 Task: Find connections with filter location Achern with filter topic #Mentoringwith filter profile language Potuguese with filter current company Akasa Air with filter school Graphic Era Deemed to be University with filter industry Vocational Rehabilitation Services with filter service category Wealth Management with filter keywords title Skin Care Specialist
Action: Mouse moved to (654, 83)
Screenshot: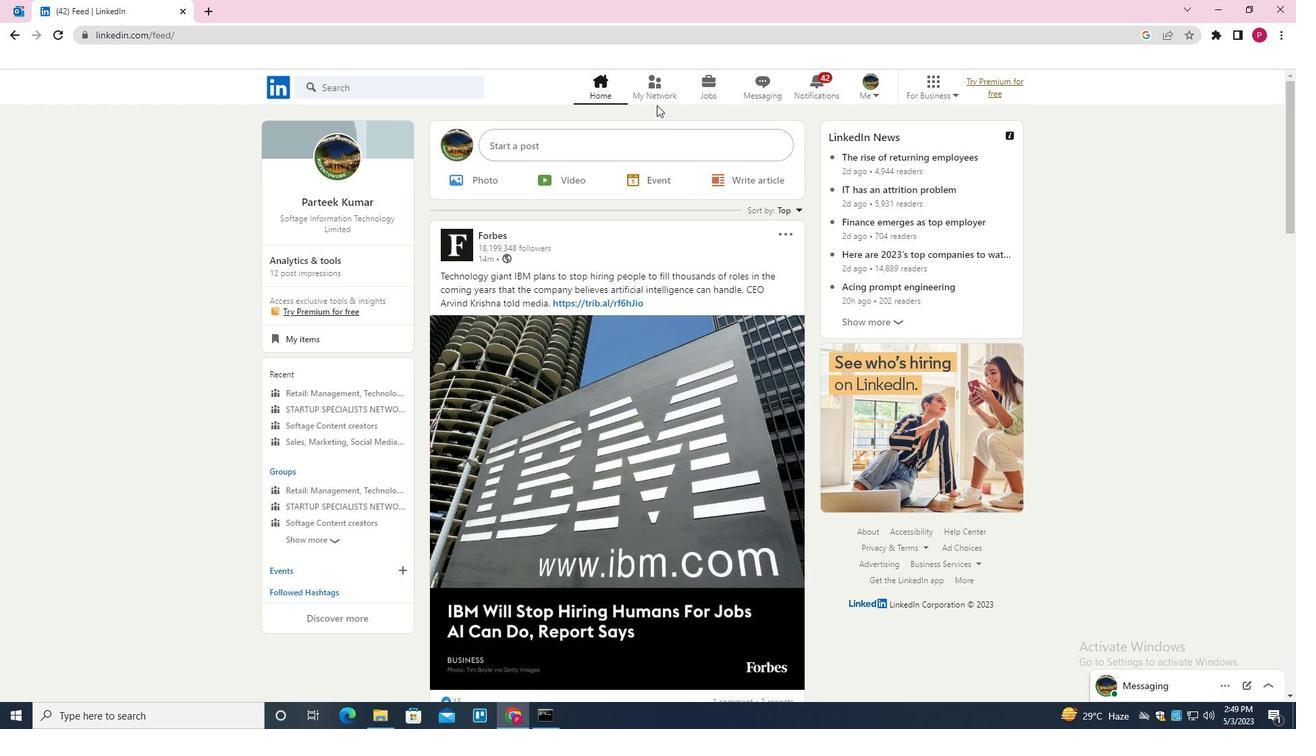 
Action: Mouse pressed left at (654, 83)
Screenshot: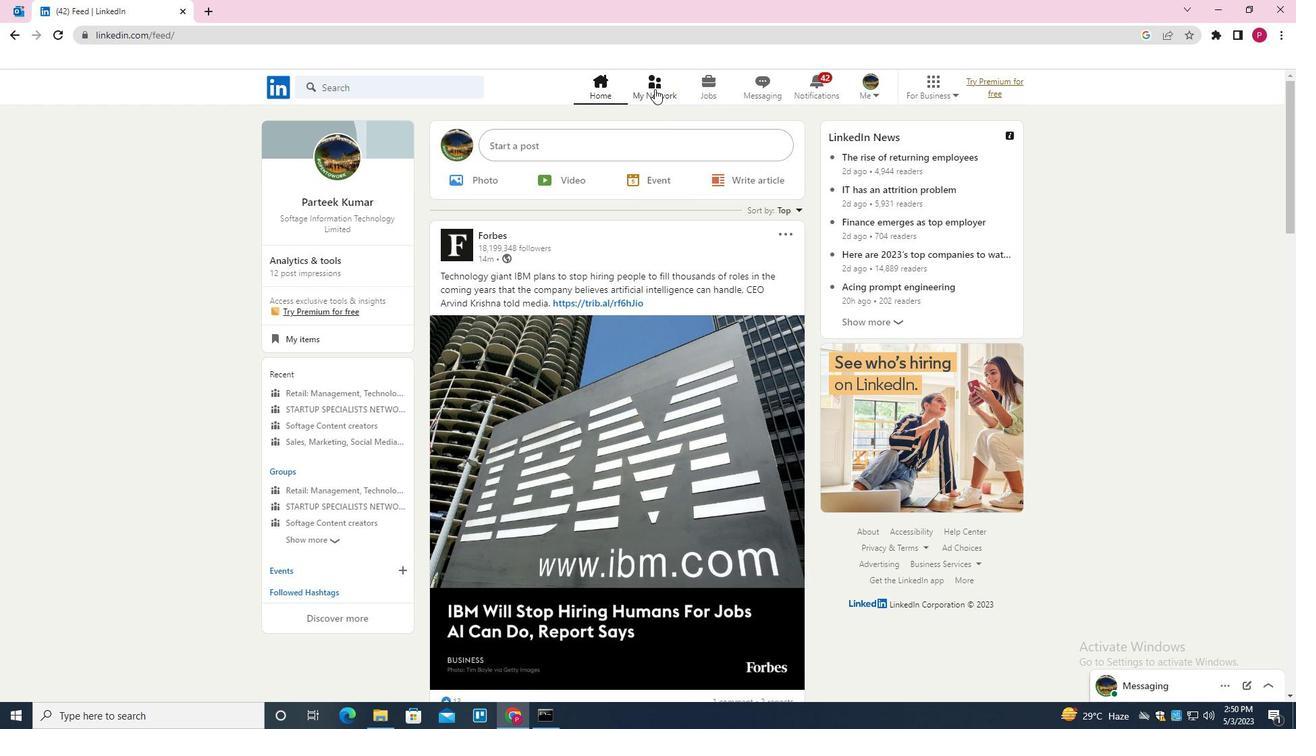 
Action: Mouse moved to (407, 162)
Screenshot: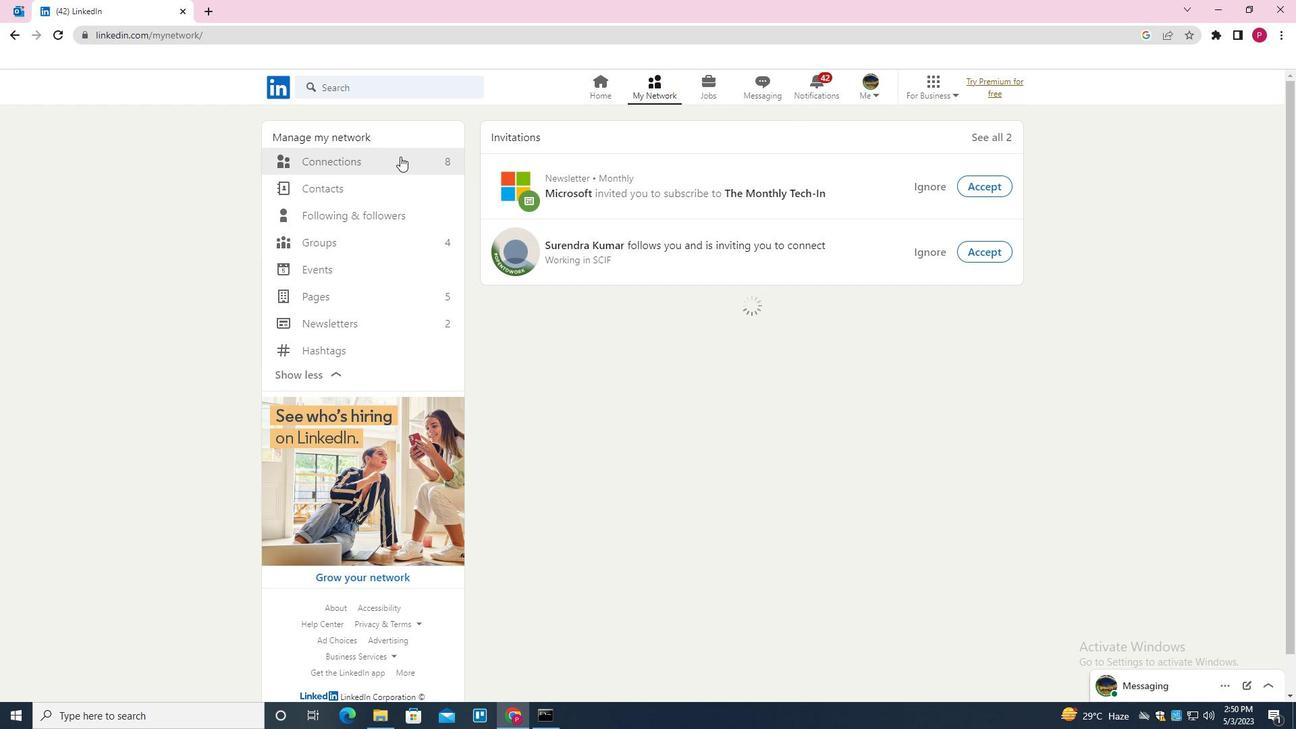 
Action: Mouse pressed left at (407, 162)
Screenshot: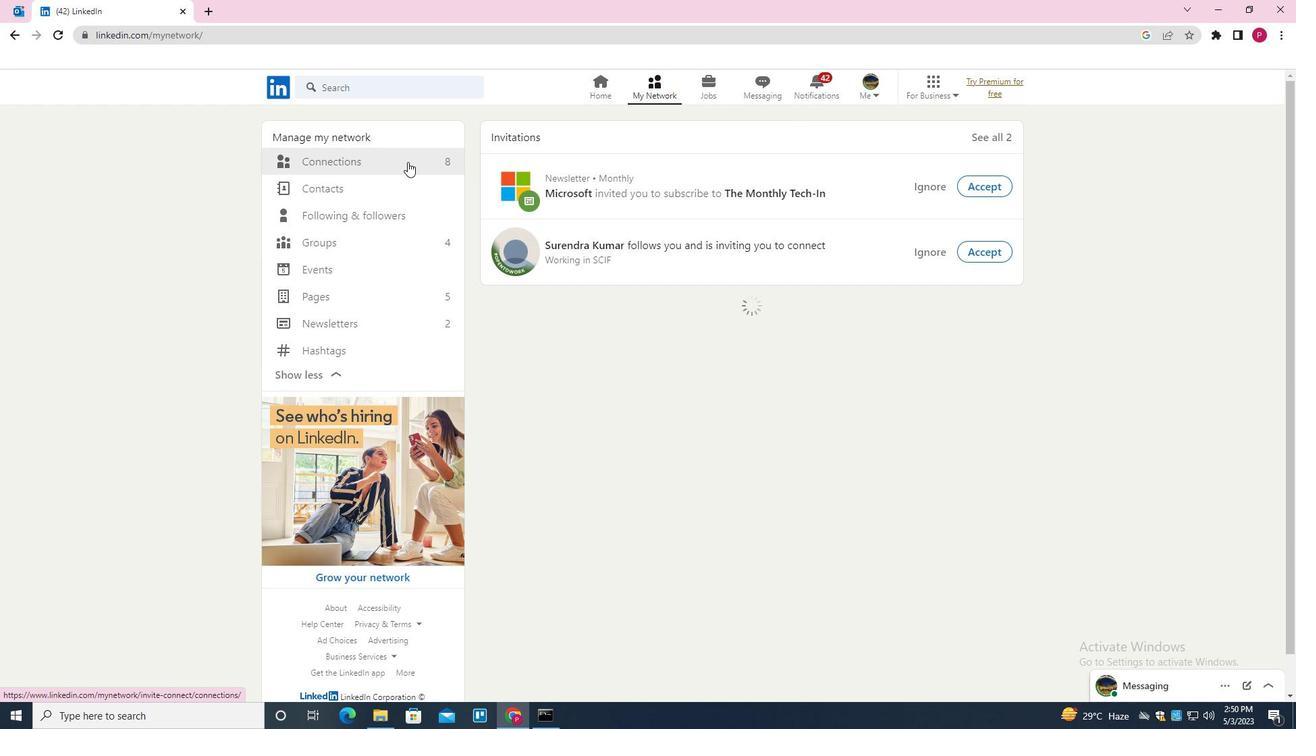 
Action: Mouse moved to (746, 162)
Screenshot: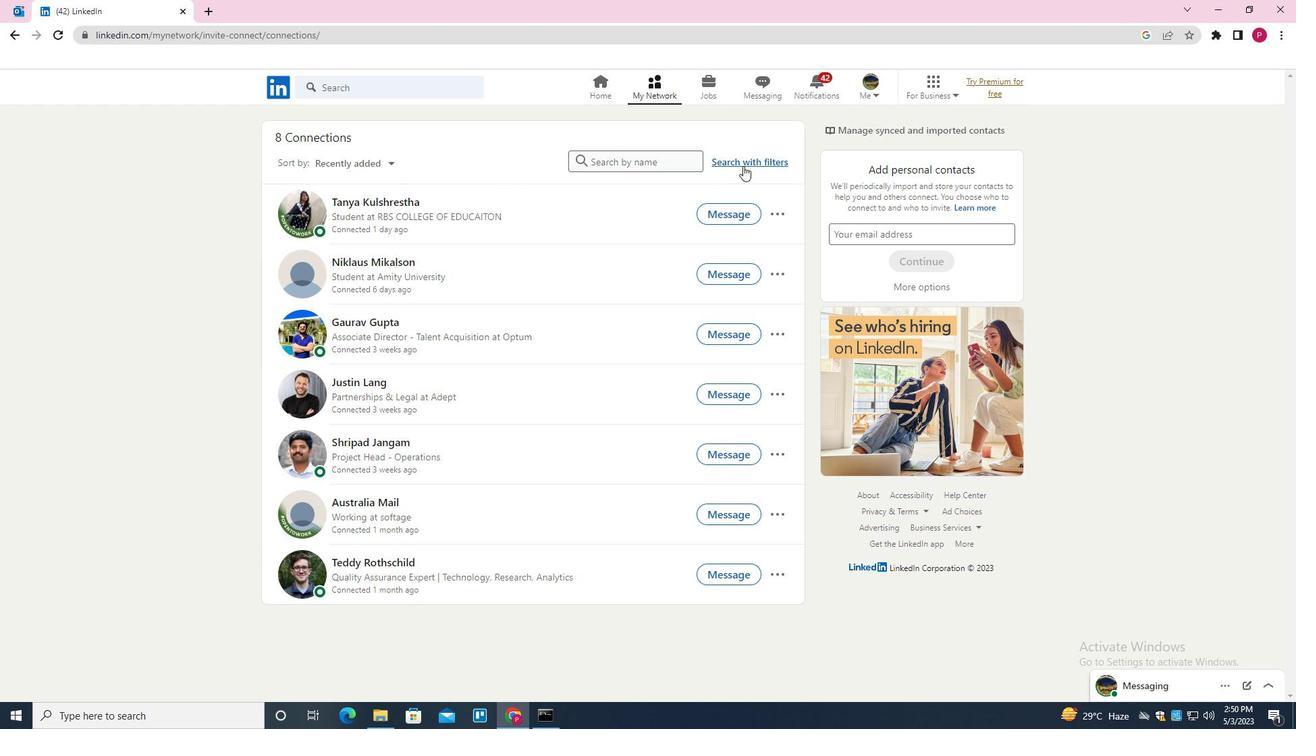 
Action: Mouse pressed left at (746, 162)
Screenshot: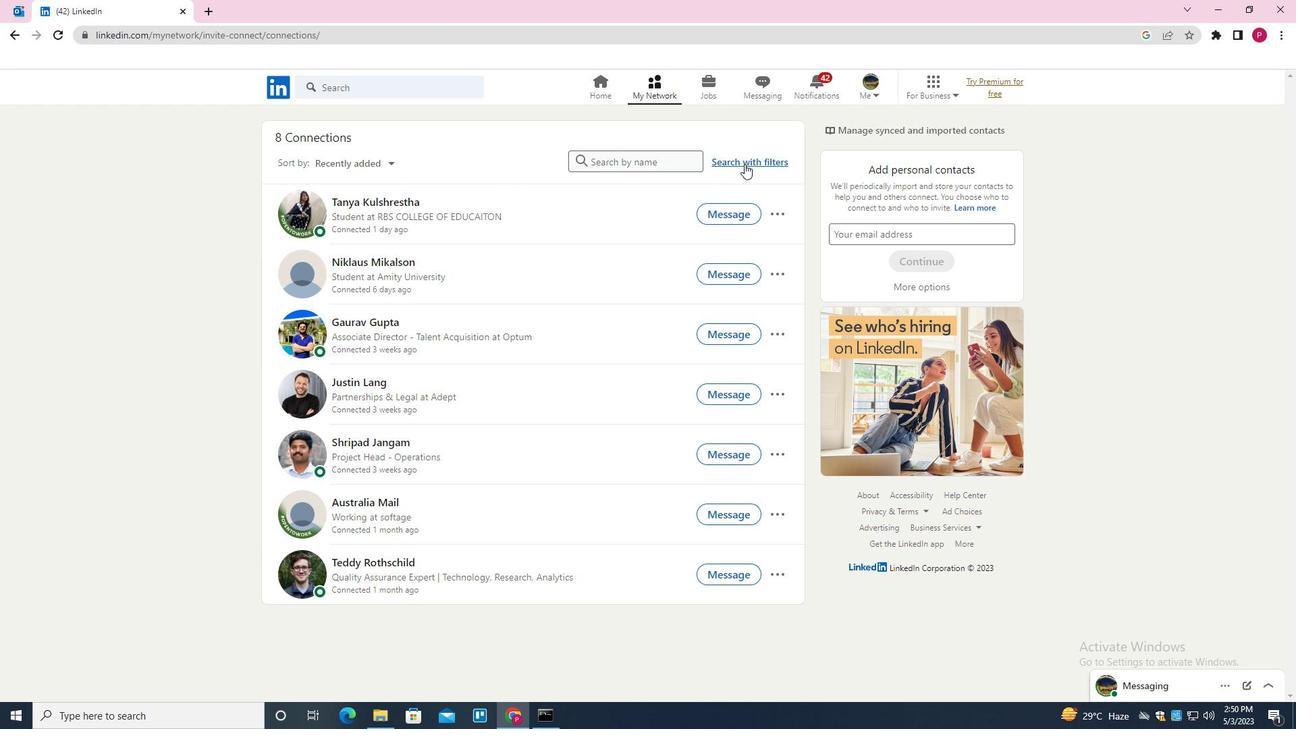 
Action: Mouse moved to (690, 126)
Screenshot: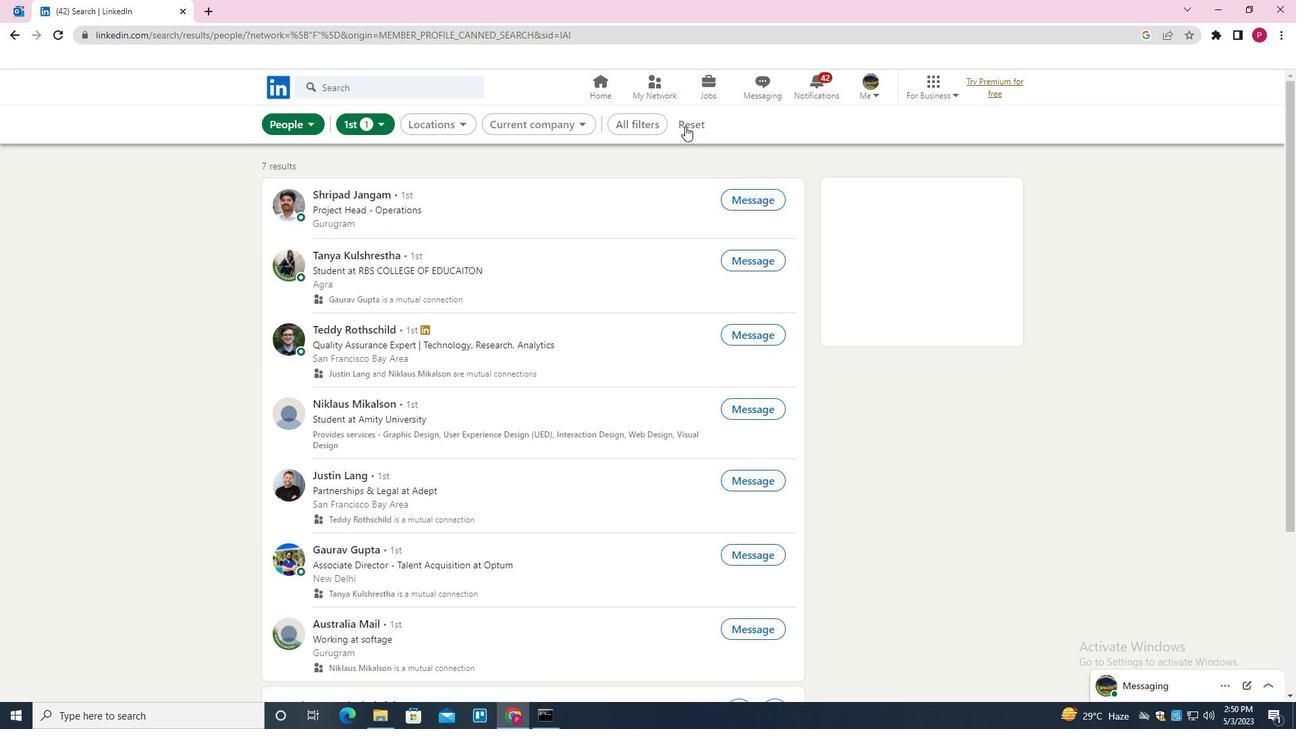 
Action: Mouse pressed left at (690, 126)
Screenshot: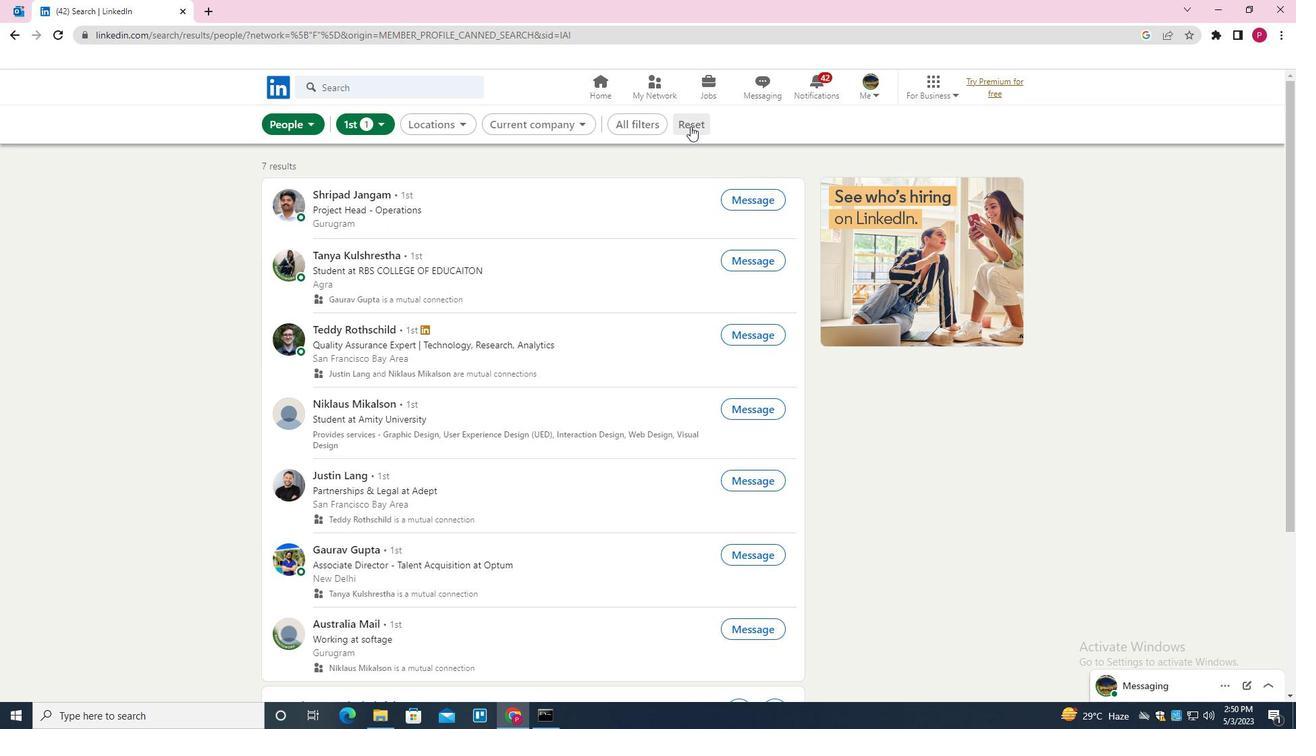 
Action: Mouse moved to (667, 126)
Screenshot: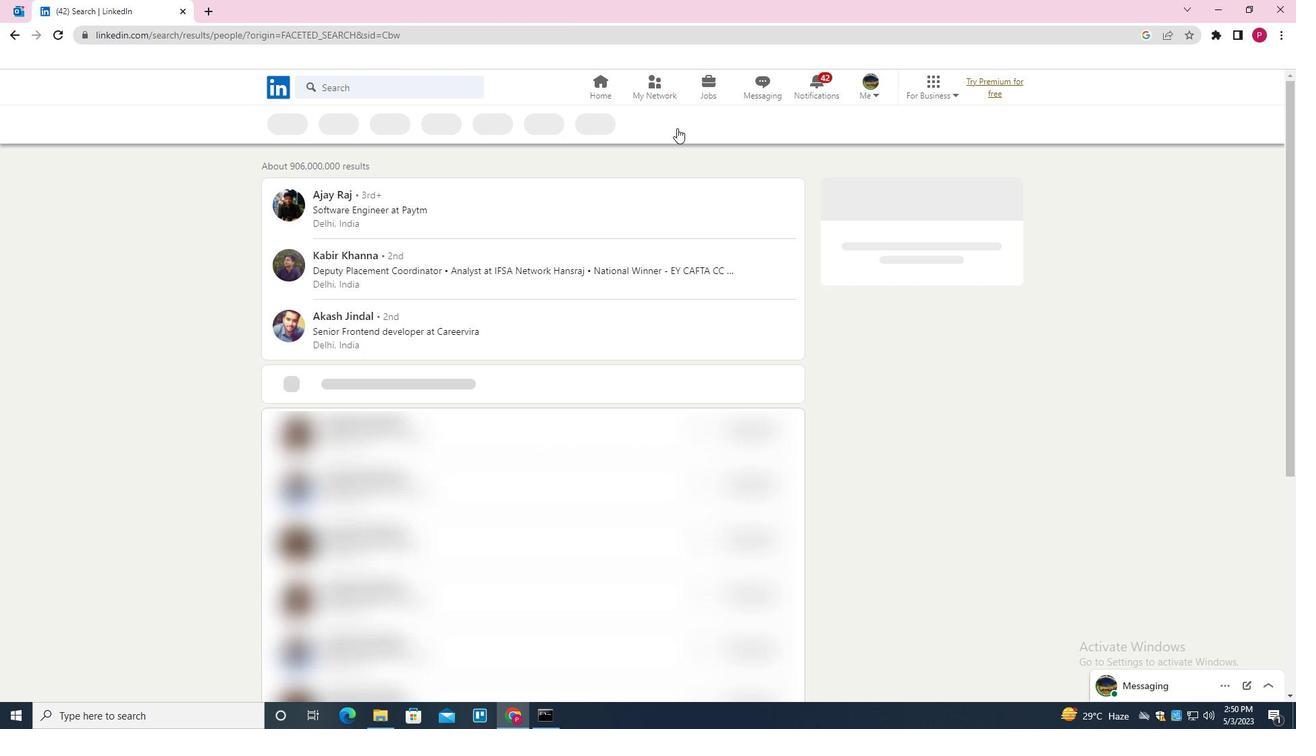 
Action: Mouse pressed left at (667, 126)
Screenshot: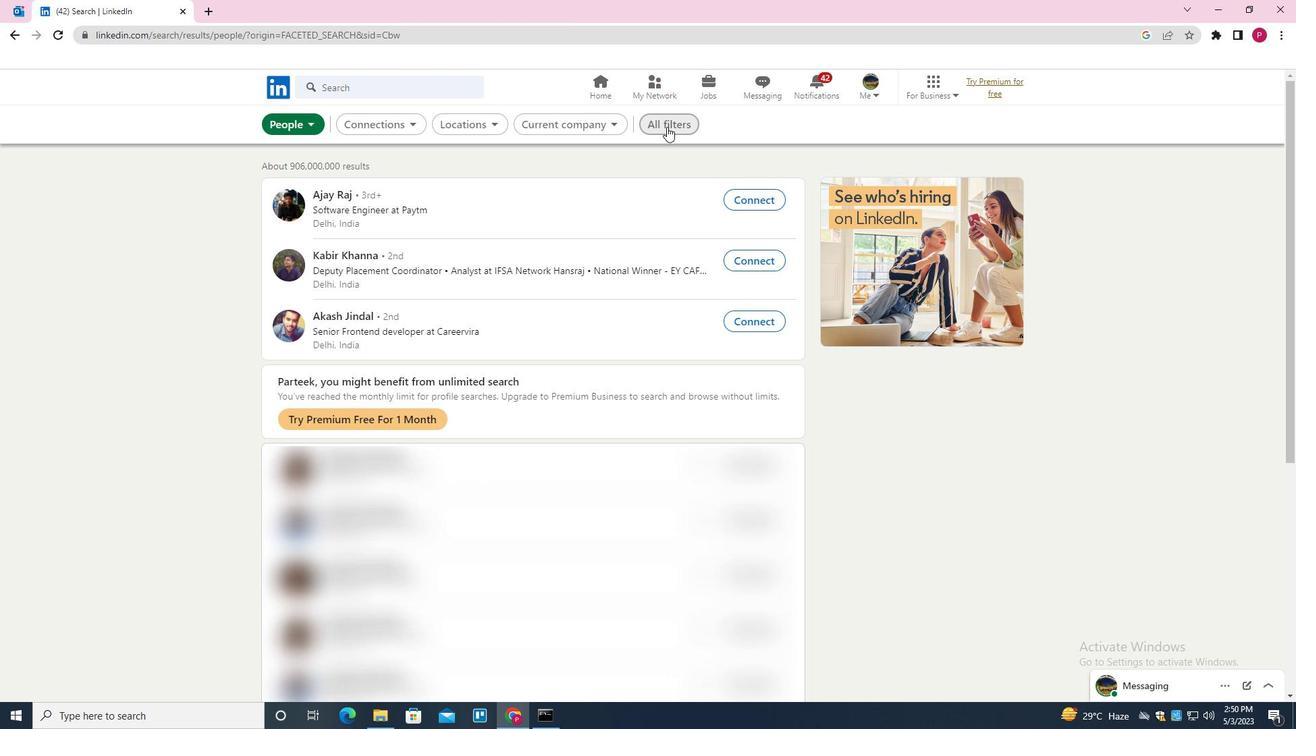 
Action: Mouse moved to (967, 325)
Screenshot: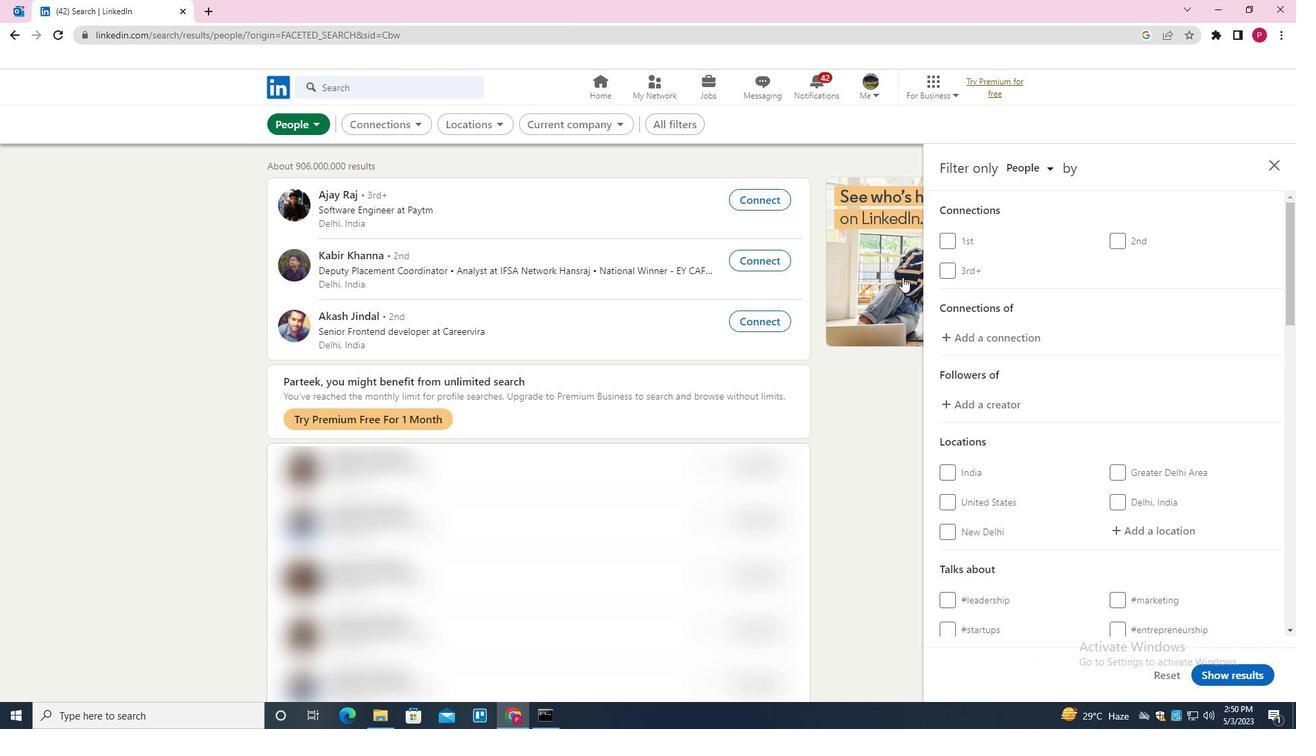 
Action: Mouse scrolled (967, 324) with delta (0, 0)
Screenshot: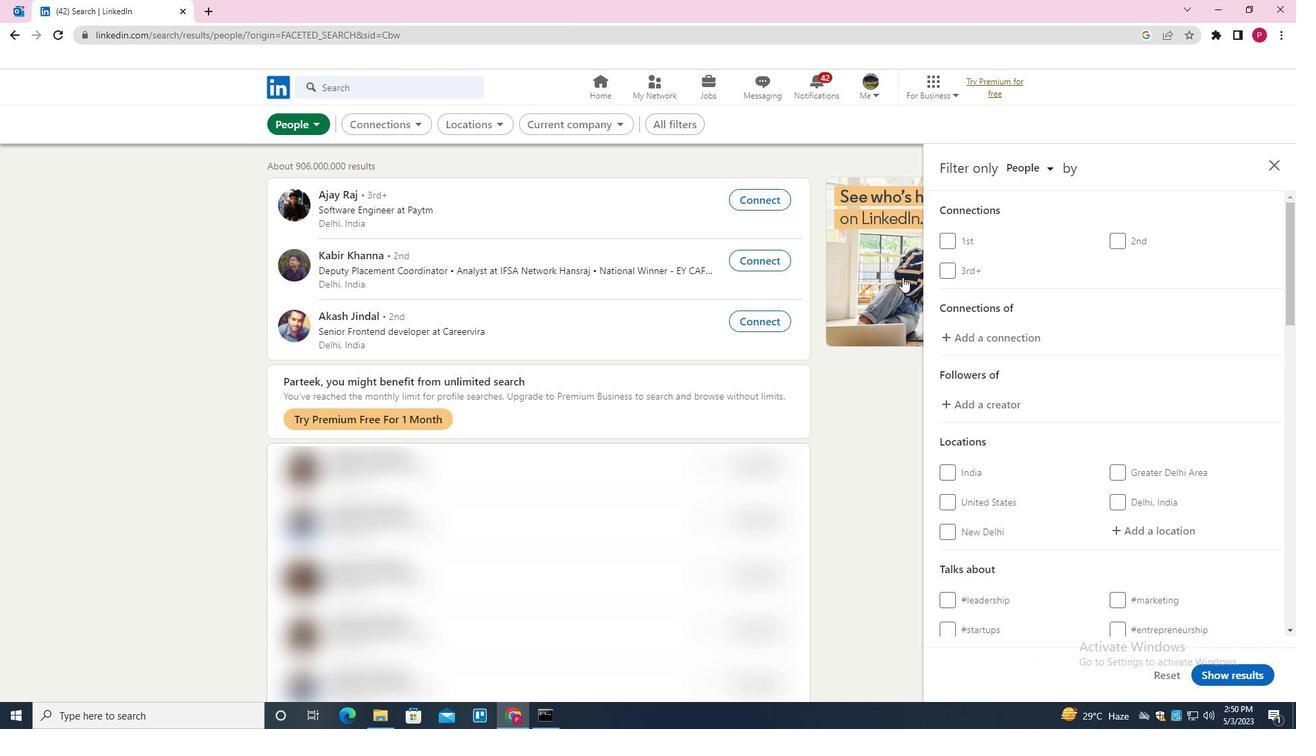 
Action: Mouse moved to (972, 334)
Screenshot: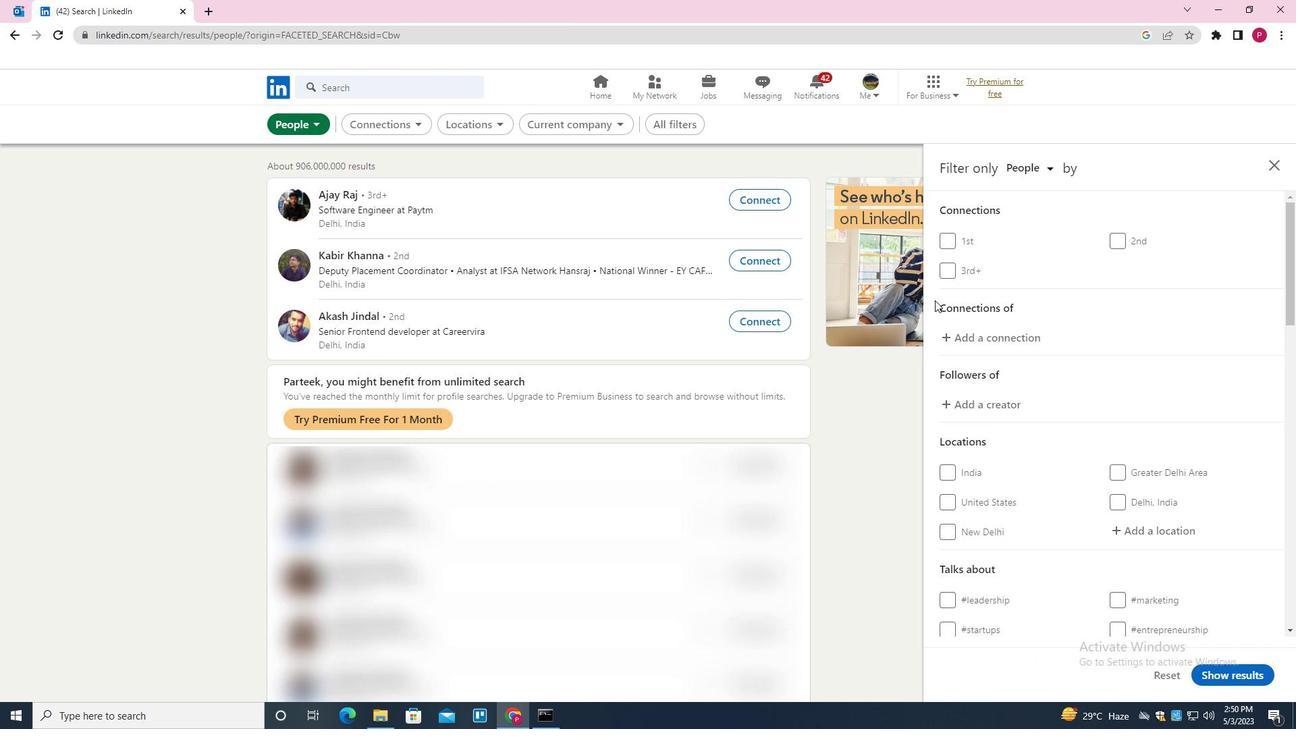 
Action: Mouse scrolled (972, 333) with delta (0, 0)
Screenshot: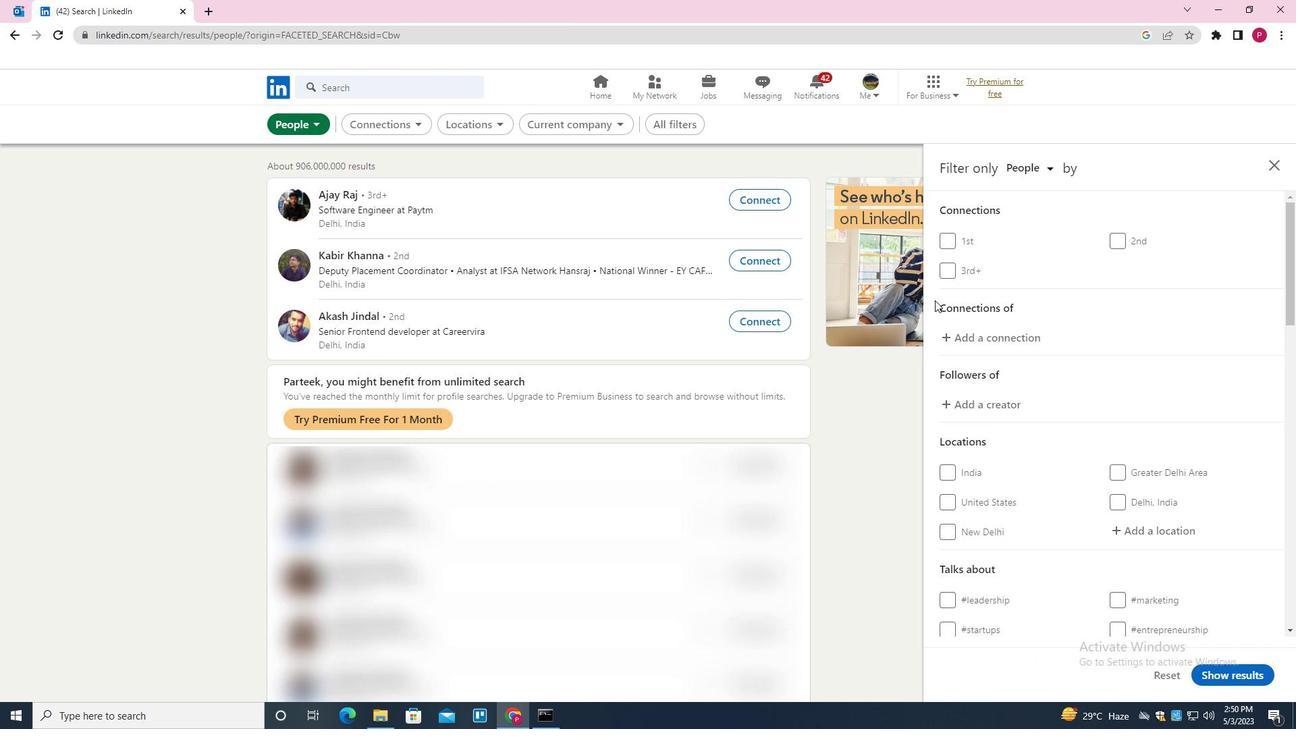 
Action: Mouse moved to (1146, 388)
Screenshot: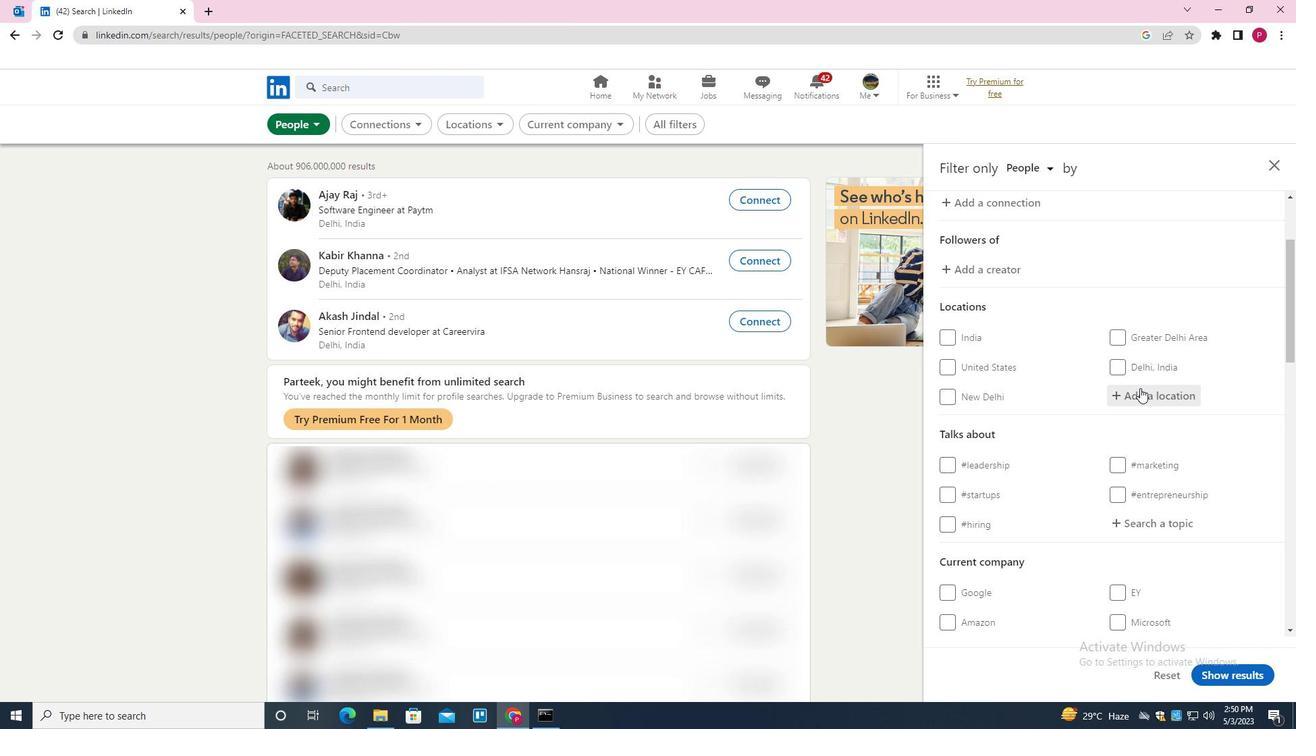 
Action: Mouse pressed left at (1146, 388)
Screenshot: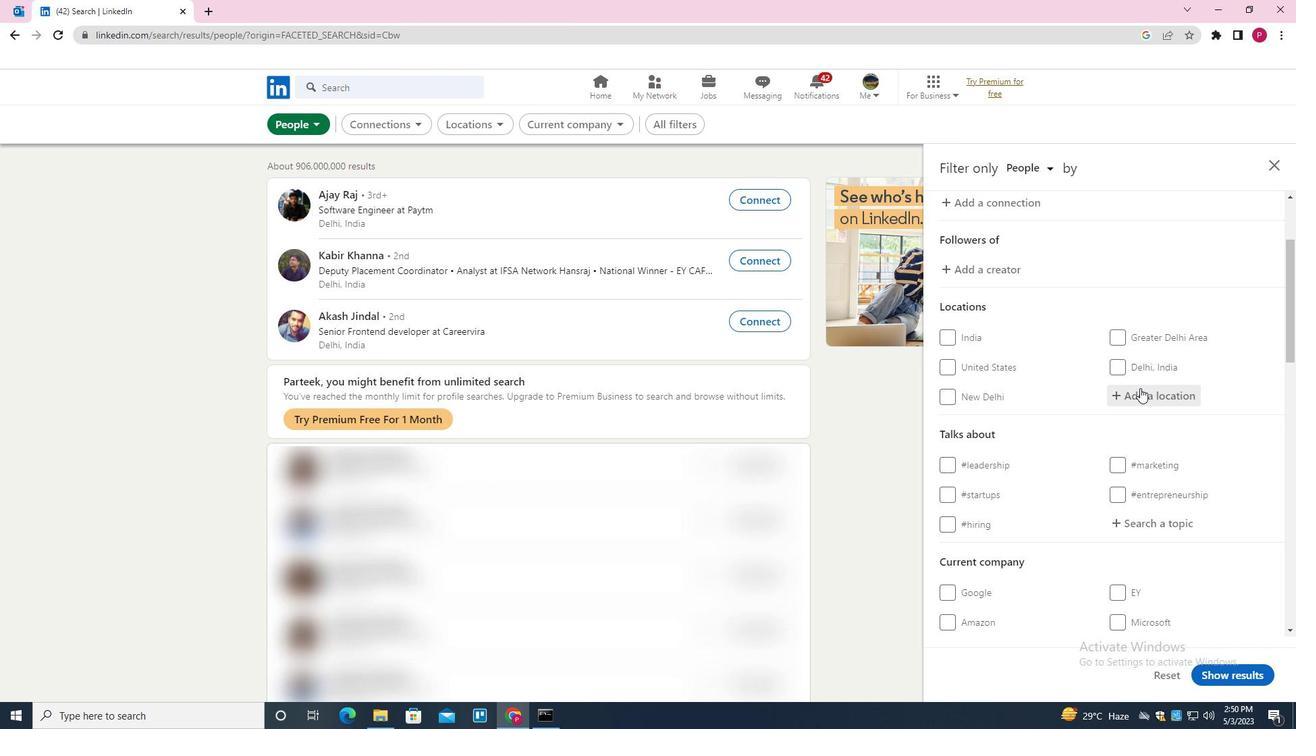 
Action: Mouse moved to (1147, 388)
Screenshot: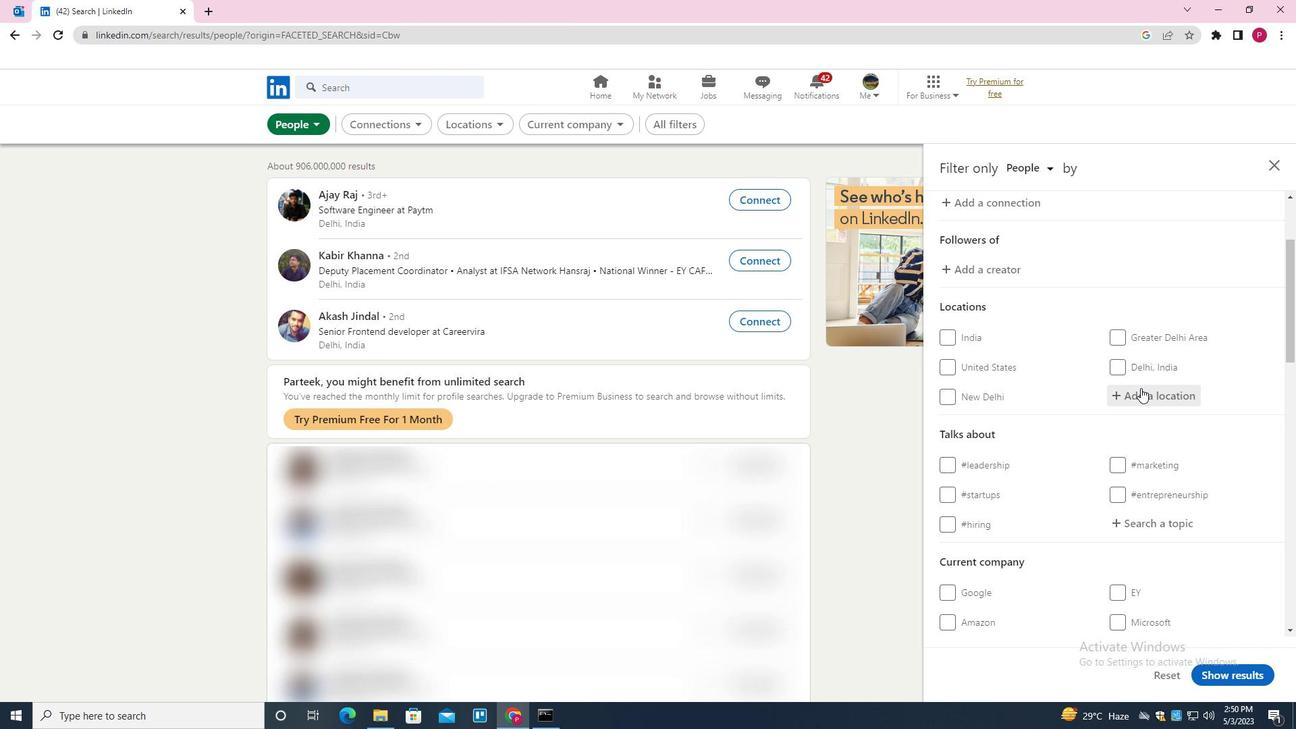 
Action: Key pressed <Key.shift>ACHERN<Key.down><Key.enter>
Screenshot: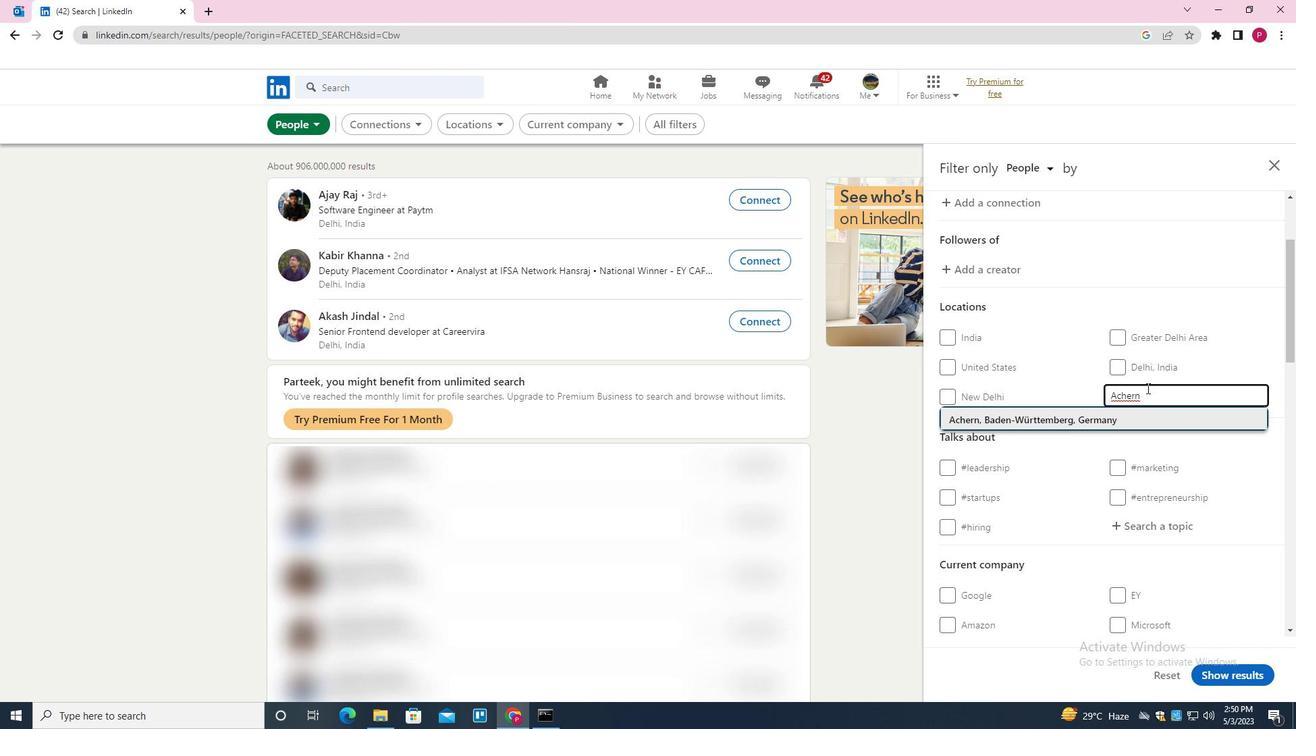 
Action: Mouse moved to (1136, 397)
Screenshot: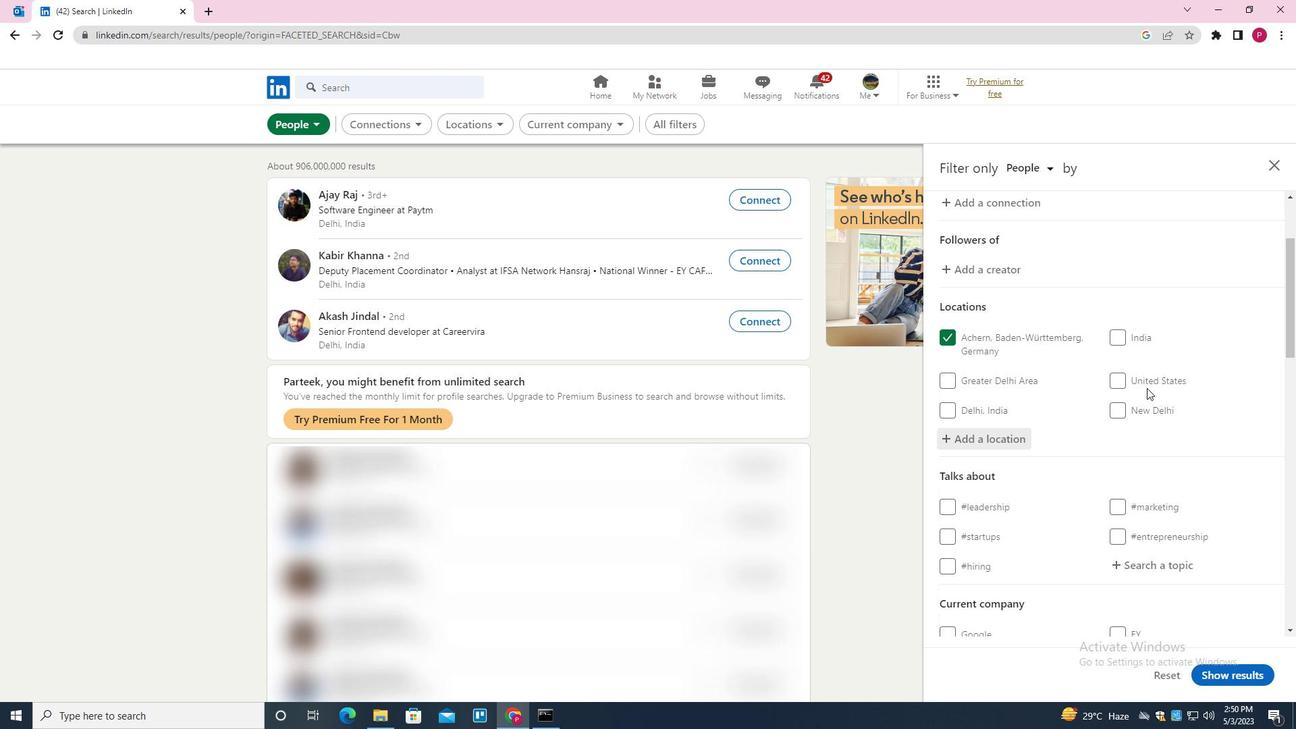 
Action: Mouse scrolled (1136, 396) with delta (0, 0)
Screenshot: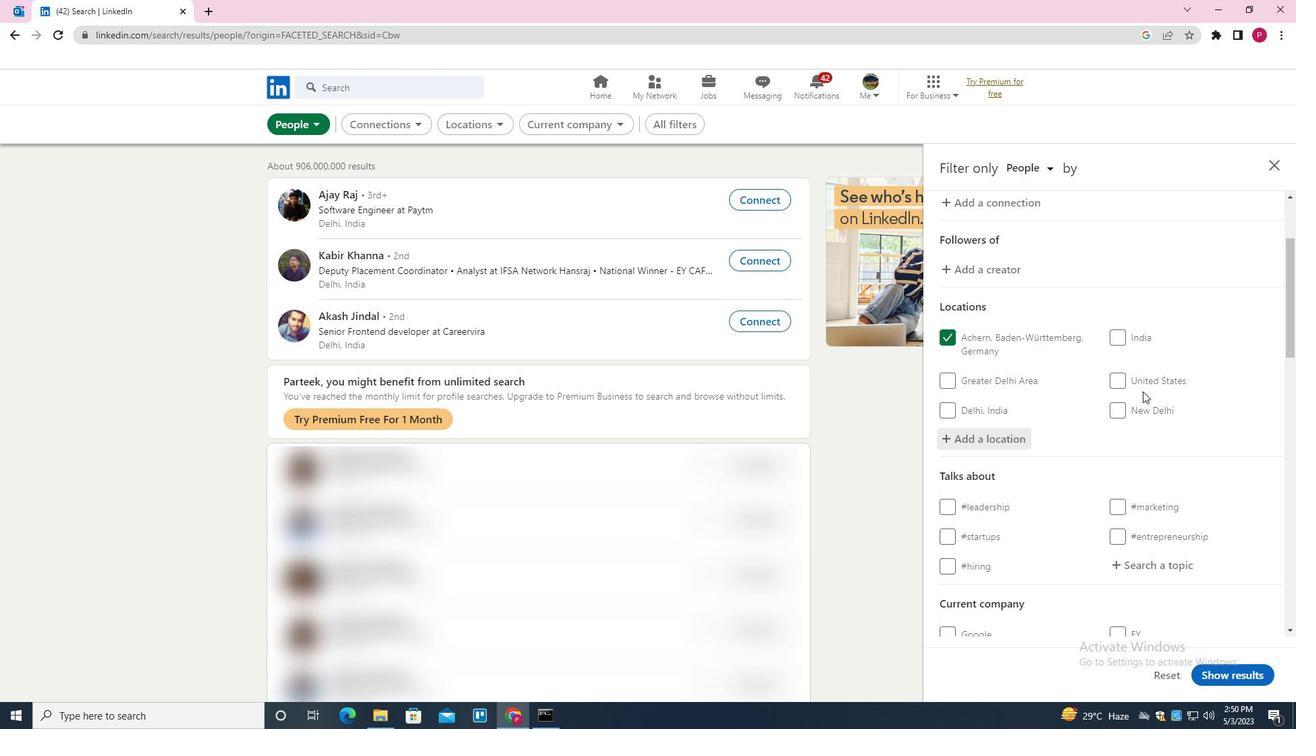 
Action: Mouse scrolled (1136, 396) with delta (0, 0)
Screenshot: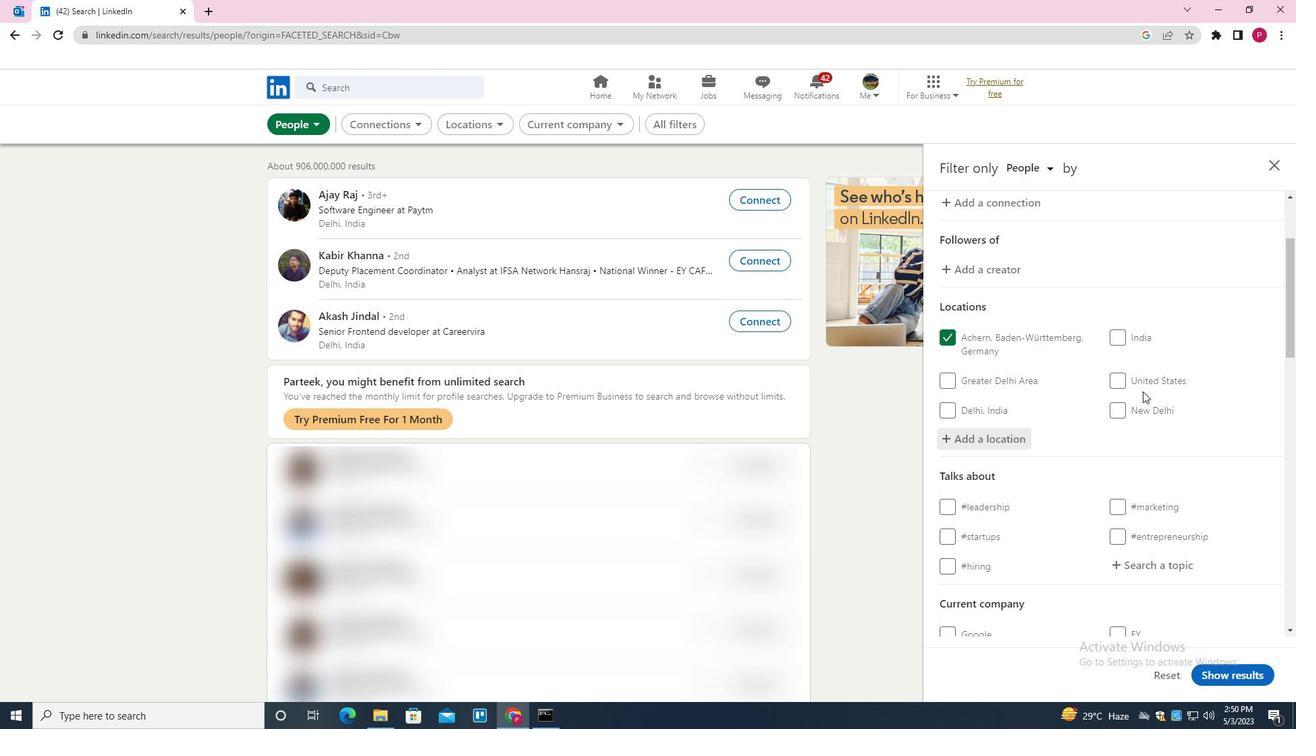 
Action: Mouse scrolled (1136, 396) with delta (0, 0)
Screenshot: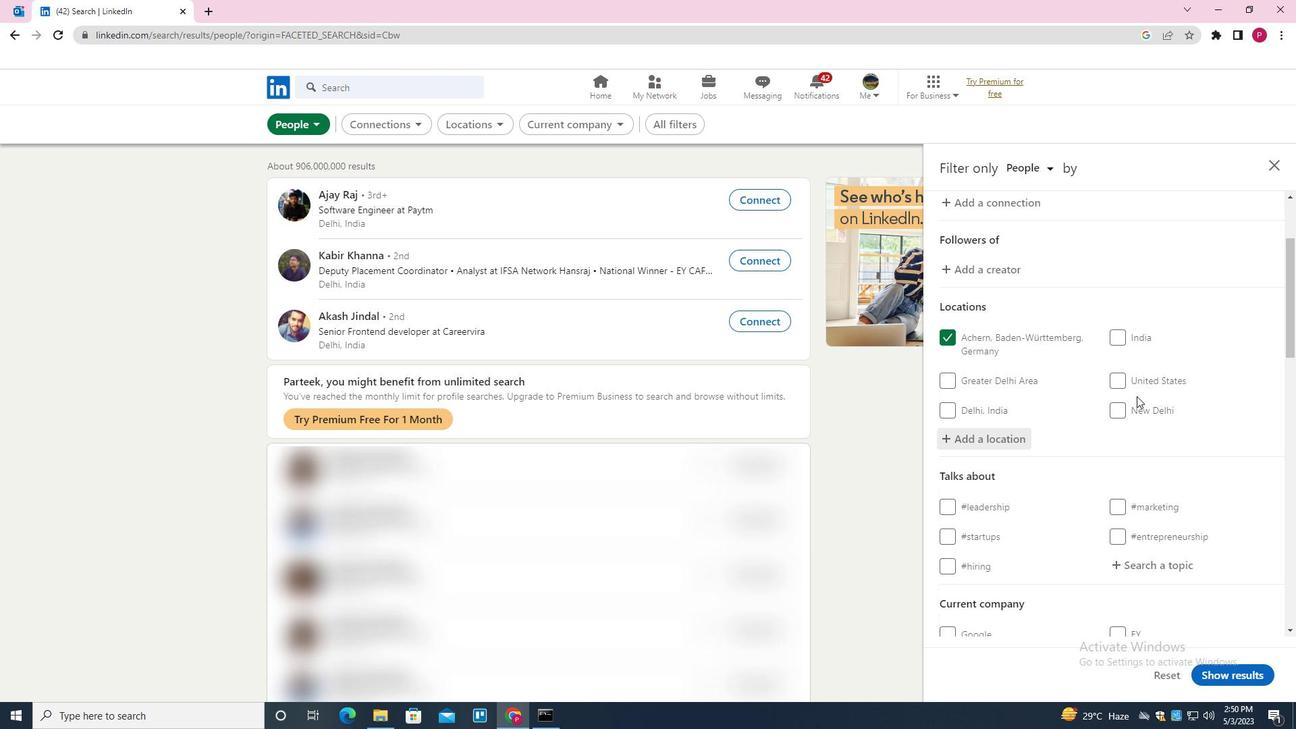 
Action: Mouse moved to (1166, 361)
Screenshot: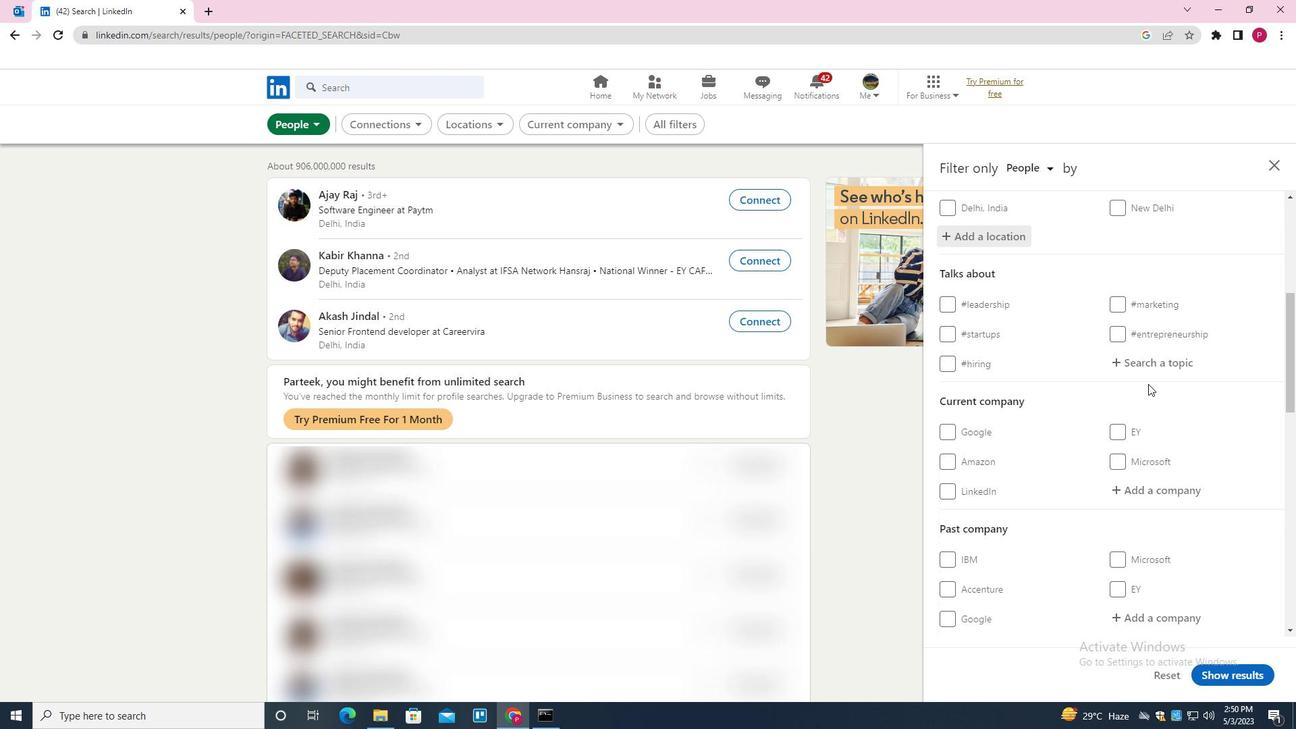 
Action: Mouse pressed left at (1166, 361)
Screenshot: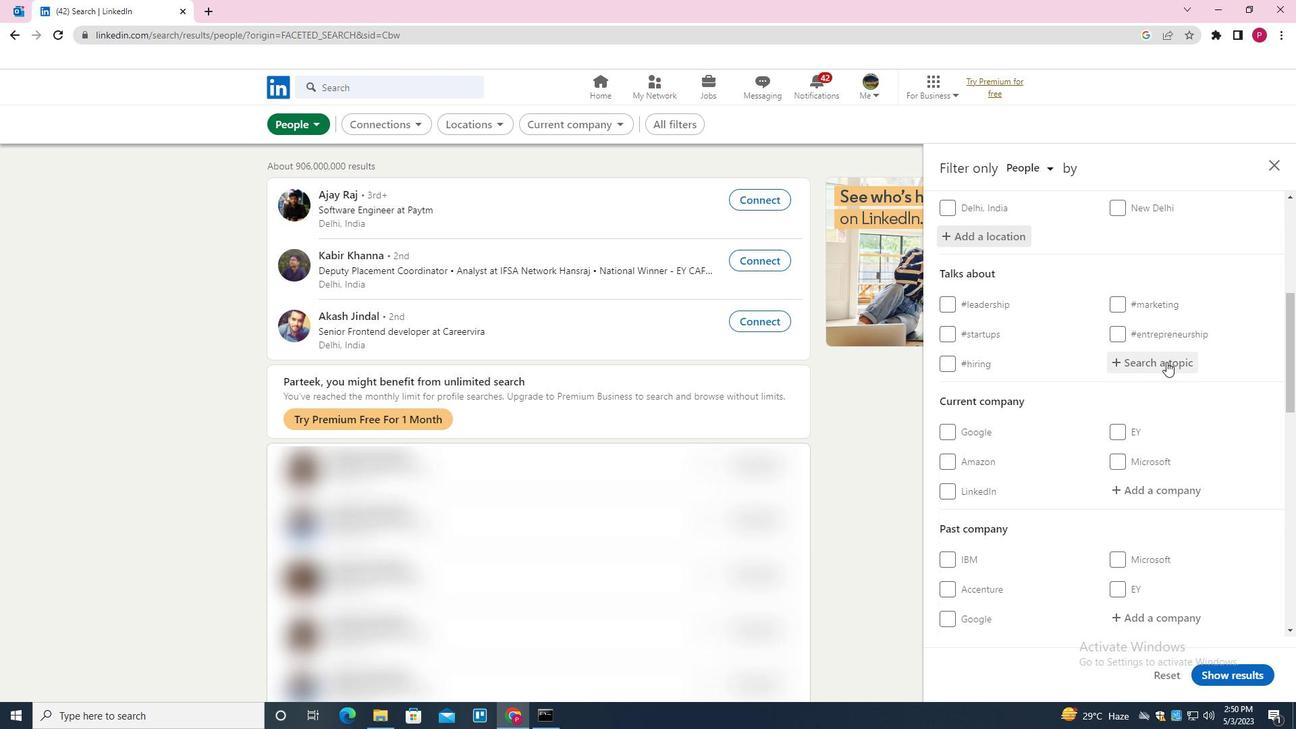 
Action: Key pressed MENTORING<Key.down><Key.enter>
Screenshot: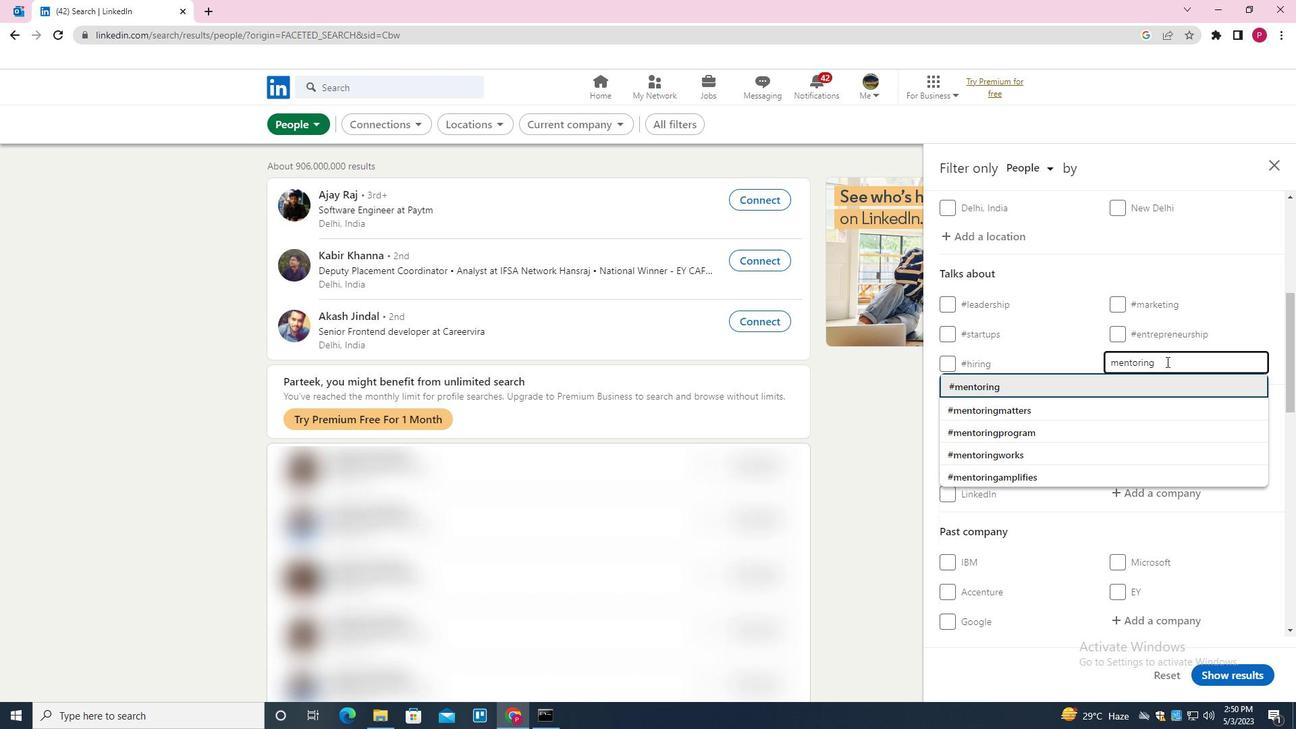 
Action: Mouse moved to (1071, 390)
Screenshot: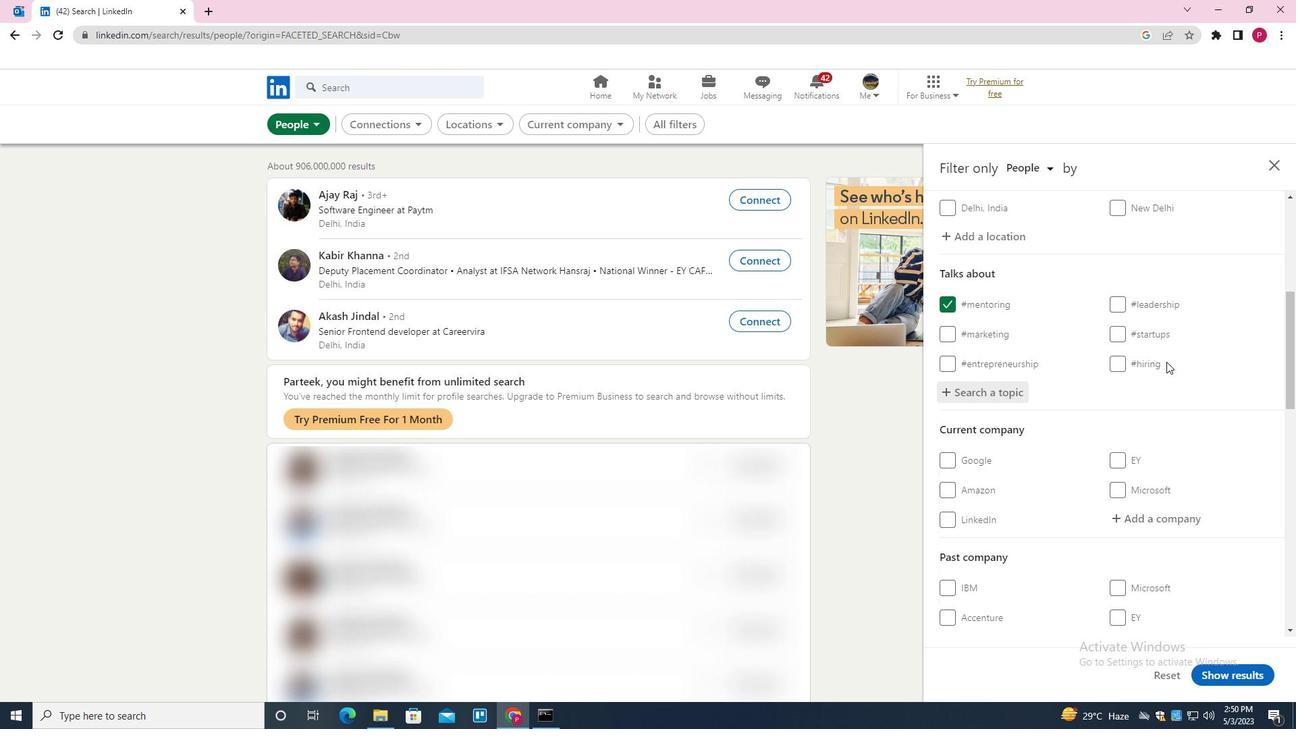 
Action: Mouse scrolled (1071, 390) with delta (0, 0)
Screenshot: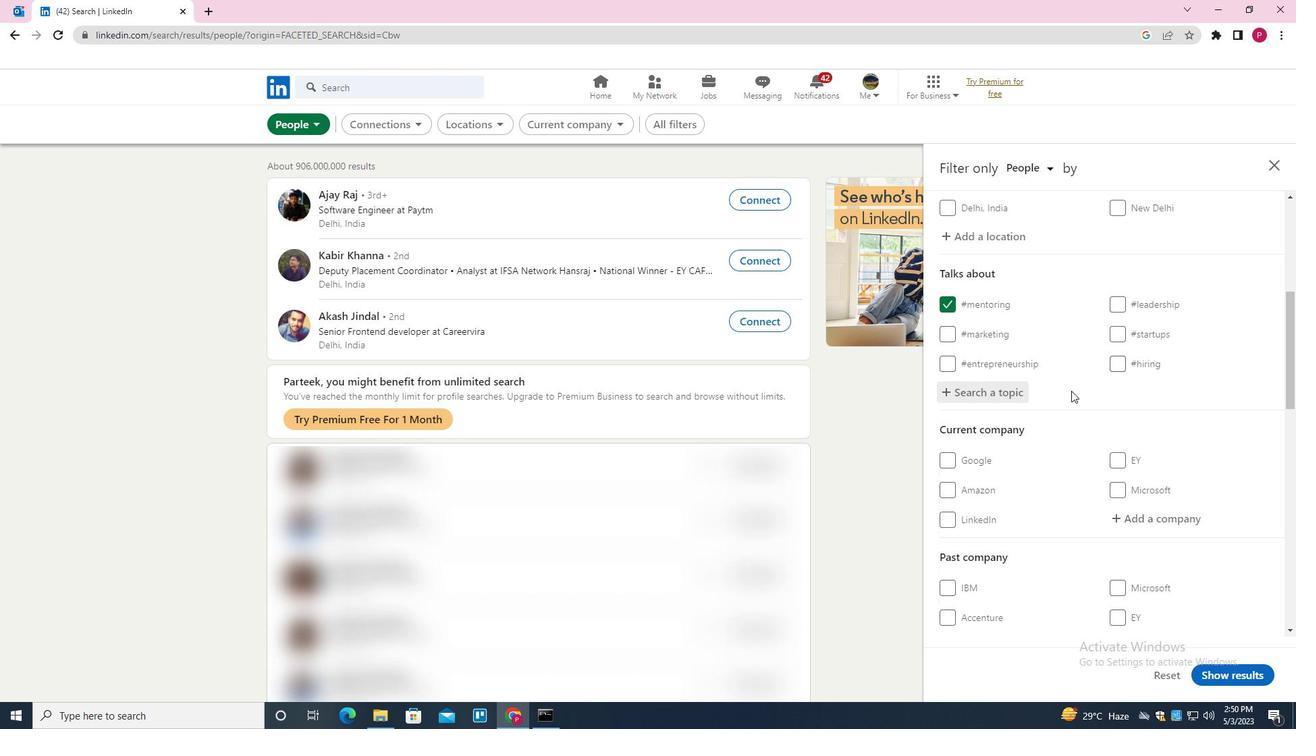 
Action: Mouse scrolled (1071, 390) with delta (0, 0)
Screenshot: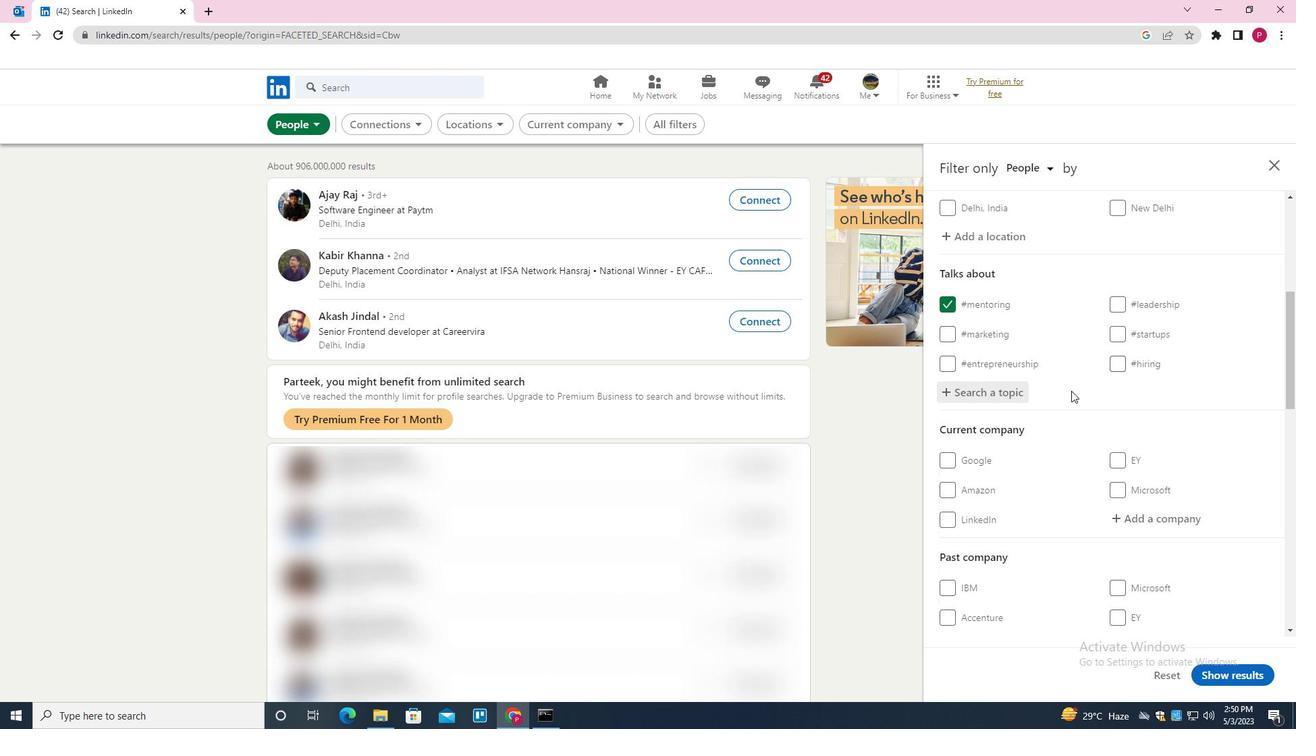 
Action: Mouse scrolled (1071, 390) with delta (0, 0)
Screenshot: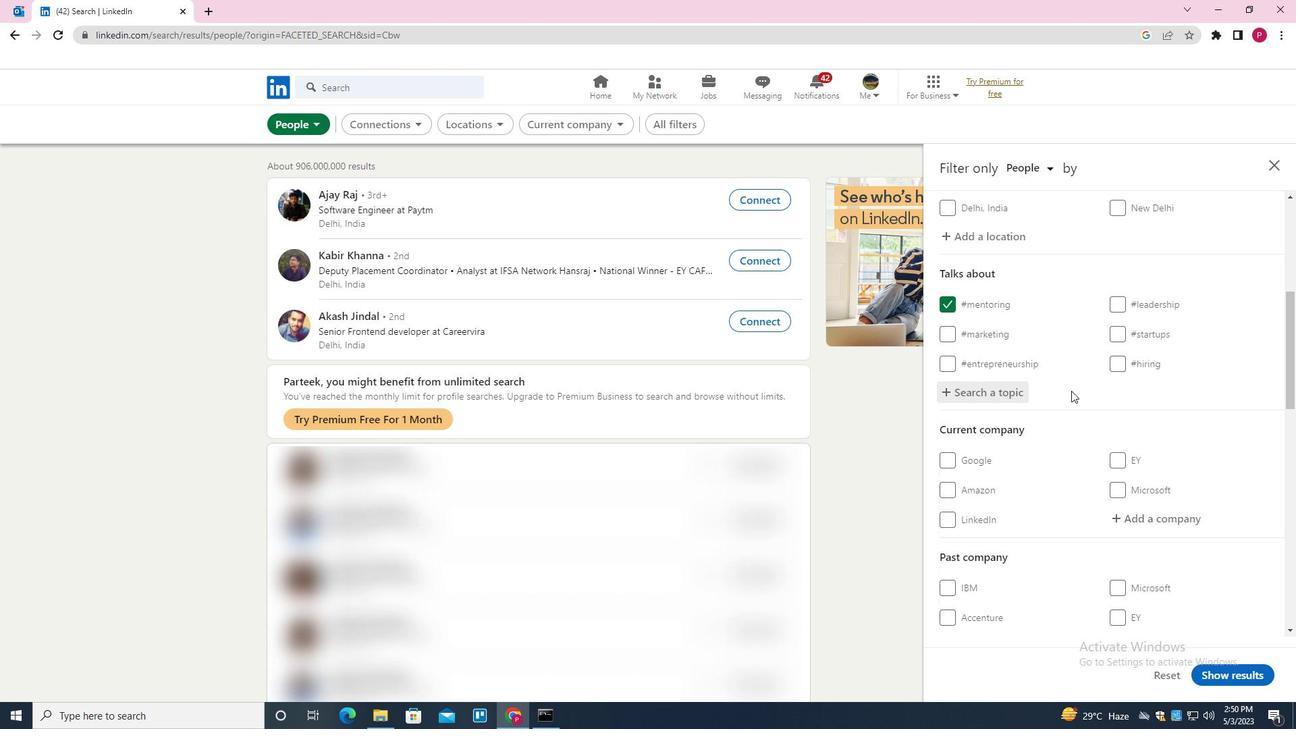 
Action: Mouse scrolled (1071, 390) with delta (0, 0)
Screenshot: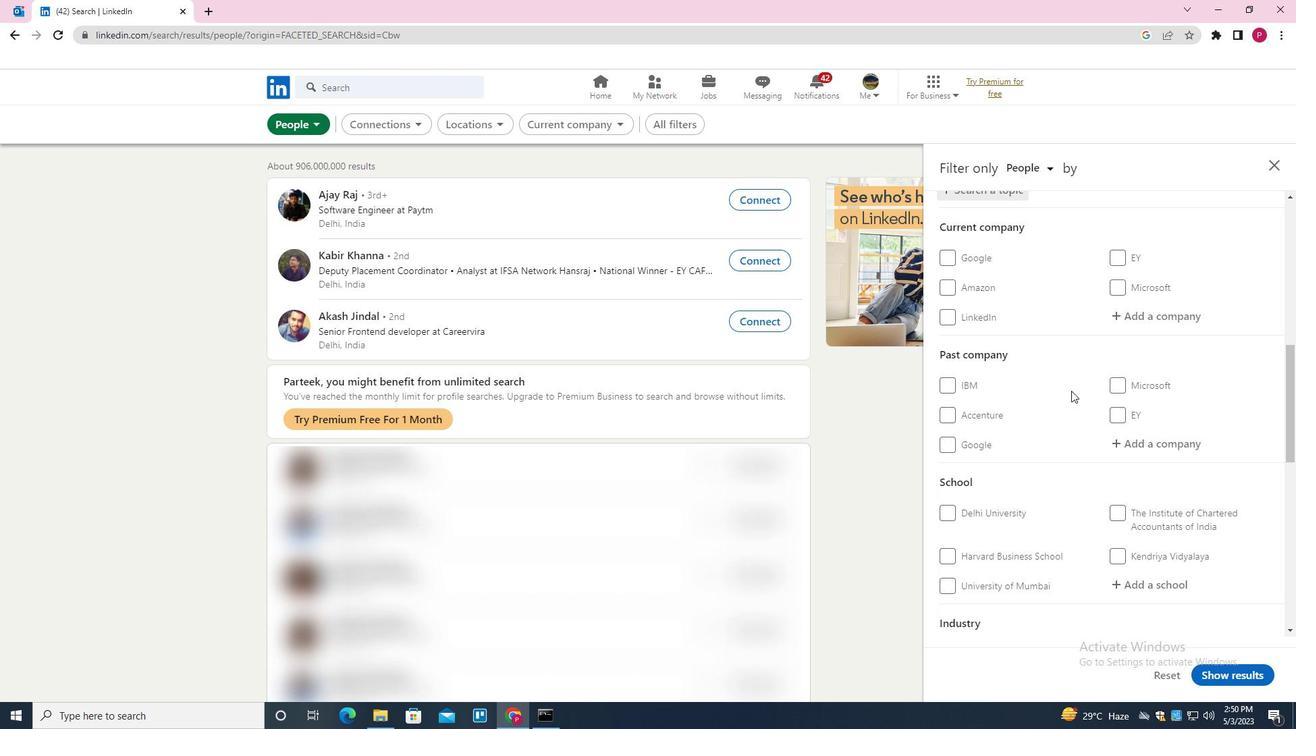
Action: Mouse moved to (1070, 391)
Screenshot: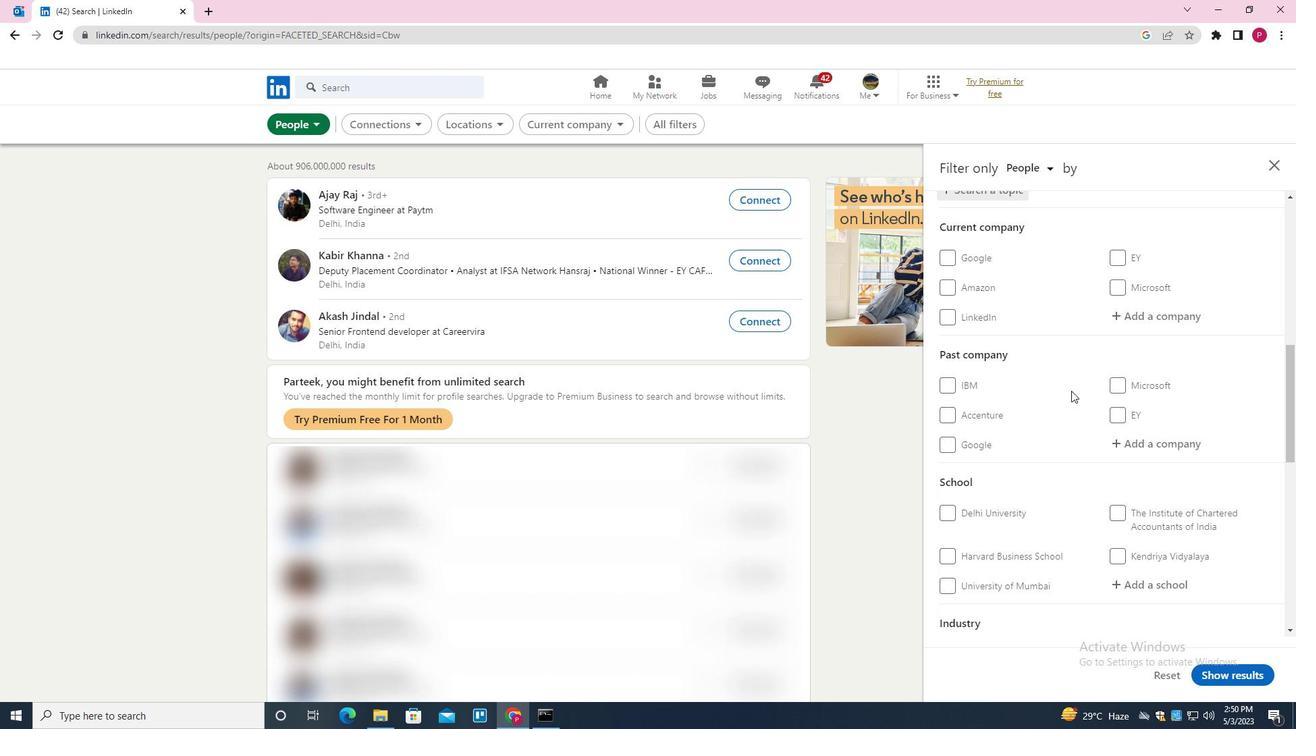 
Action: Mouse scrolled (1070, 390) with delta (0, 0)
Screenshot: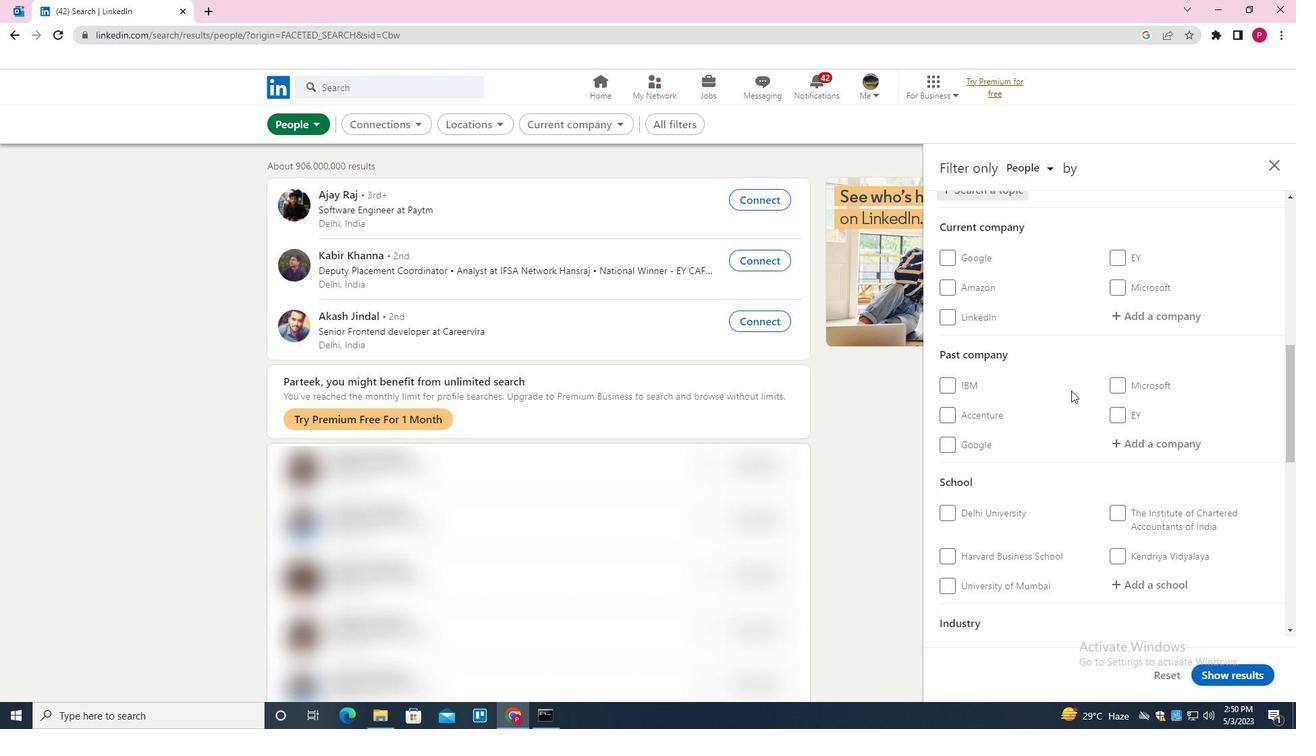 
Action: Mouse scrolled (1070, 390) with delta (0, 0)
Screenshot: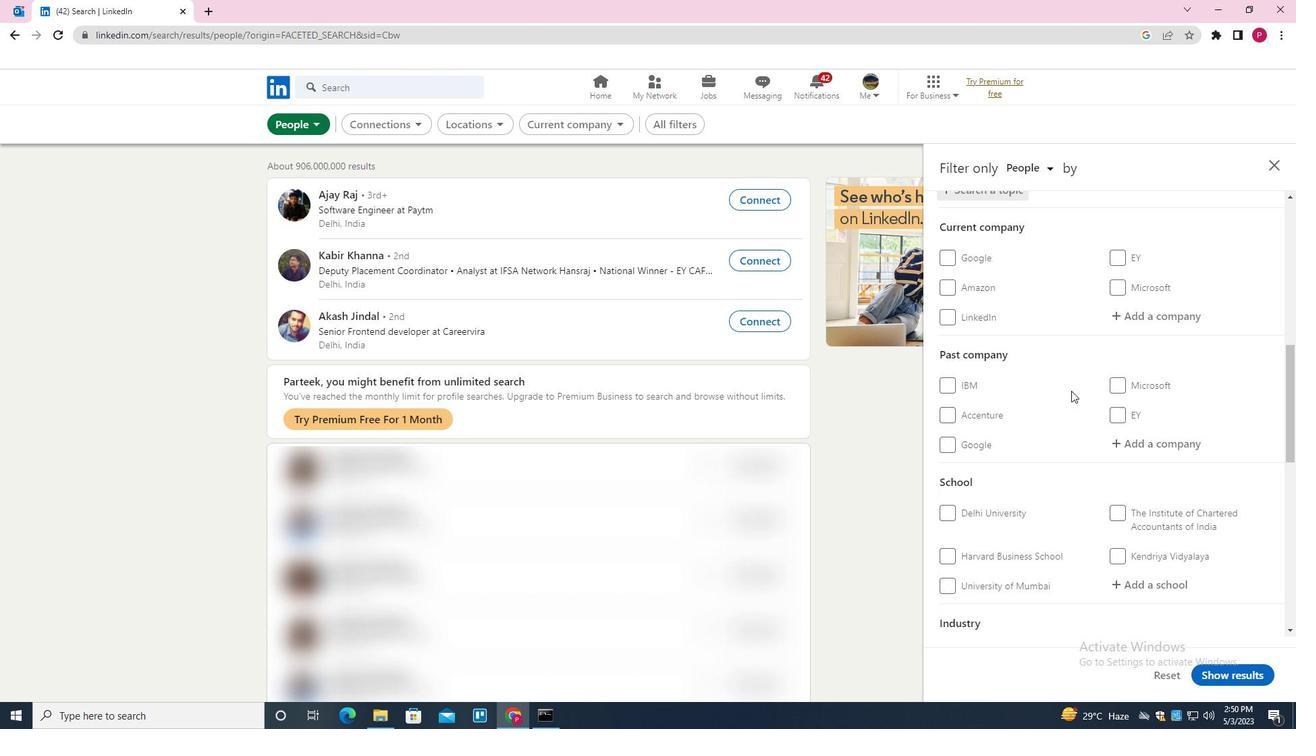
Action: Mouse scrolled (1070, 390) with delta (0, 0)
Screenshot: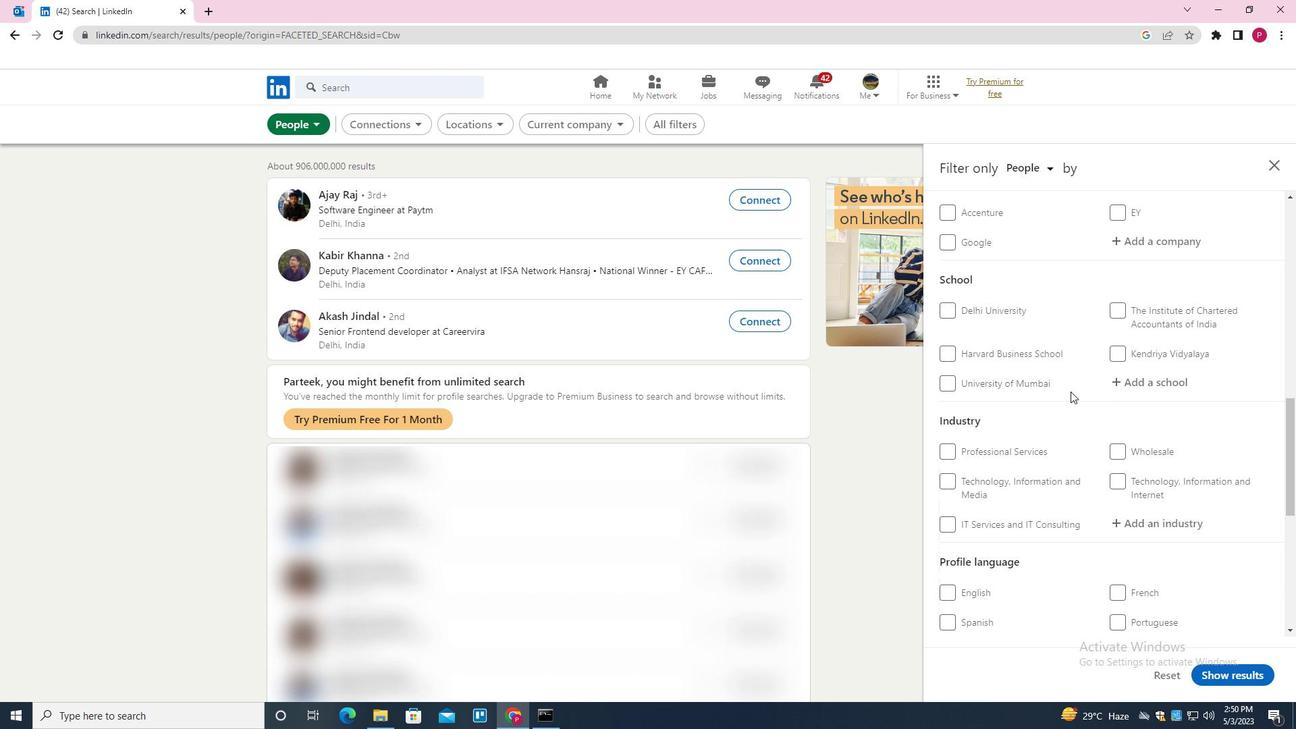 
Action: Mouse scrolled (1070, 390) with delta (0, 0)
Screenshot: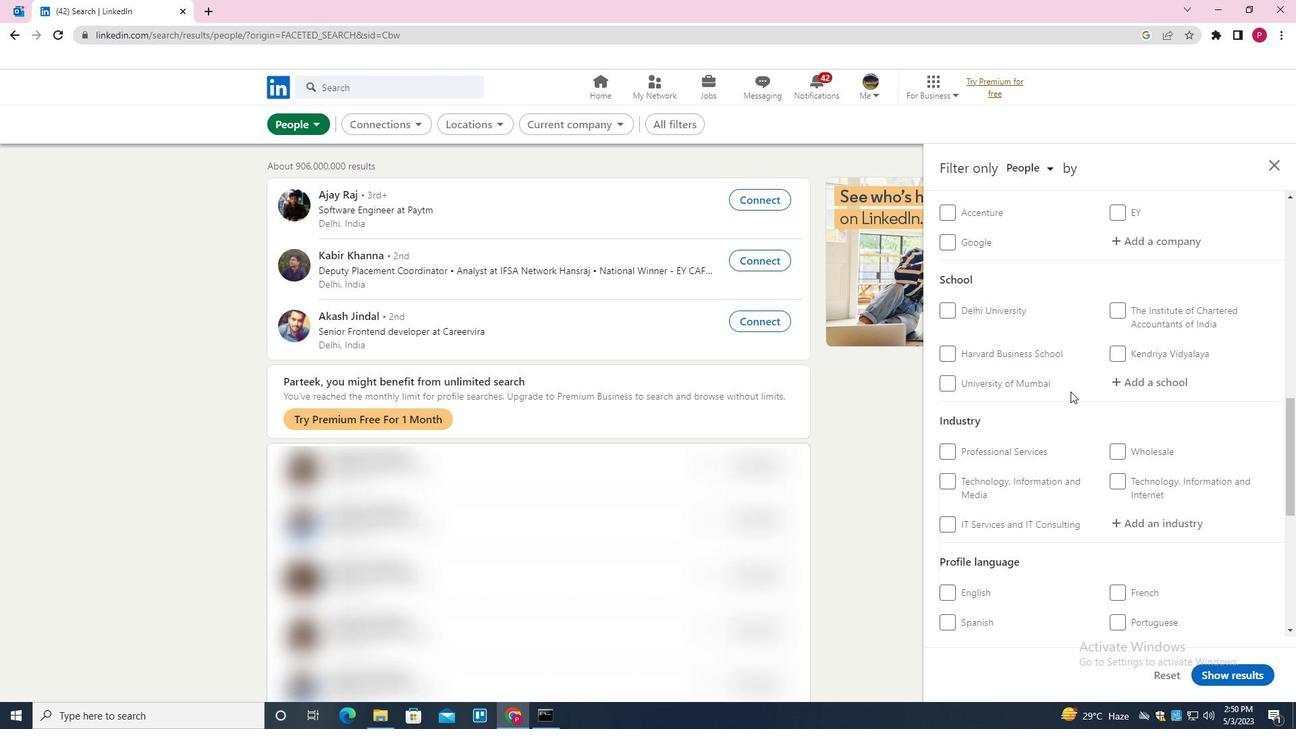
Action: Mouse scrolled (1070, 390) with delta (0, 0)
Screenshot: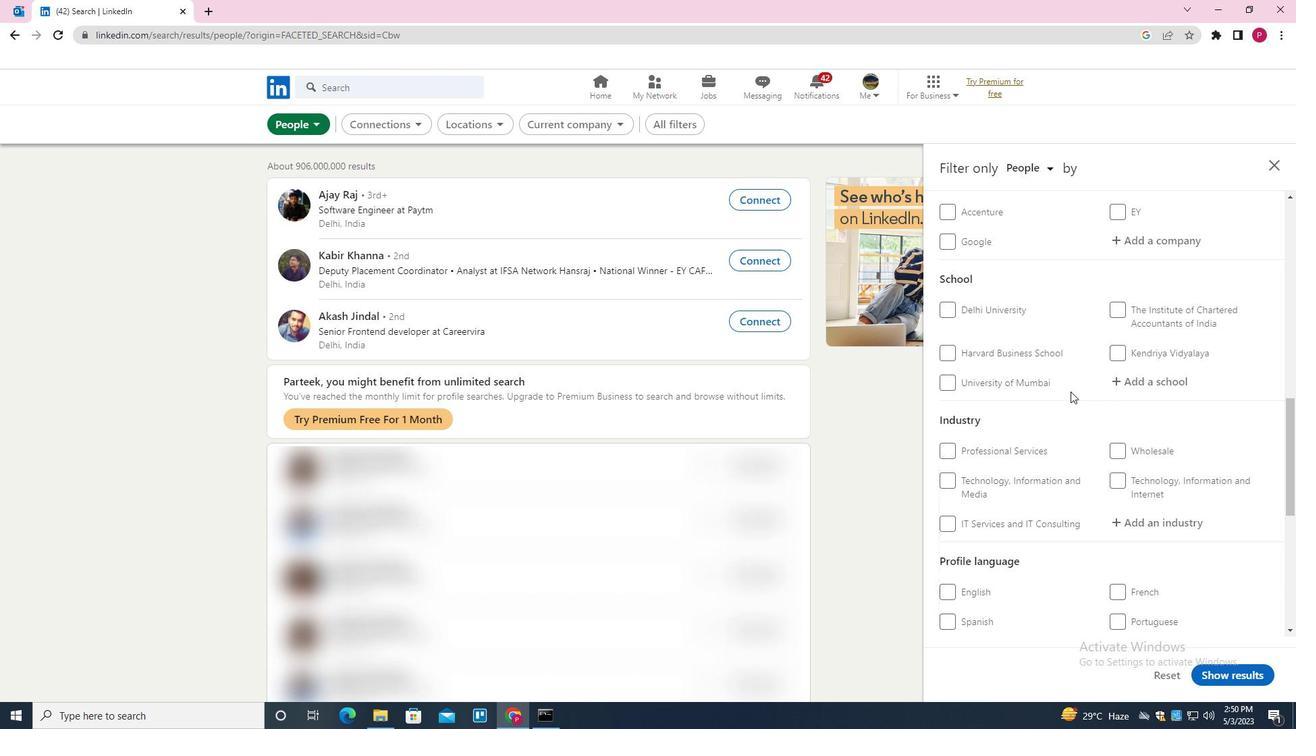 
Action: Mouse scrolled (1070, 390) with delta (0, 0)
Screenshot: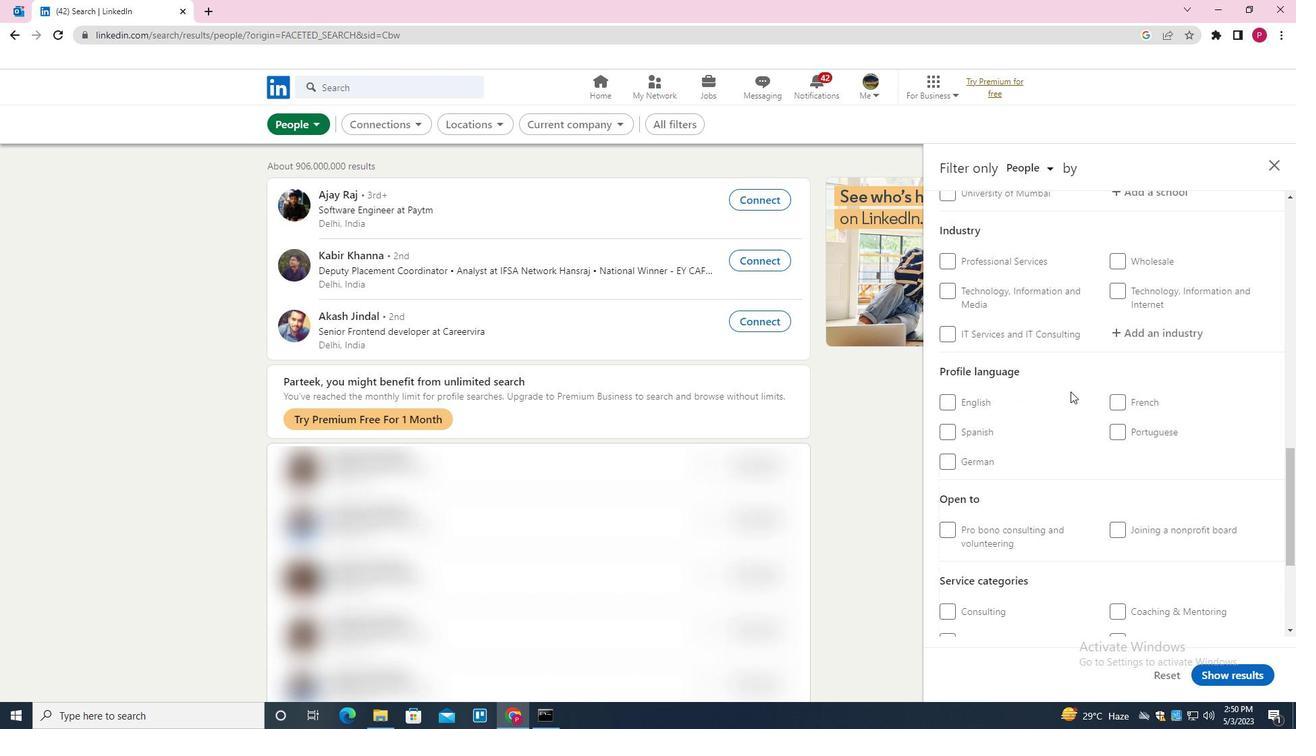 
Action: Mouse moved to (1119, 351)
Screenshot: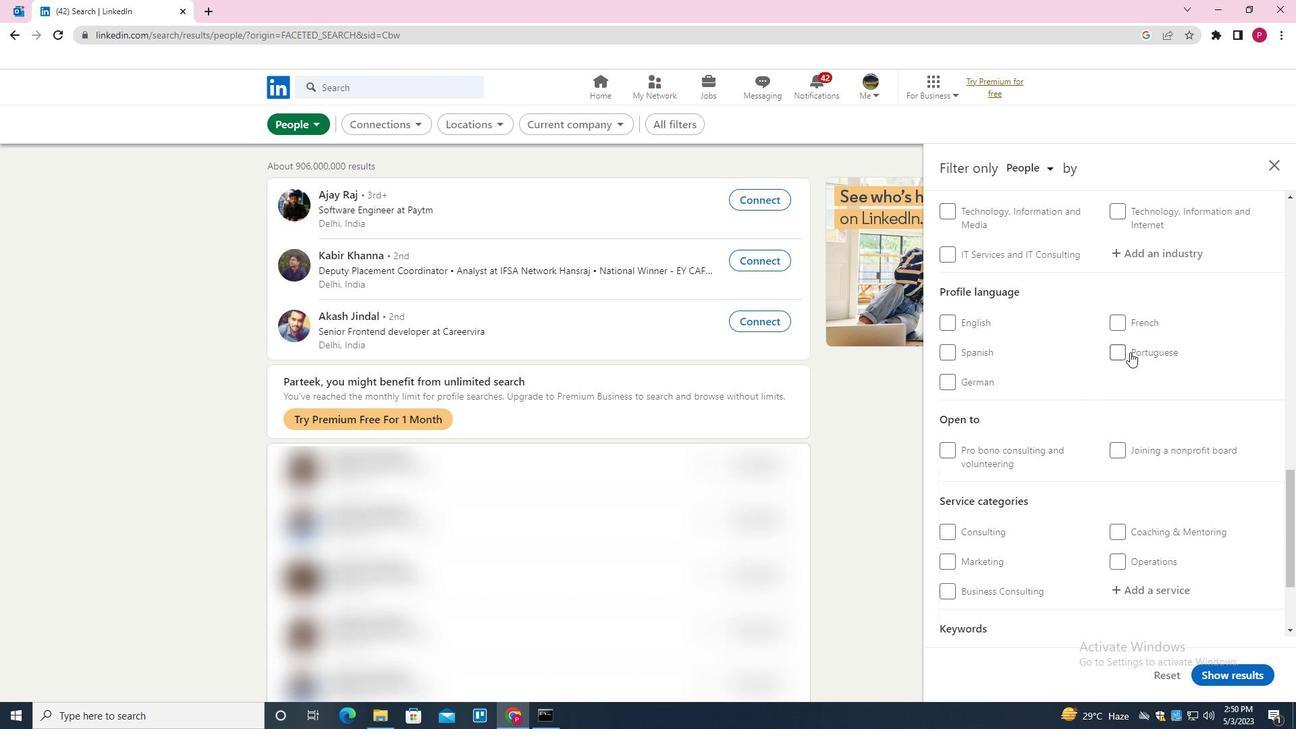 
Action: Mouse pressed left at (1119, 351)
Screenshot: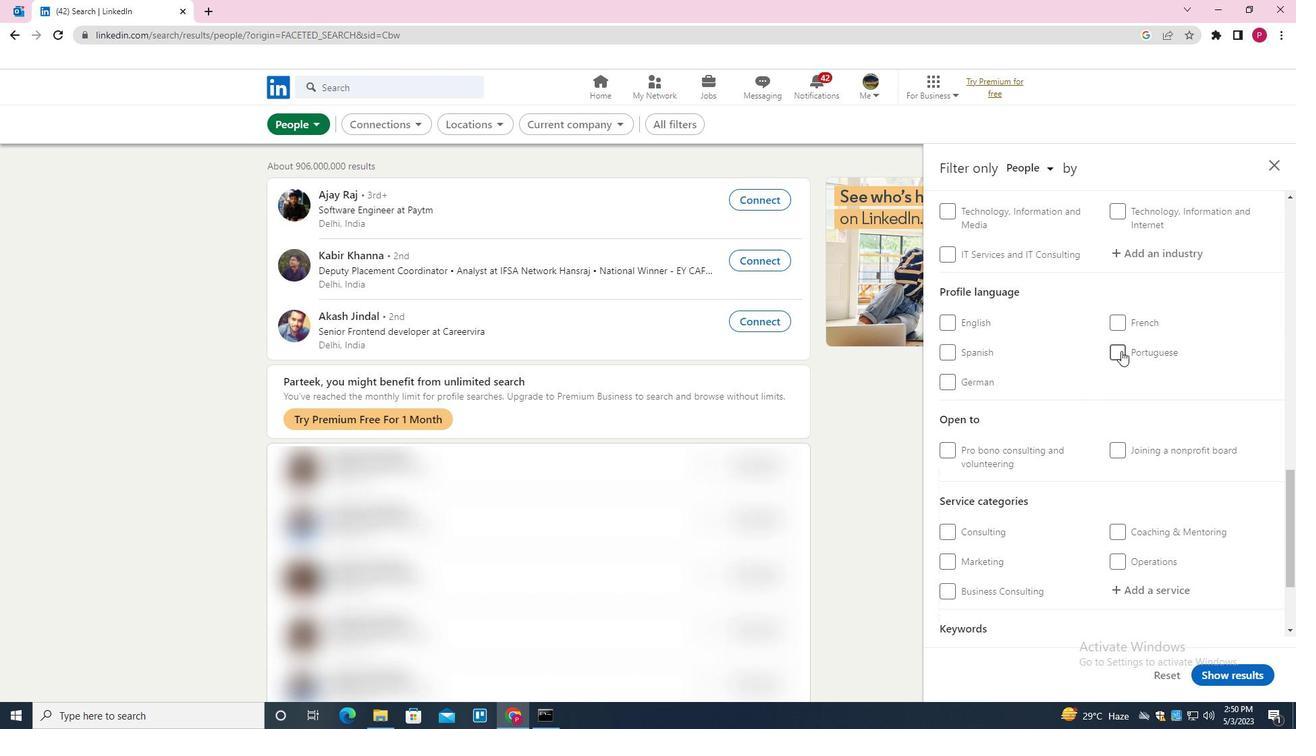 
Action: Mouse moved to (1041, 394)
Screenshot: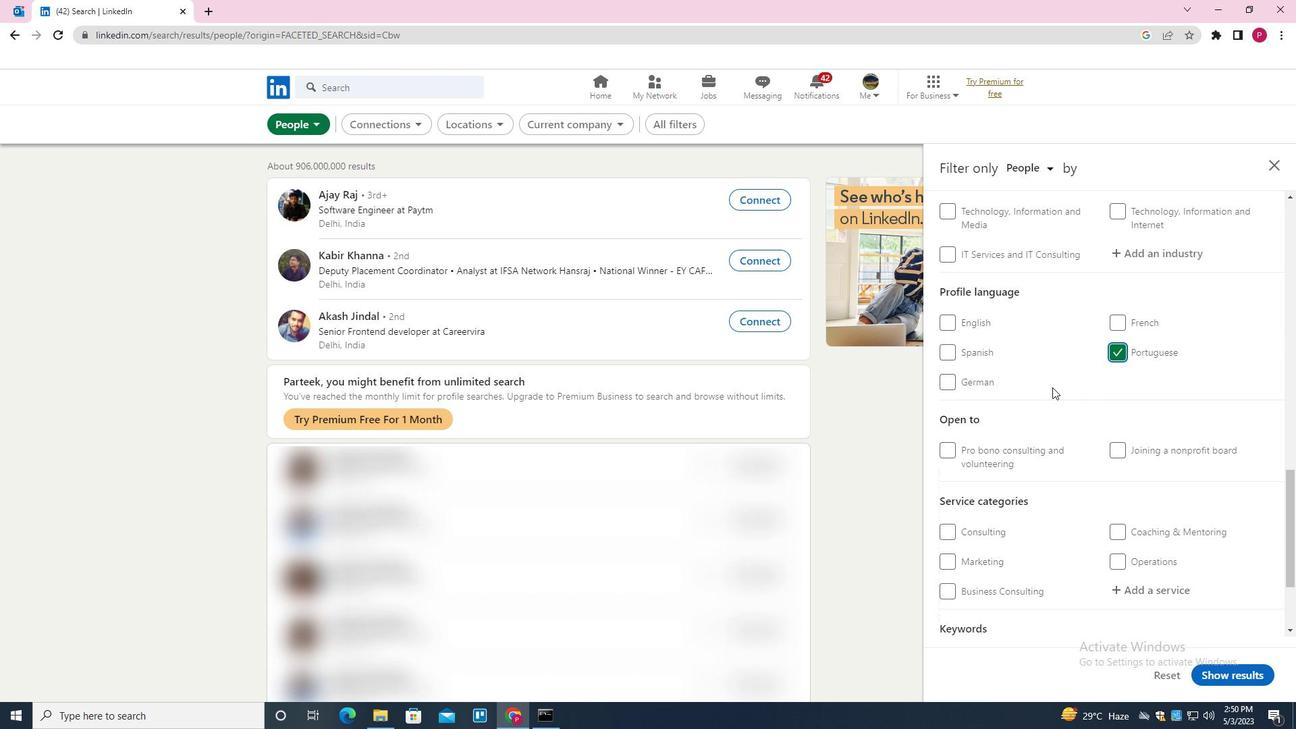 
Action: Mouse scrolled (1041, 394) with delta (0, 0)
Screenshot: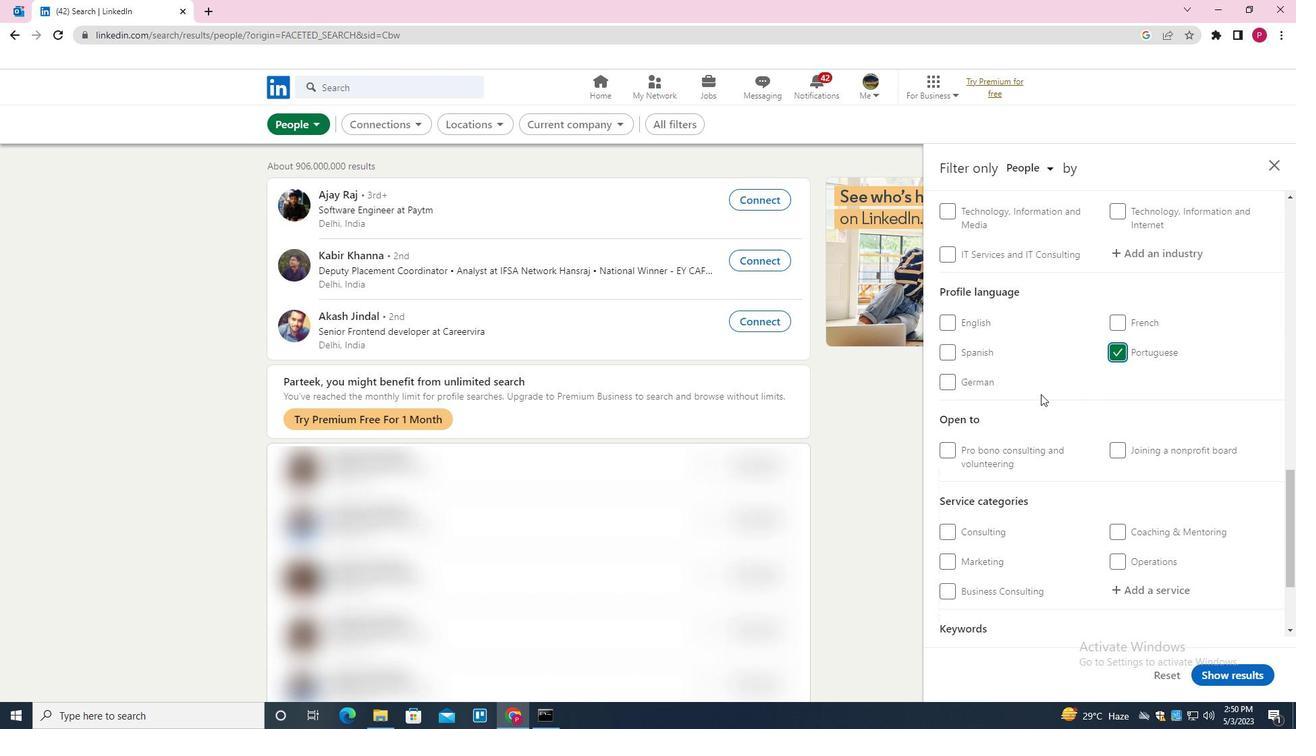 
Action: Mouse scrolled (1041, 394) with delta (0, 0)
Screenshot: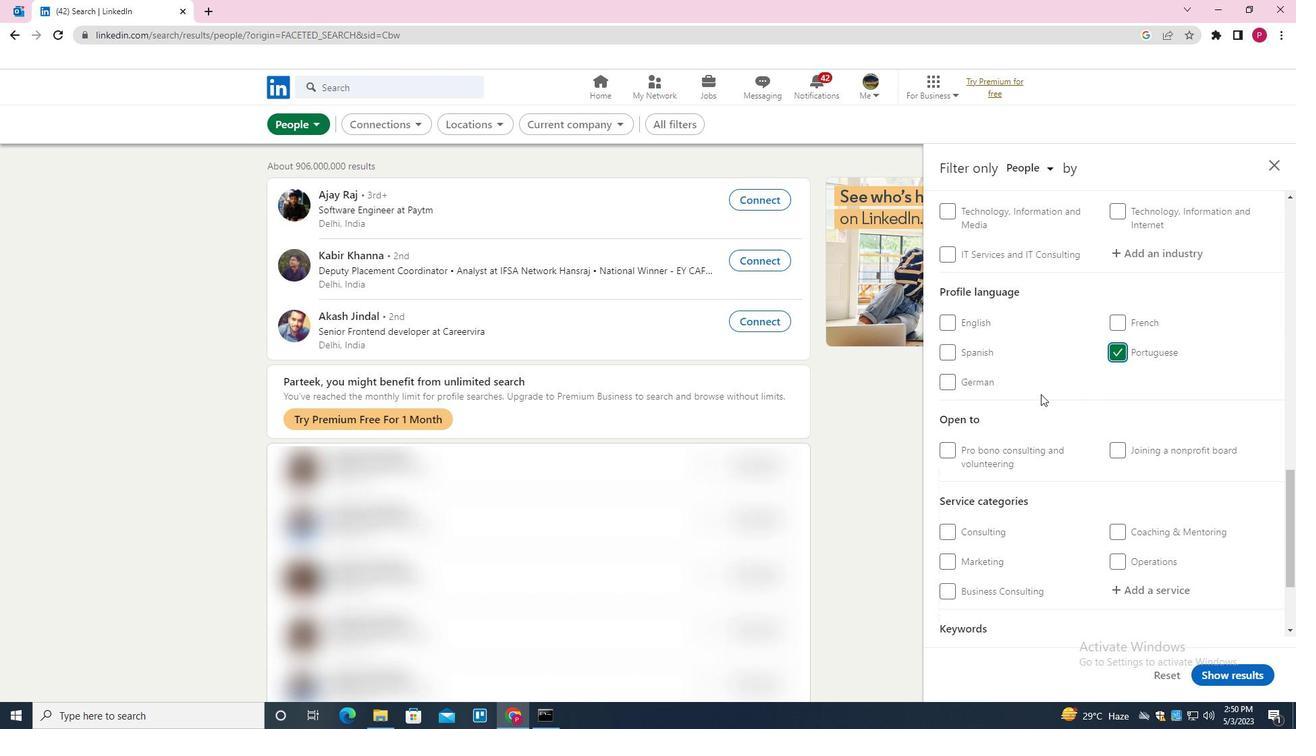 
Action: Mouse scrolled (1041, 394) with delta (0, 0)
Screenshot: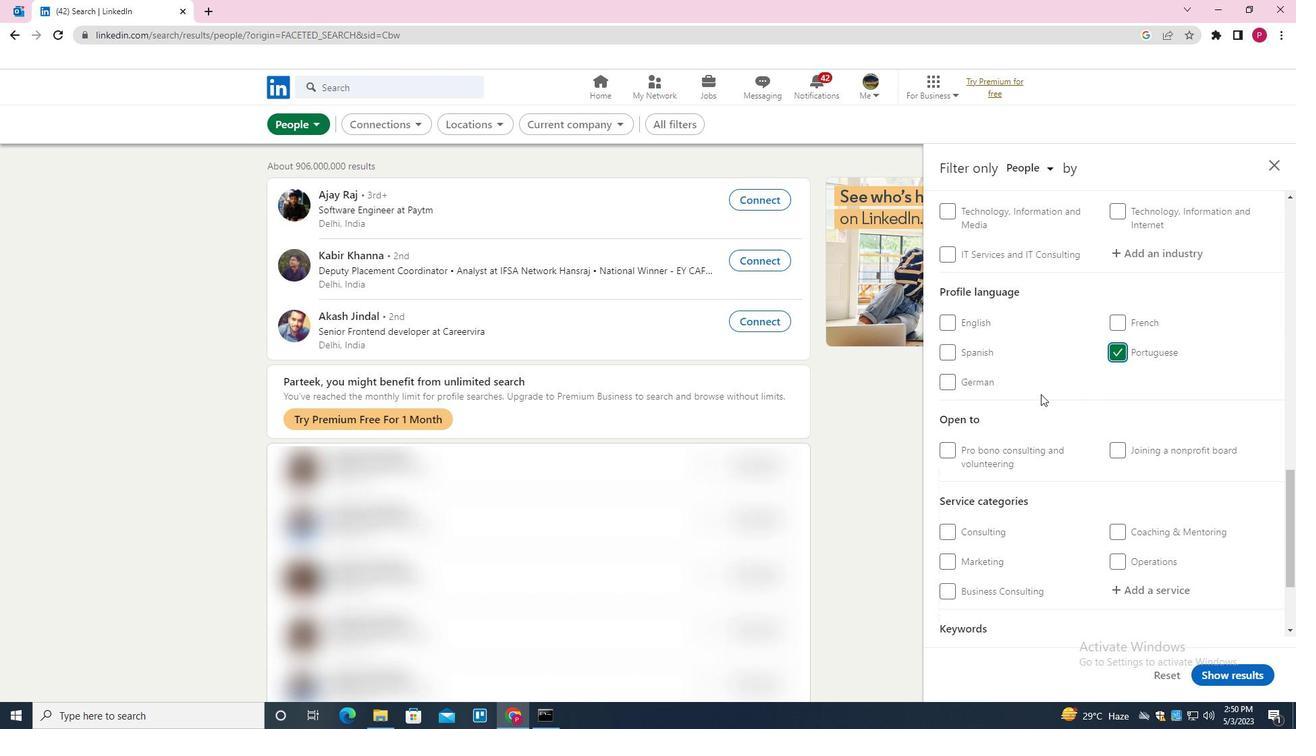
Action: Mouse scrolled (1041, 394) with delta (0, 0)
Screenshot: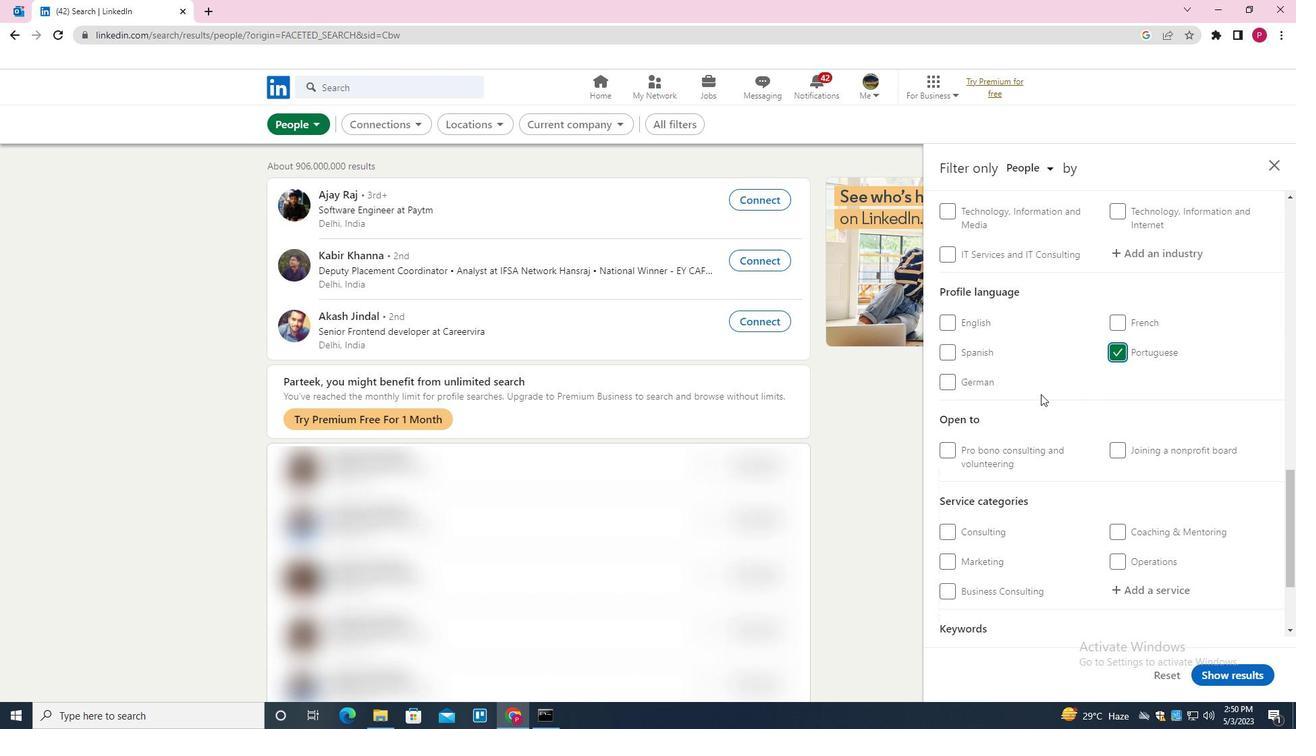 
Action: Mouse moved to (1023, 397)
Screenshot: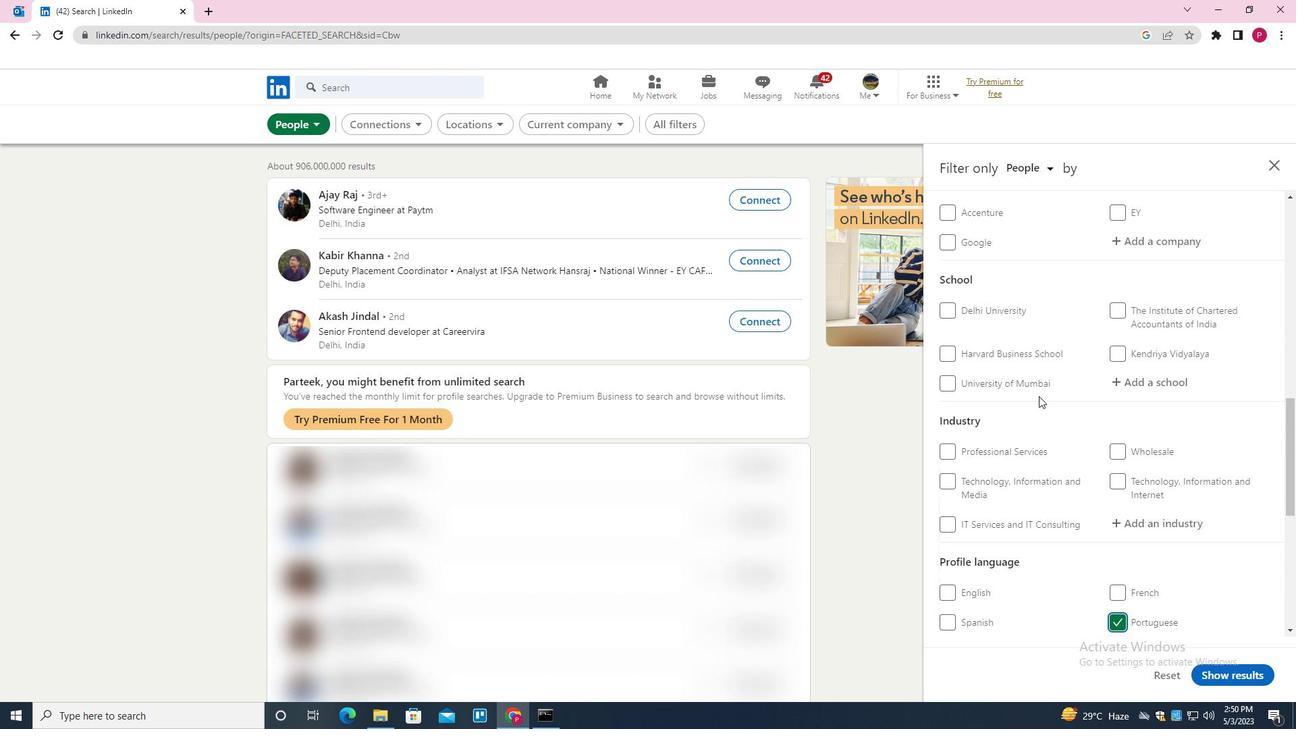 
Action: Mouse scrolled (1023, 398) with delta (0, 0)
Screenshot: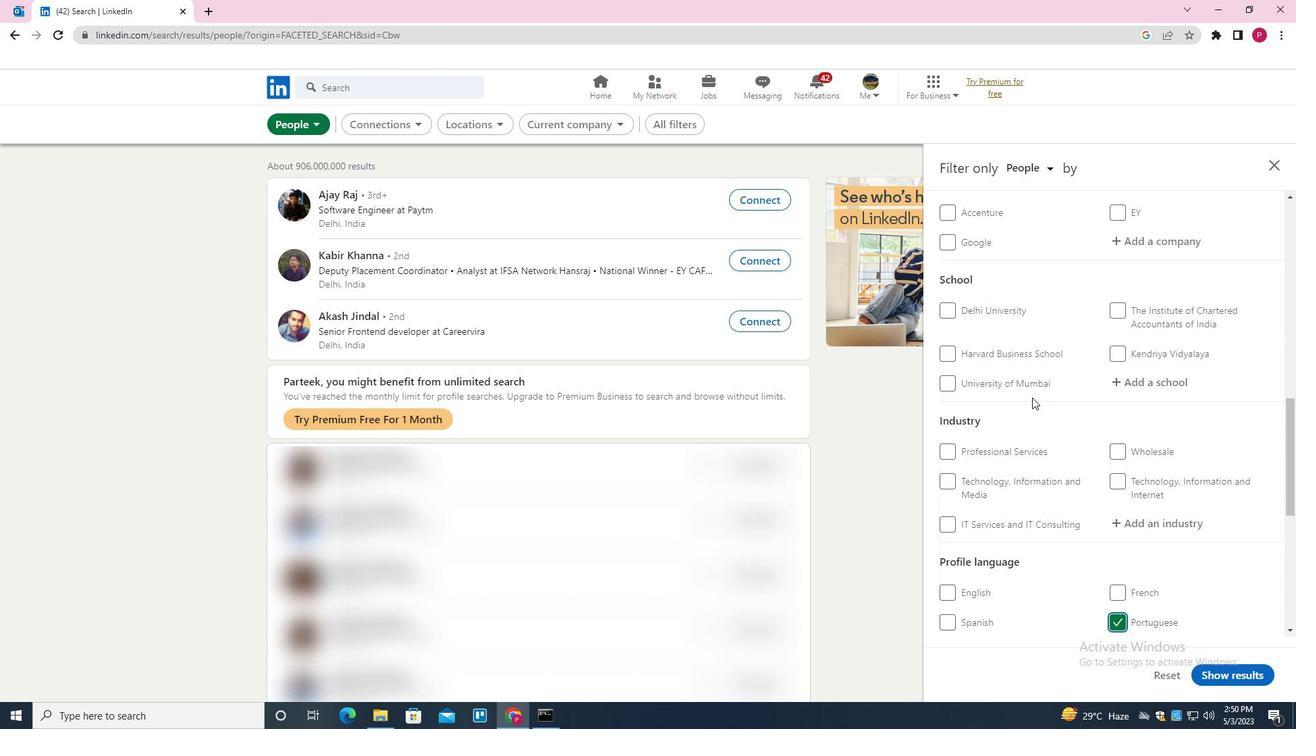 
Action: Mouse scrolled (1023, 398) with delta (0, 0)
Screenshot: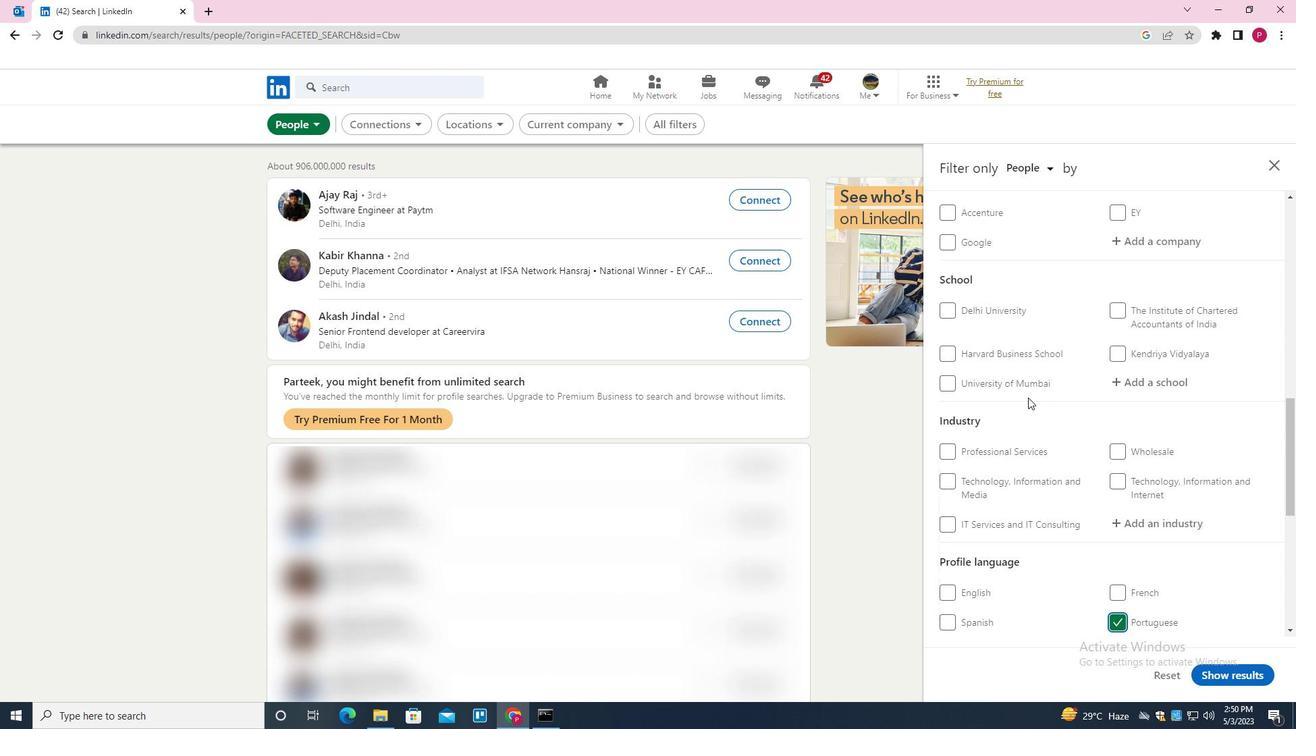 
Action: Mouse scrolled (1023, 398) with delta (0, 0)
Screenshot: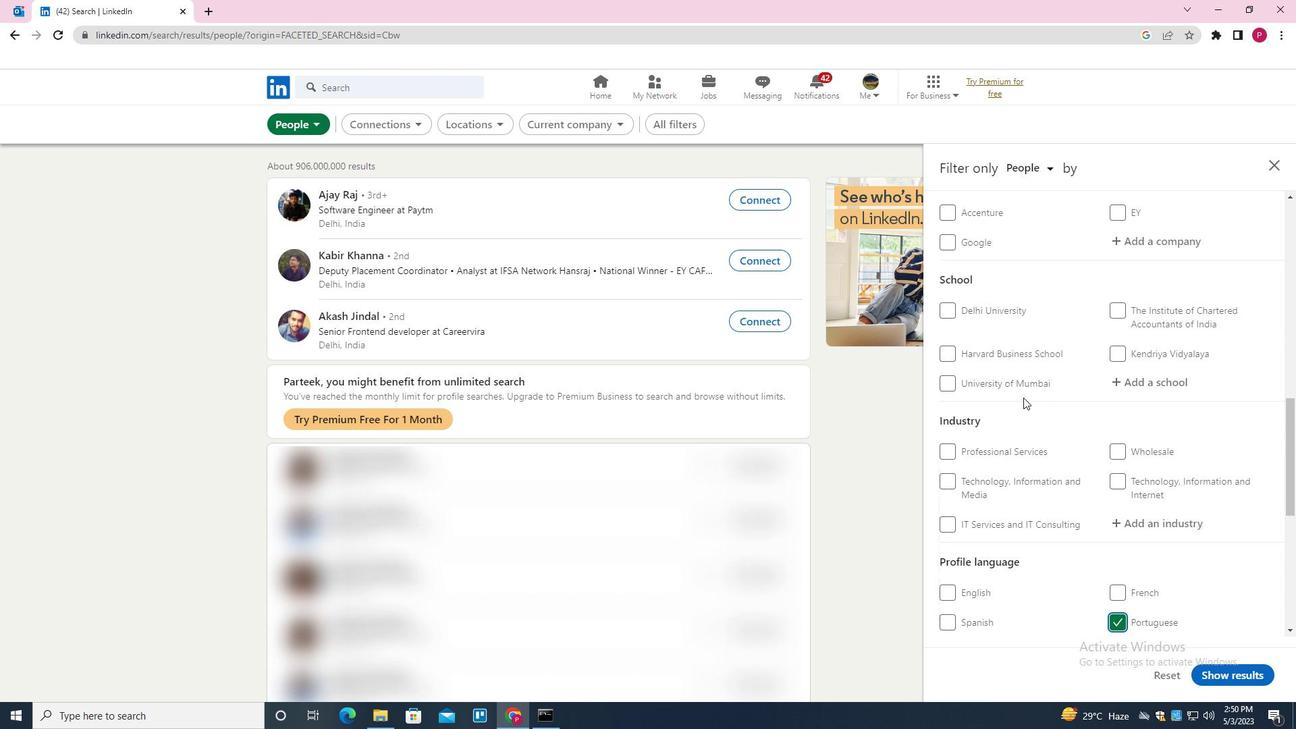 
Action: Mouse scrolled (1023, 398) with delta (0, 0)
Screenshot: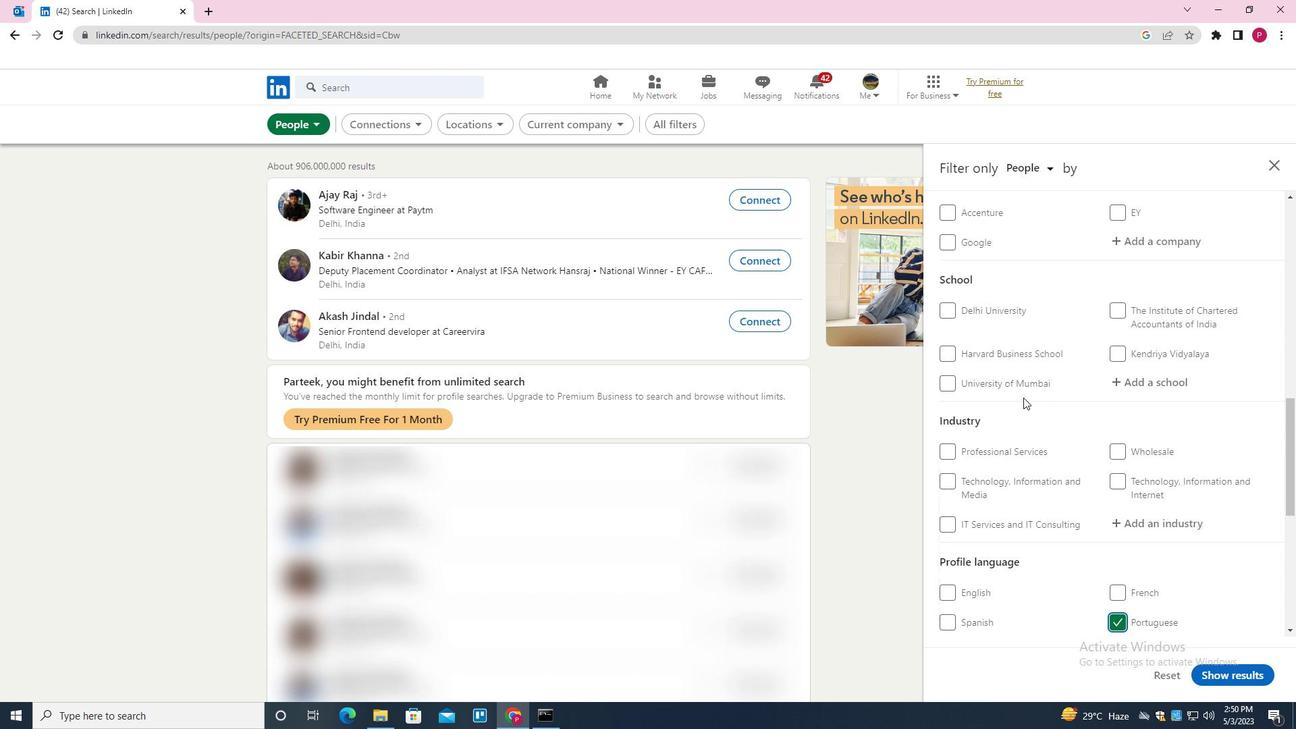 
Action: Mouse moved to (1143, 380)
Screenshot: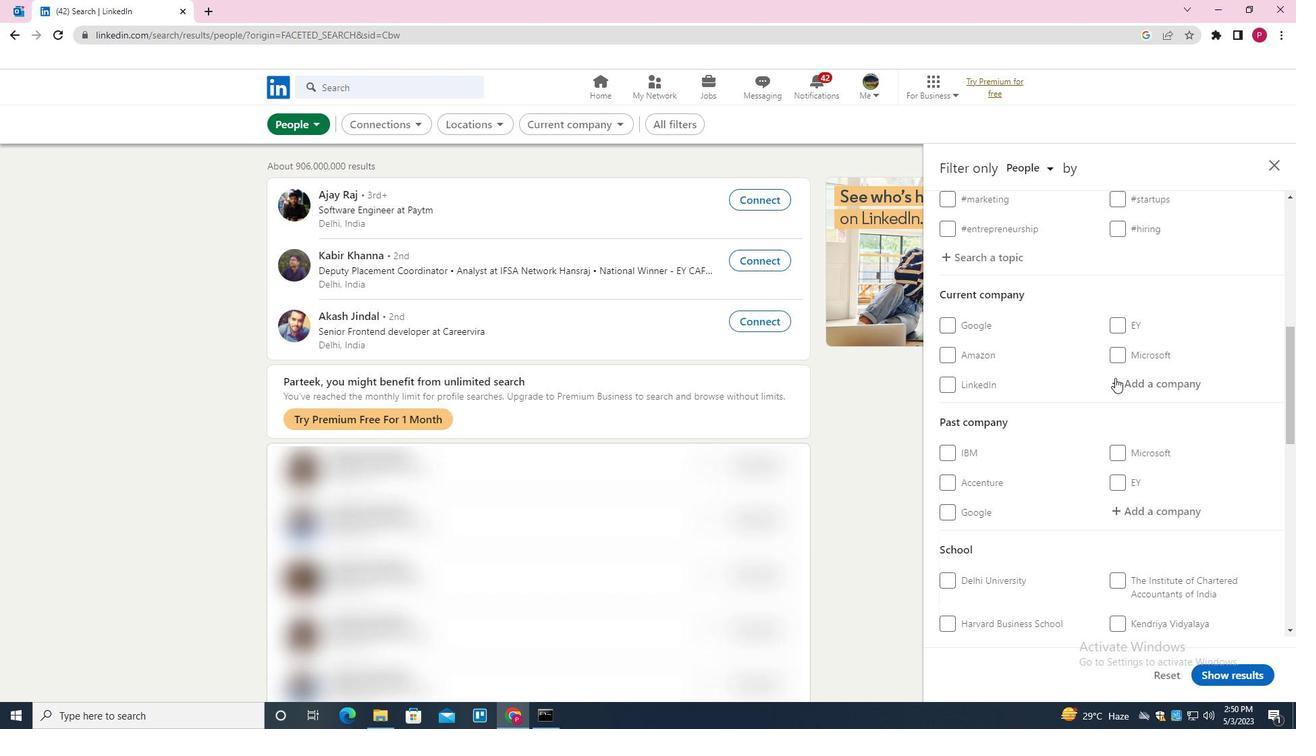 
Action: Mouse pressed left at (1143, 380)
Screenshot: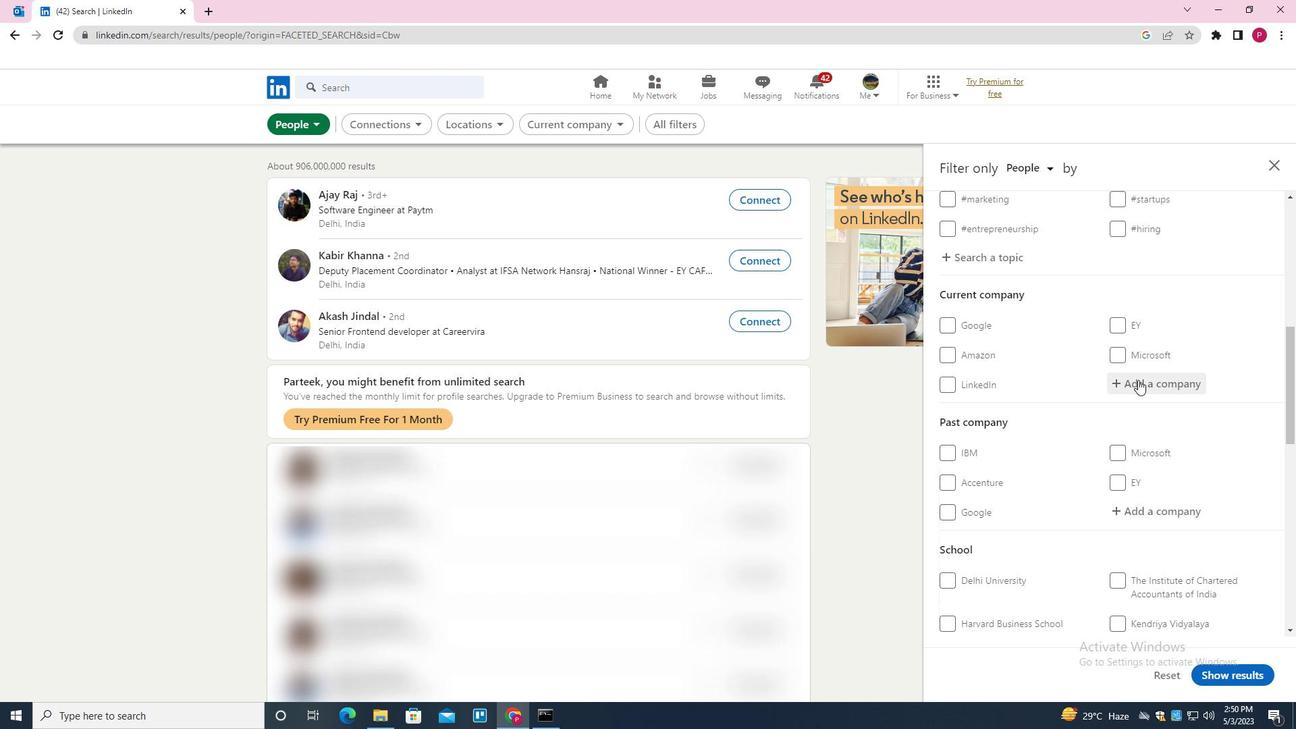 
Action: Mouse moved to (1143, 382)
Screenshot: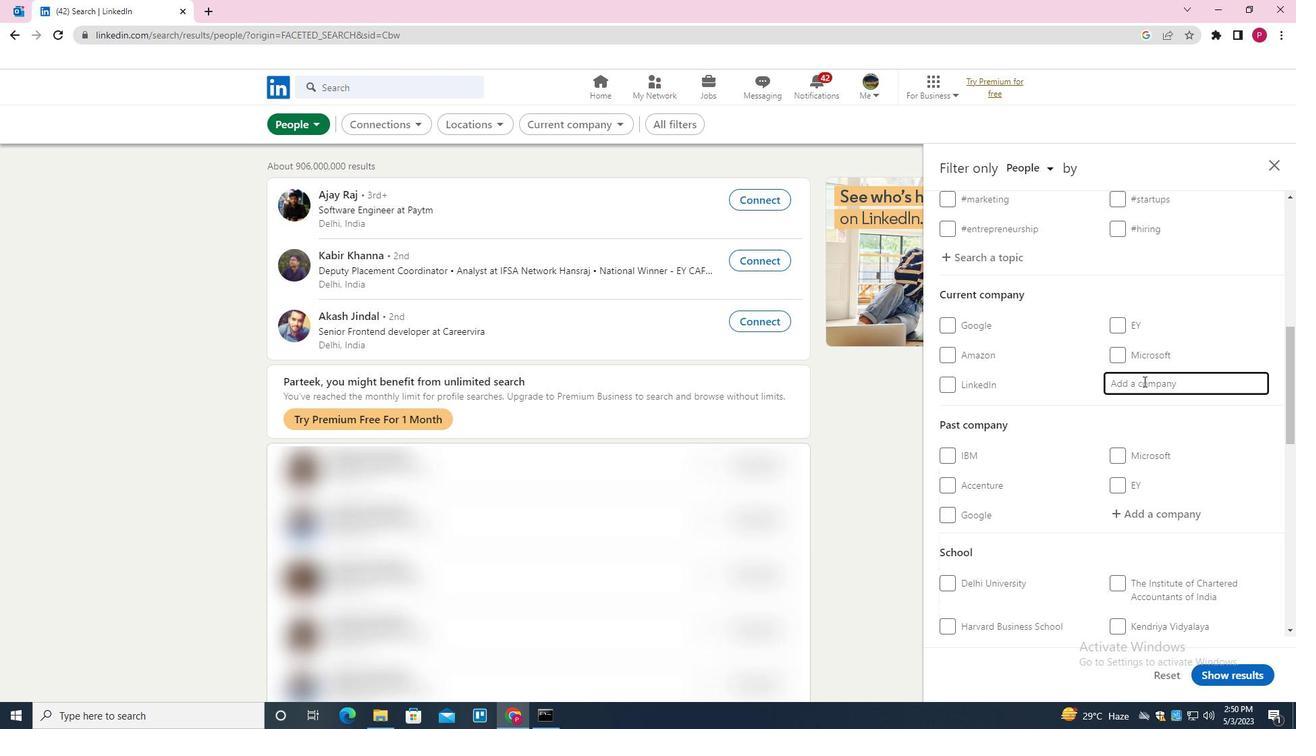 
Action: Key pressed <Key.shift>ASAKA<Key.space><Key.shift>AIR<Key.backspace><Key.backspace><Key.backspace><Key.backspace><Key.backspace><Key.backspace><Key.backspace><Key.backspace><Key.shift>KASA<Key.space><Key.shift>A<Key.down><Key.enter>
Screenshot: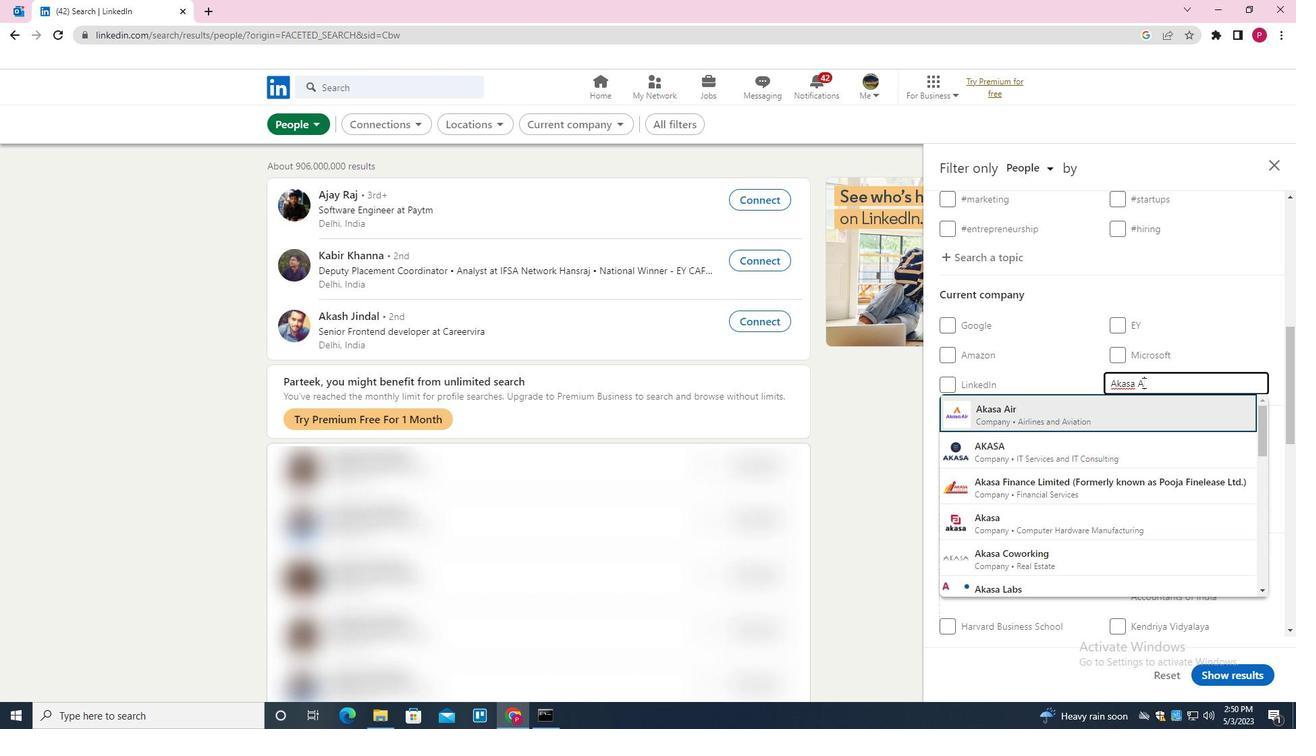 
Action: Mouse moved to (1063, 441)
Screenshot: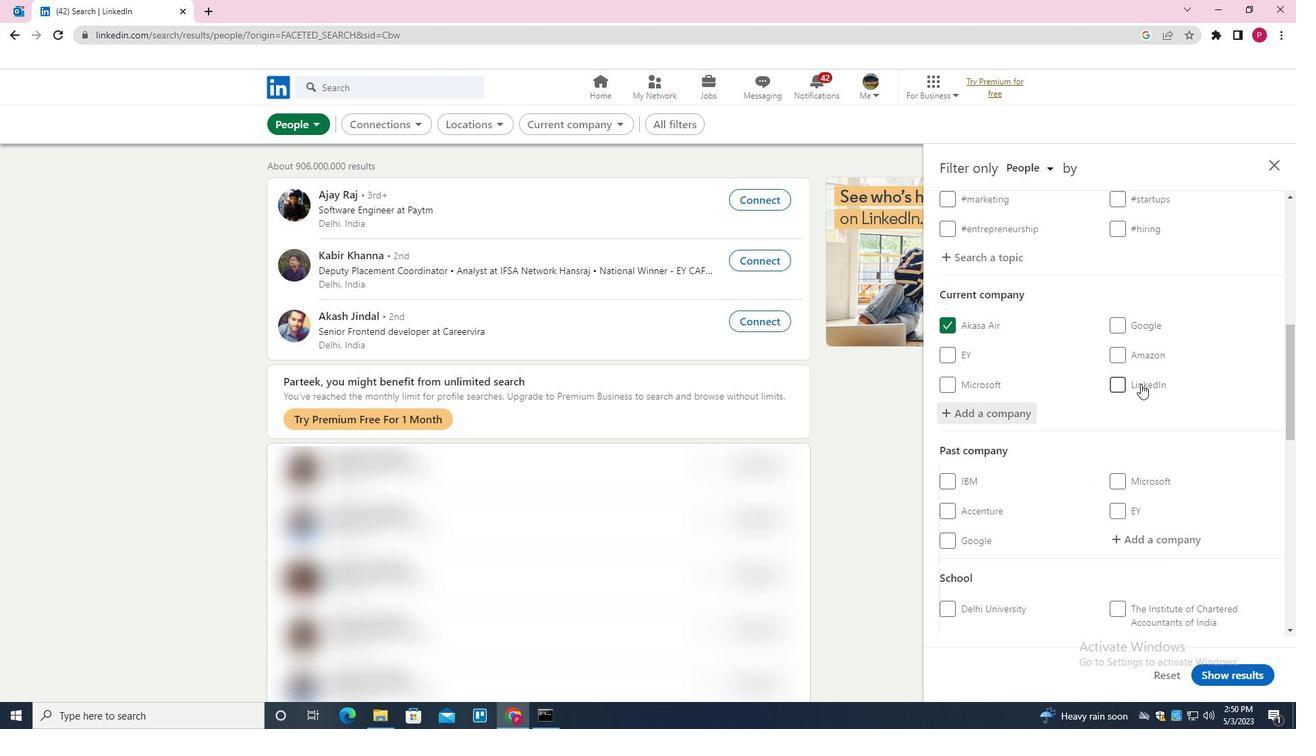 
Action: Mouse scrolled (1063, 440) with delta (0, 0)
Screenshot: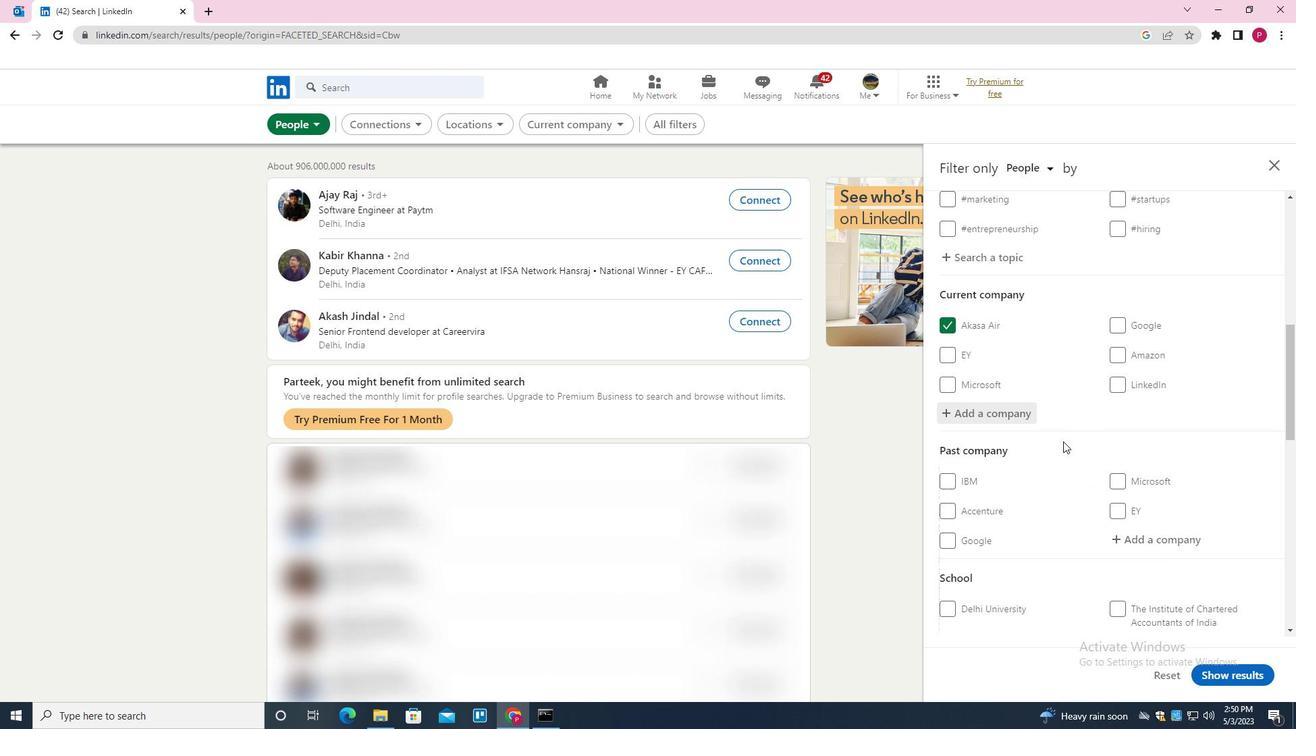 
Action: Mouse scrolled (1063, 440) with delta (0, 0)
Screenshot: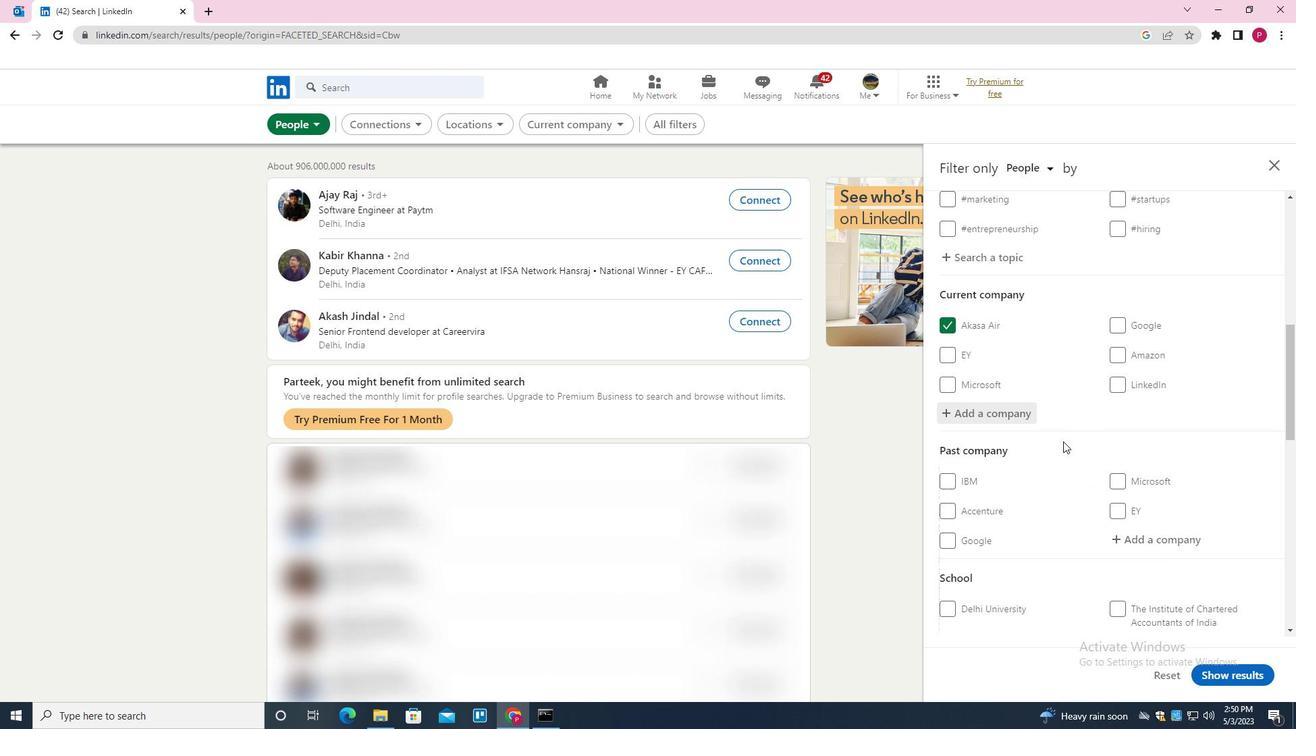 
Action: Mouse scrolled (1063, 440) with delta (0, 0)
Screenshot: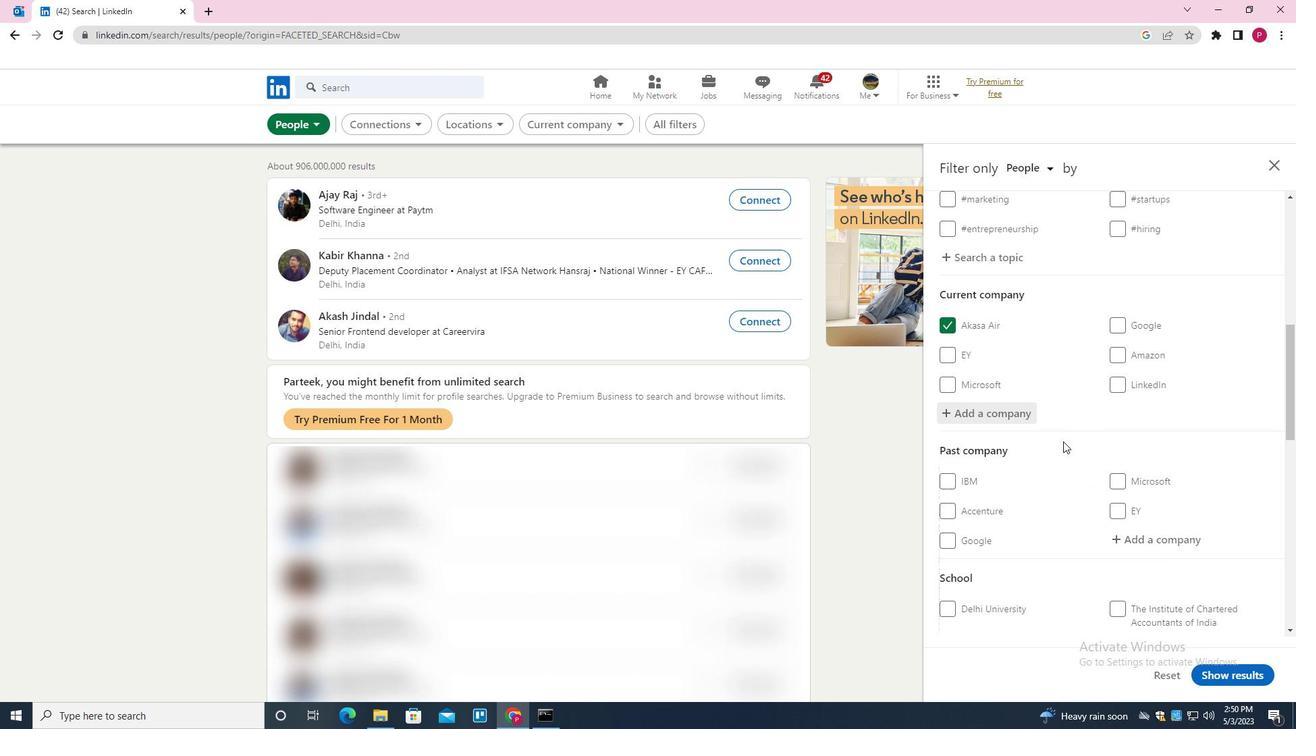 
Action: Mouse moved to (1065, 417)
Screenshot: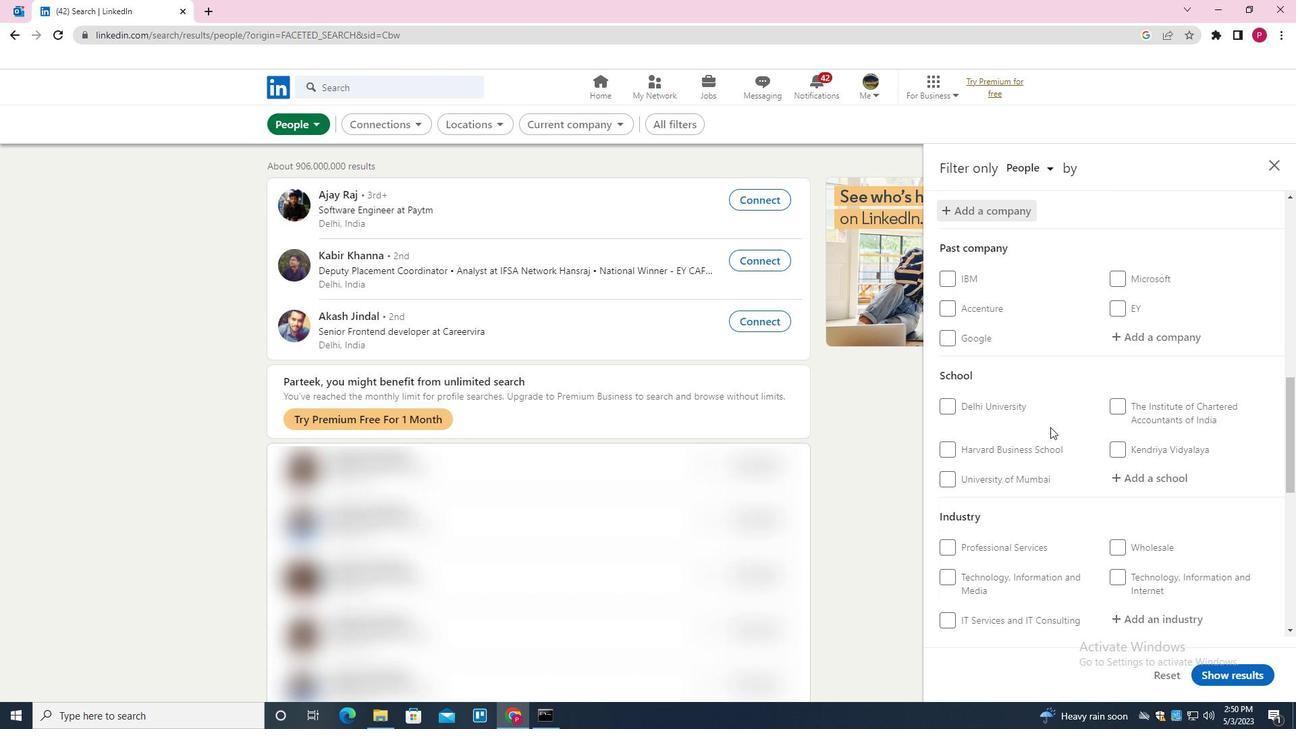 
Action: Mouse scrolled (1065, 417) with delta (0, 0)
Screenshot: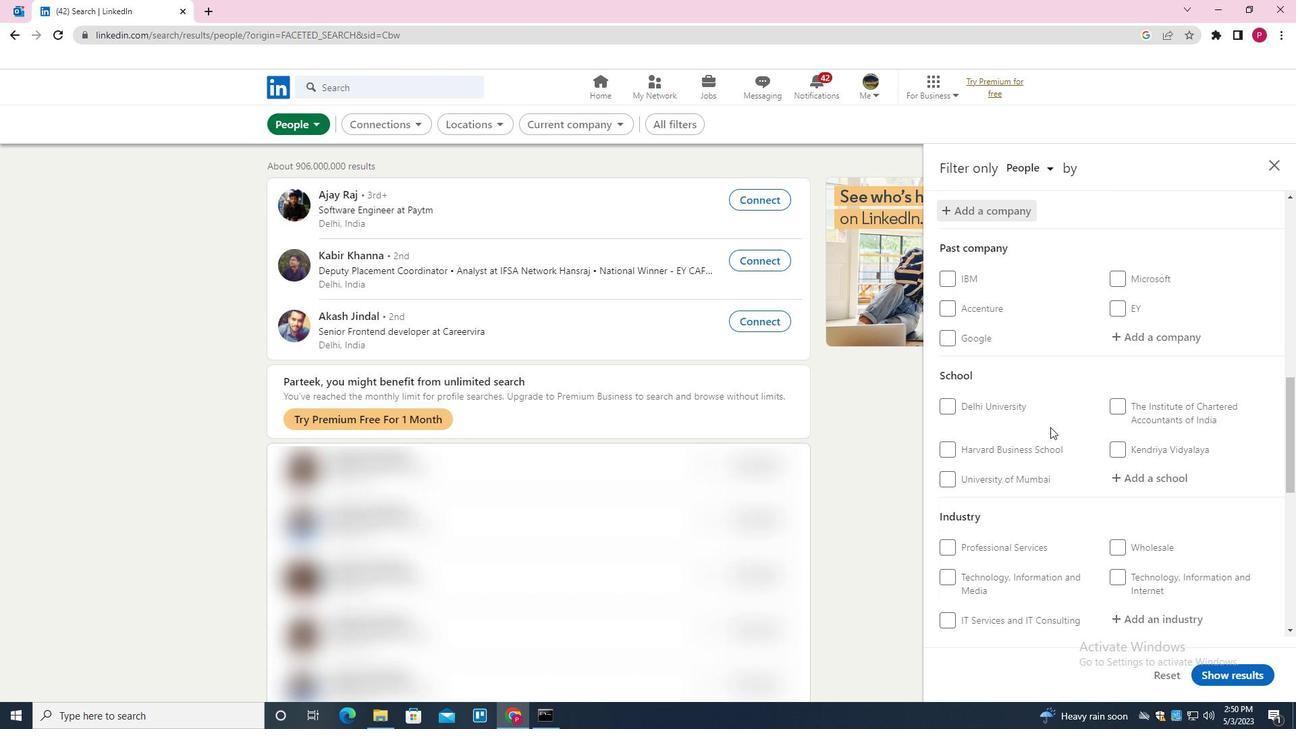 
Action: Mouse moved to (1074, 411)
Screenshot: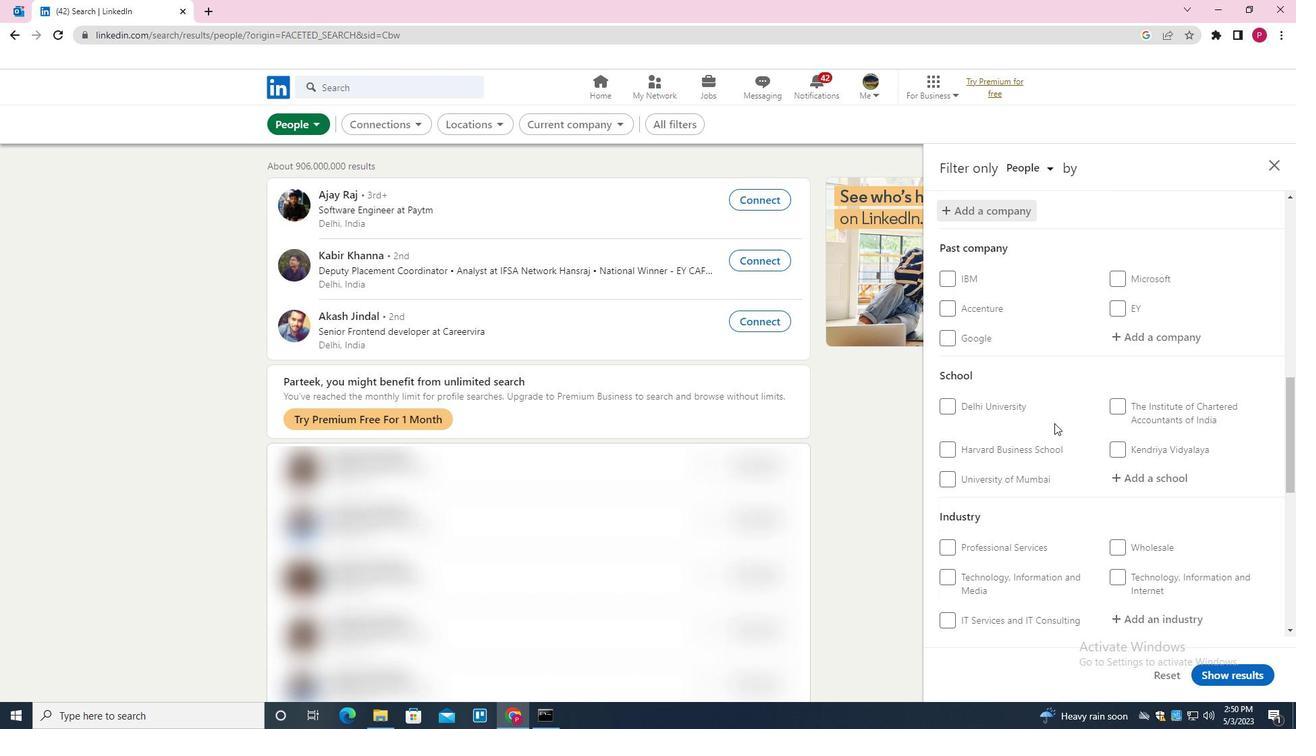 
Action: Mouse scrolled (1074, 410) with delta (0, 0)
Screenshot: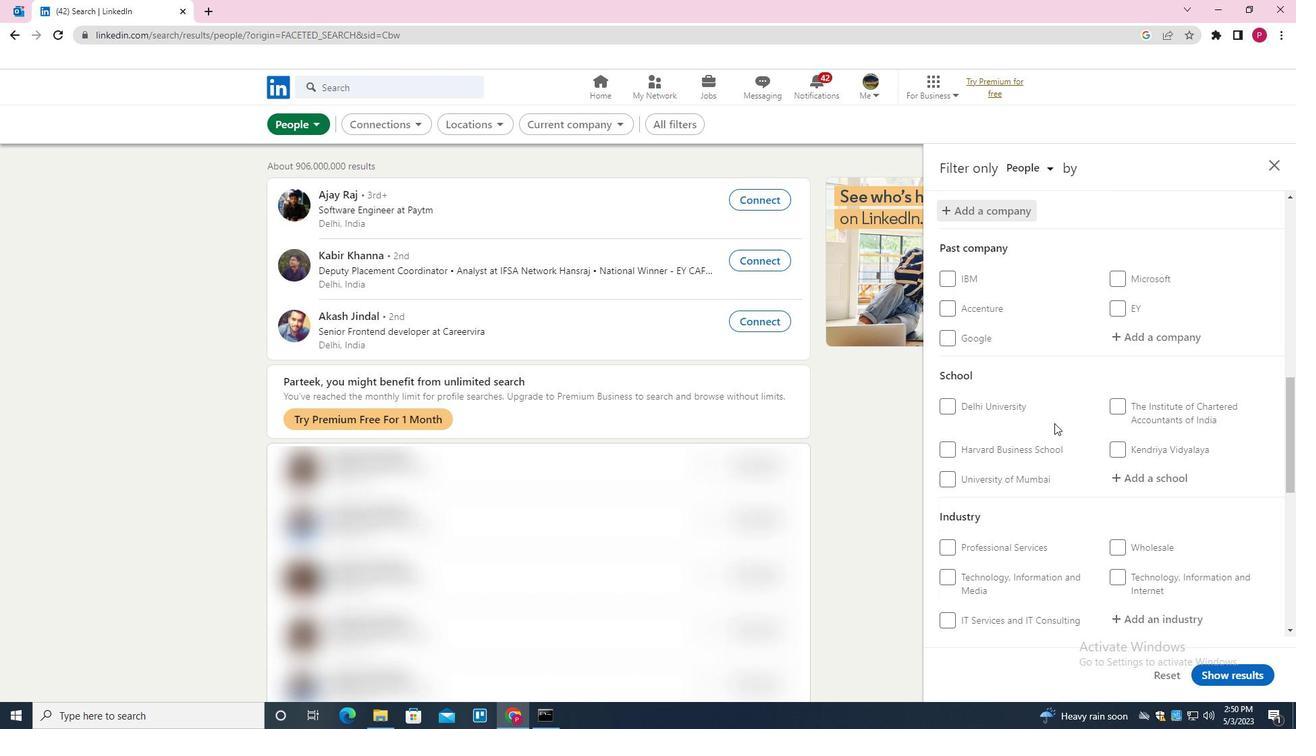 
Action: Mouse moved to (1075, 409)
Screenshot: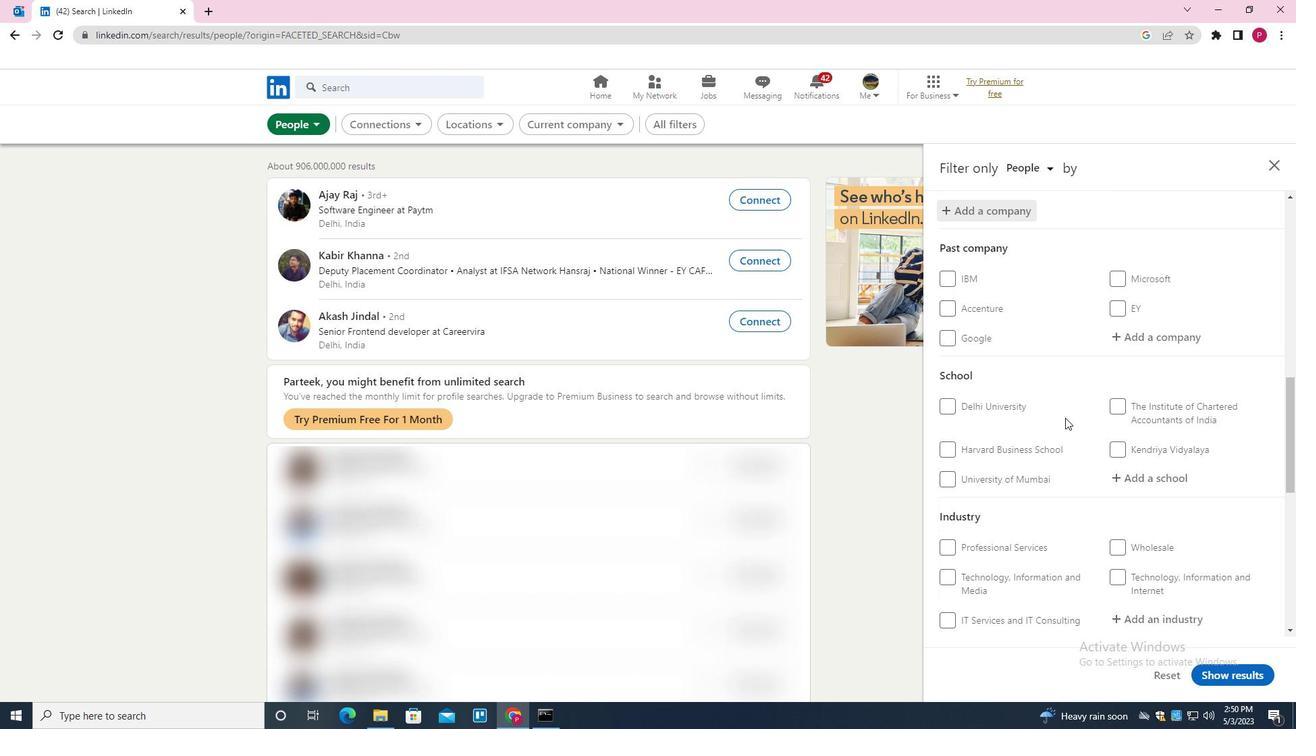 
Action: Mouse scrolled (1075, 409) with delta (0, 0)
Screenshot: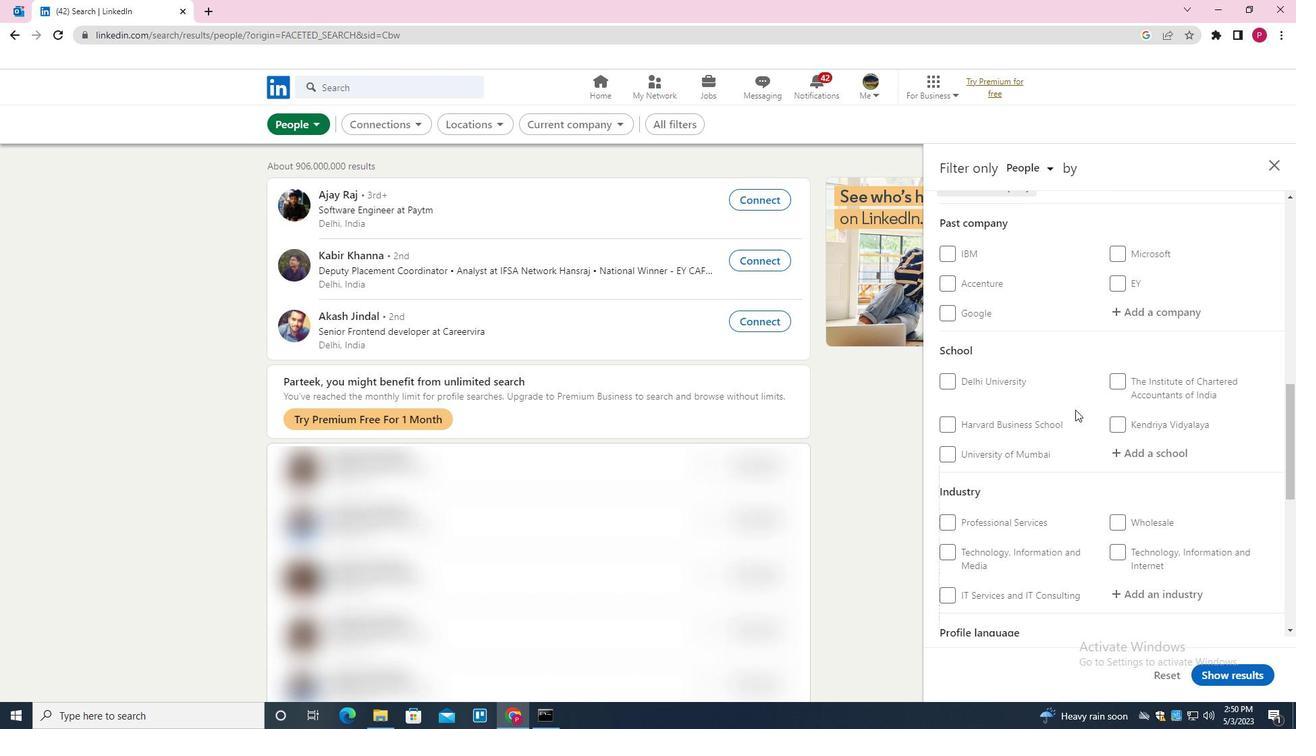 
Action: Mouse moved to (1156, 269)
Screenshot: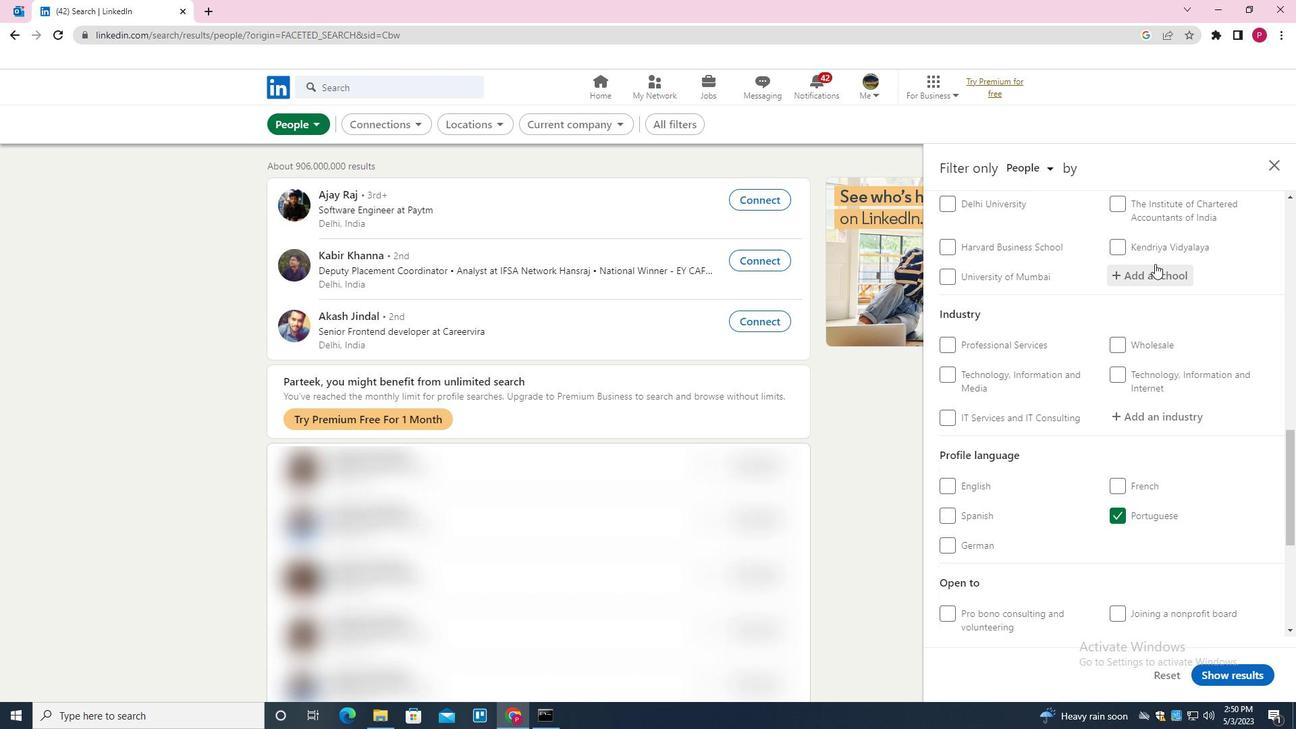 
Action: Mouse pressed left at (1156, 269)
Screenshot: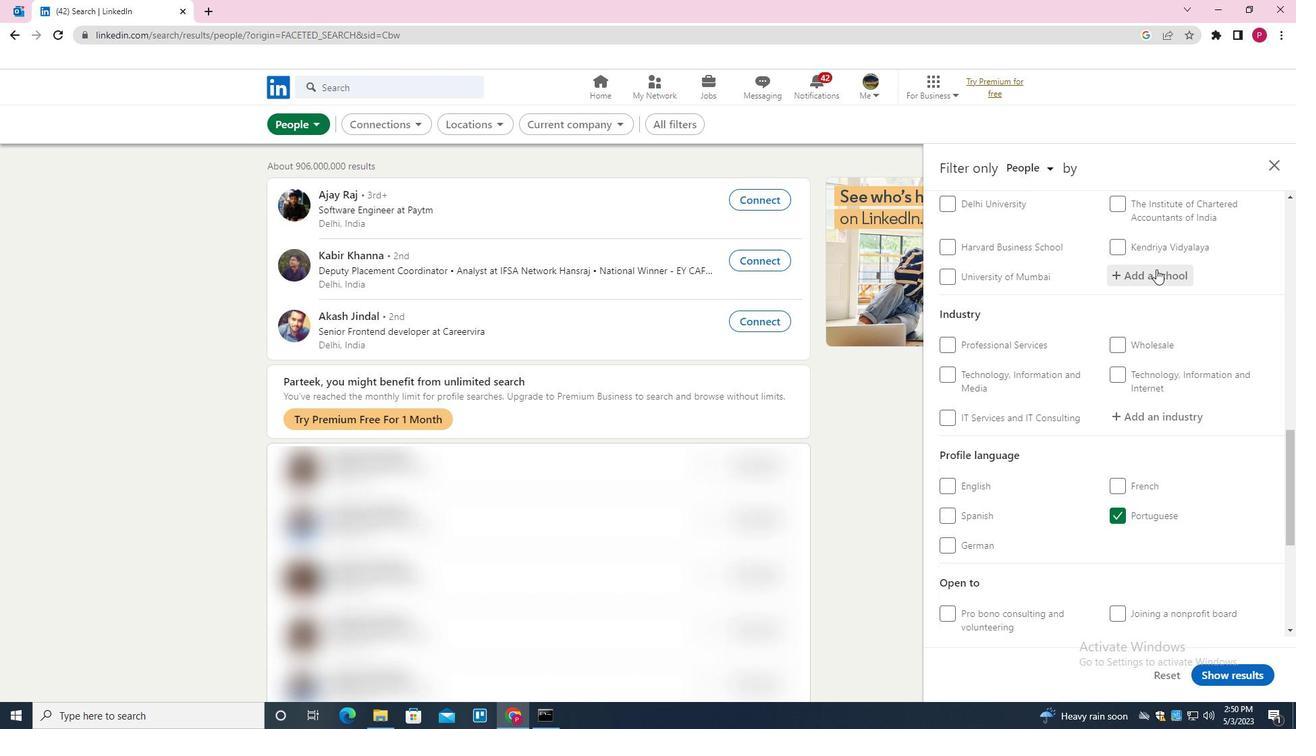 
Action: Key pressed <Key.shift><Key.shift><Key.shift><Key.shift><Key.shift><Key.shift><Key.shift><Key.shift><Key.shift><Key.shift><Key.shift><Key.shift>GRAPHIC<Key.space><Key.shift><Key.shift><Key.shift><Key.shift><Key.shift>ERA<Key.space><Key.shift><Key.shift><Key.shift><Key.shift><Key.shift><Key.shift><Key.shift><Key.shift><Key.shift><Key.shift><Key.shift><Key.shift><Key.shift><Key.shift><Key.shift><Key.shift><Key.shift><Key.shift><Key.shift><Key.shift><Key.shift><Key.shift><Key.shift><Key.shift><Key.shift><Key.shift>DEEMED<Key.space><Key.down><Key.enter>
Screenshot: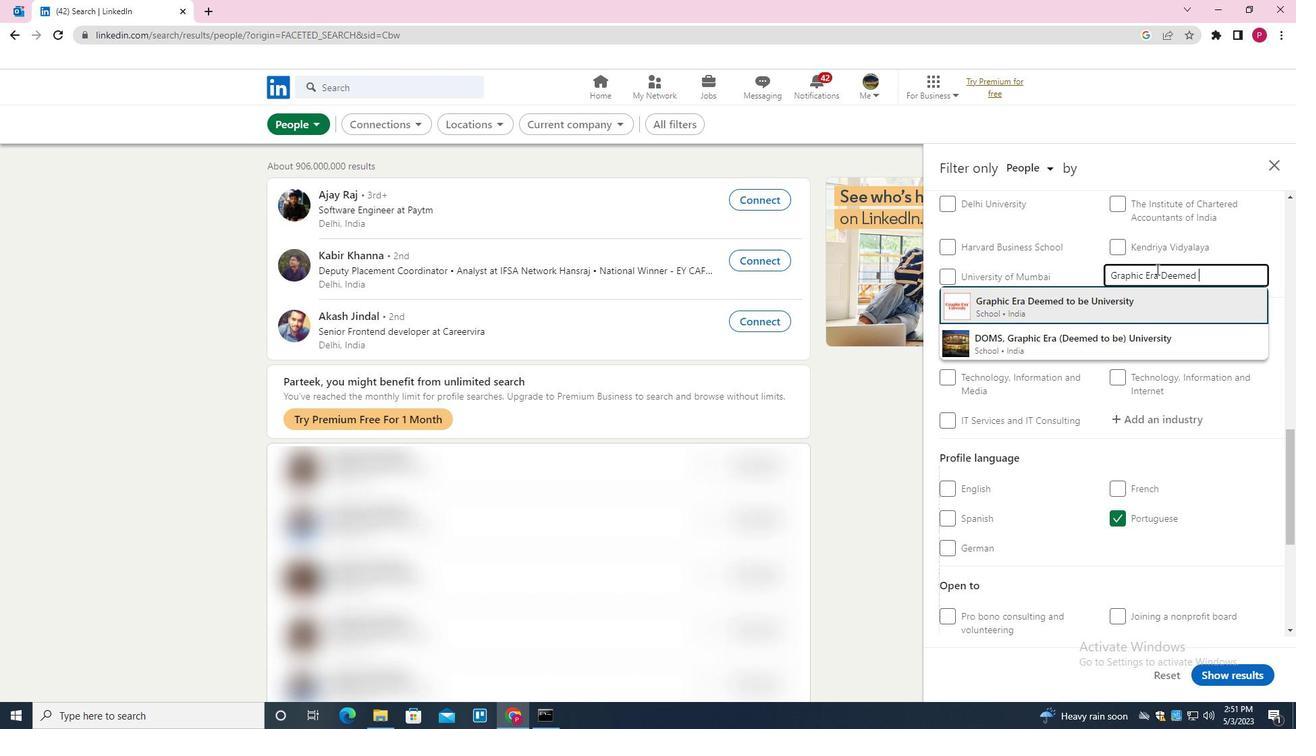 
Action: Mouse moved to (1142, 398)
Screenshot: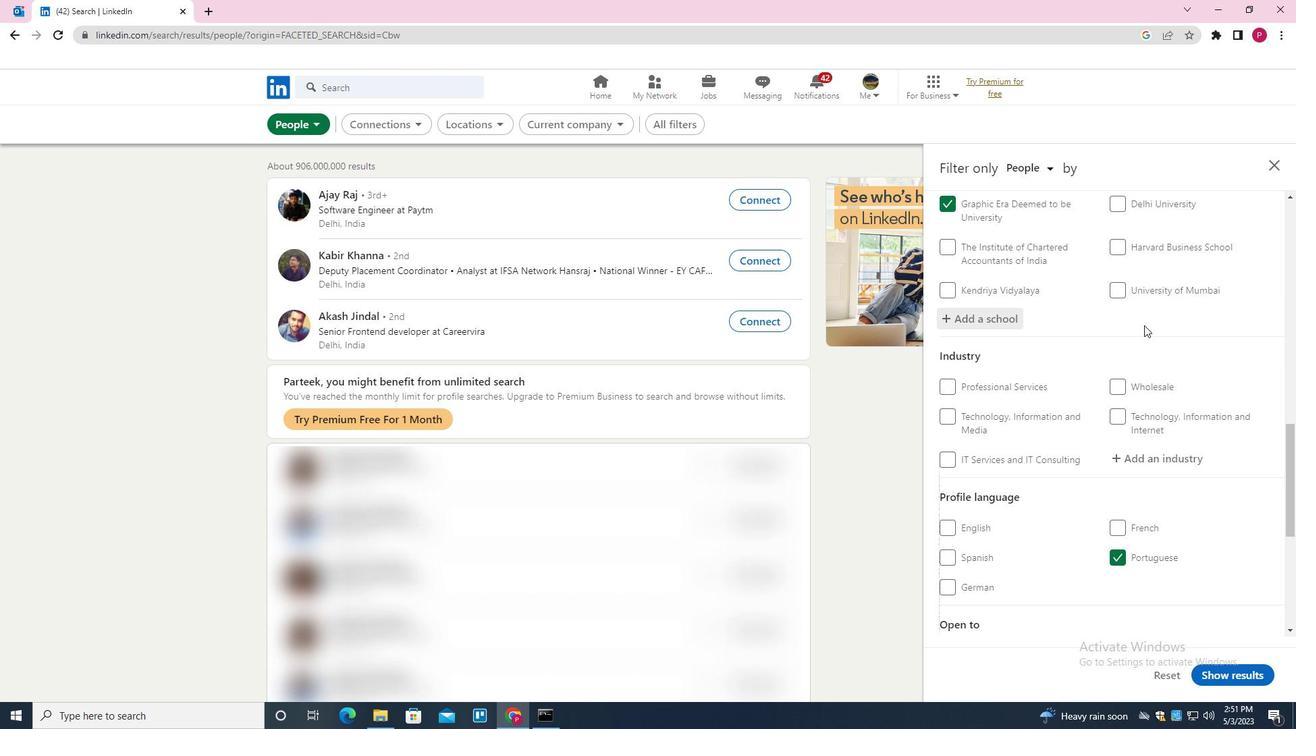 
Action: Mouse scrolled (1142, 397) with delta (0, 0)
Screenshot: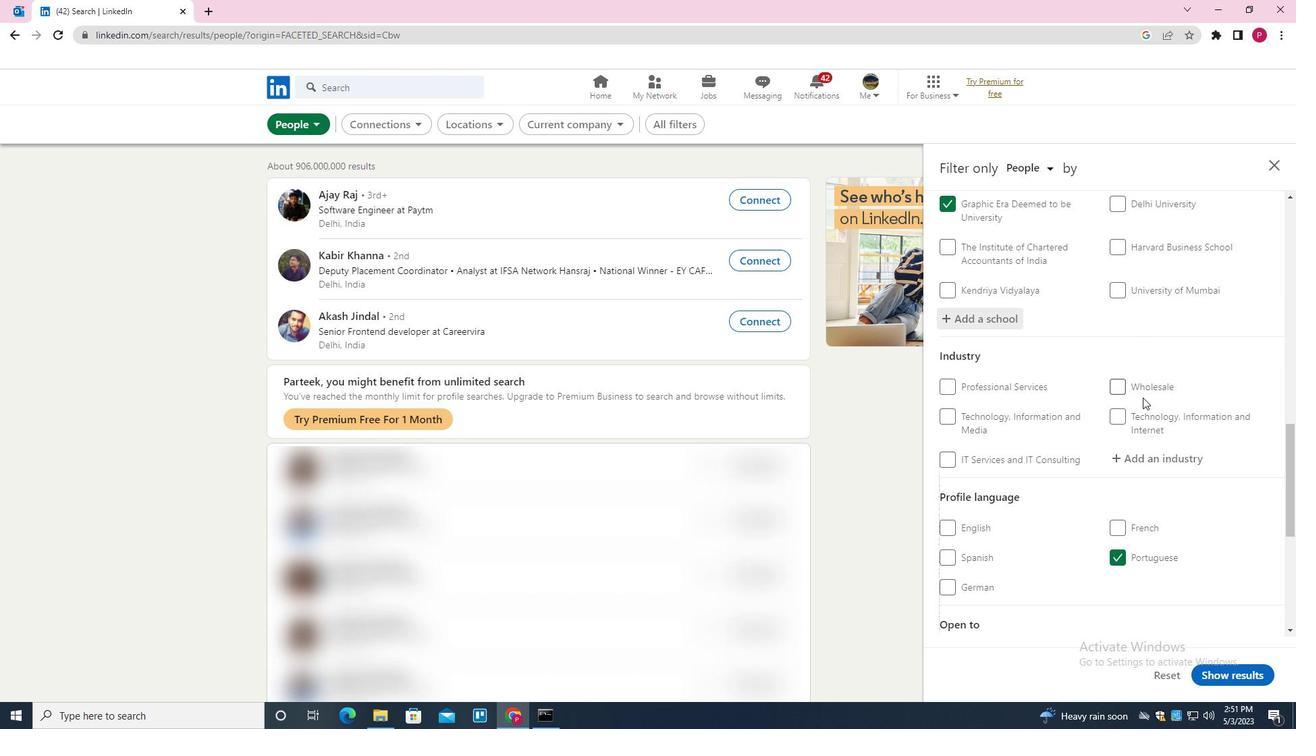 
Action: Mouse scrolled (1142, 397) with delta (0, 0)
Screenshot: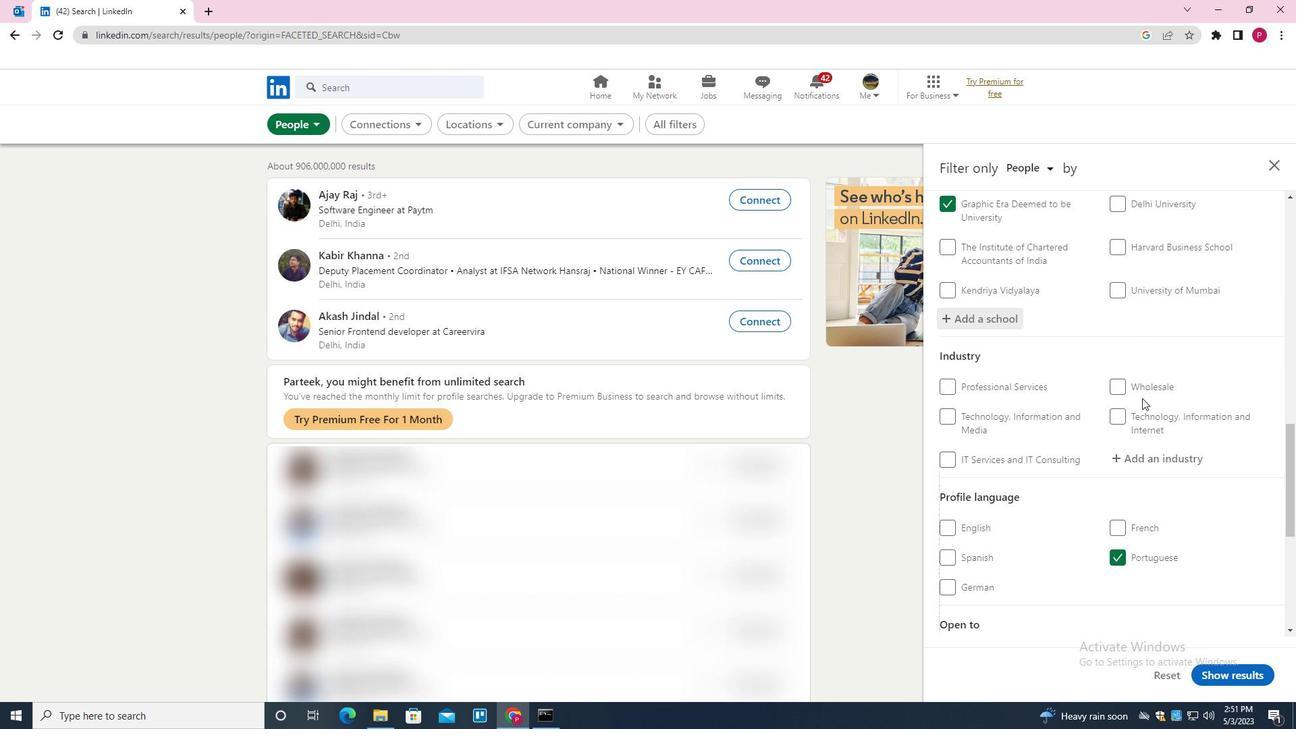
Action: Mouse moved to (1172, 309)
Screenshot: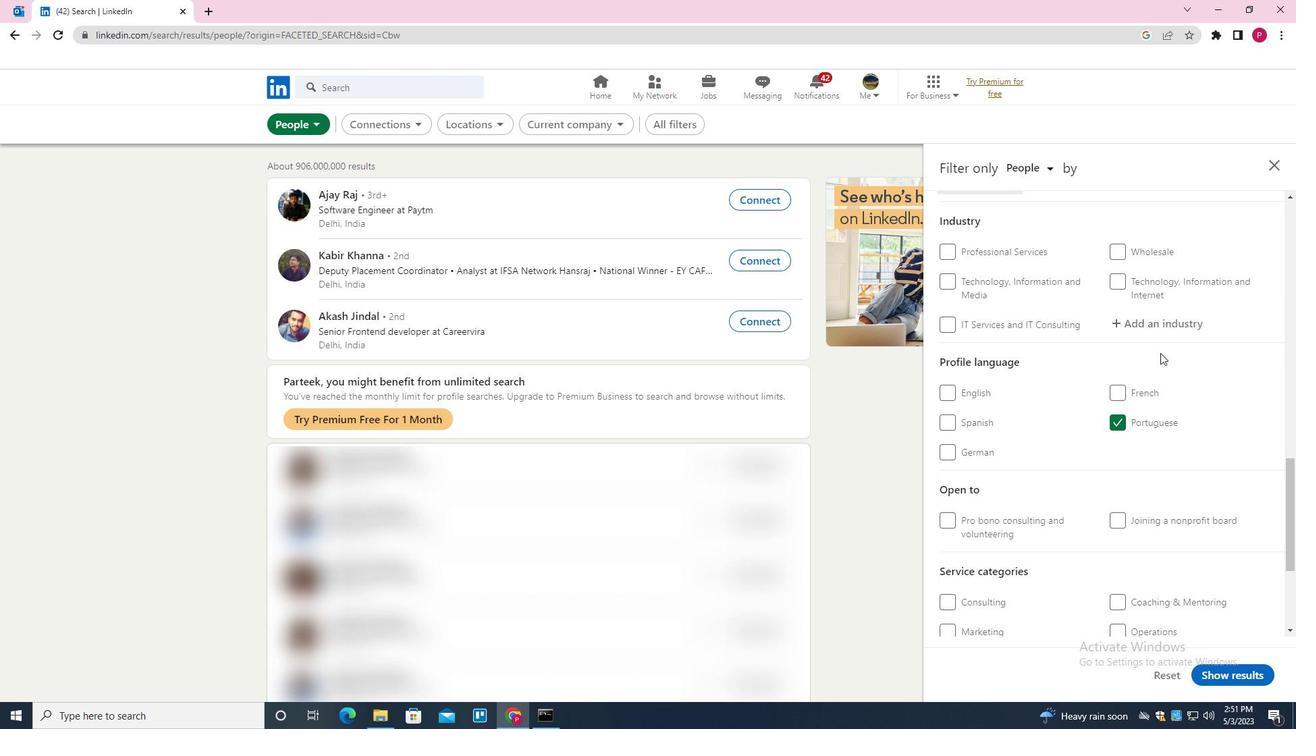 
Action: Mouse pressed left at (1172, 309)
Screenshot: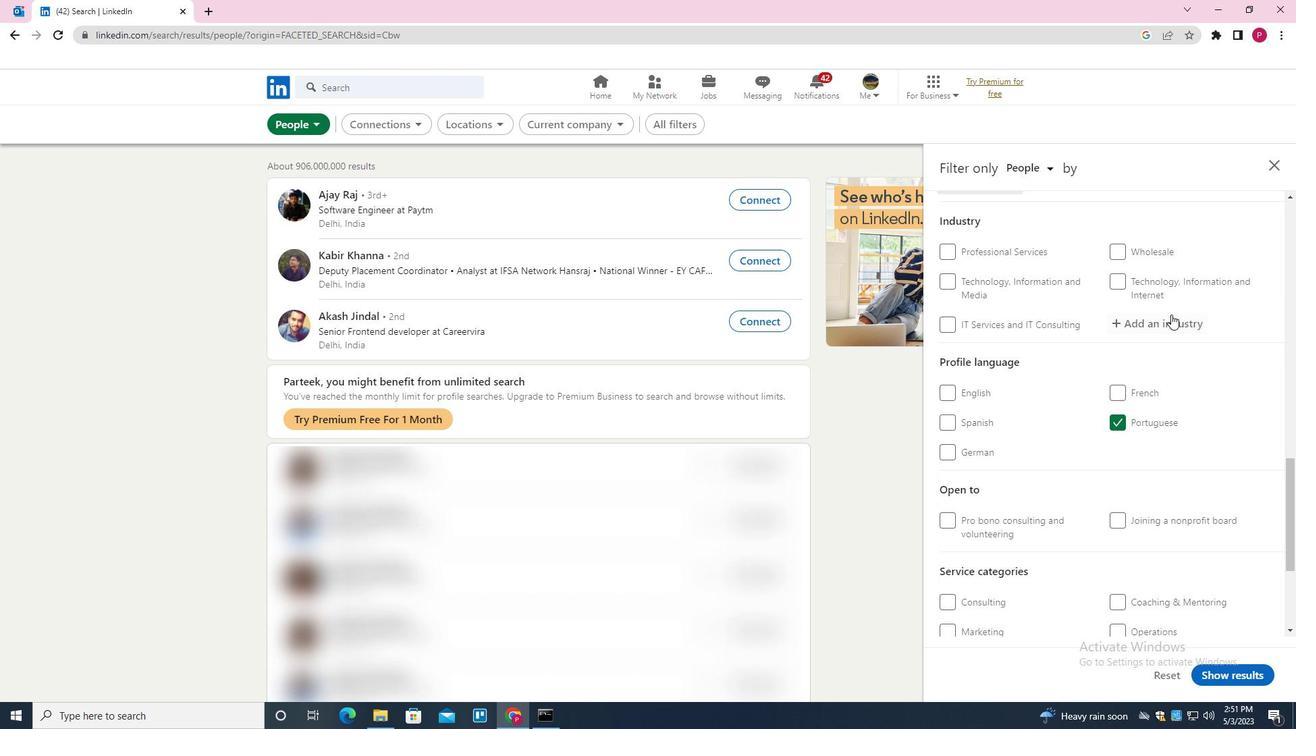
Action: Mouse moved to (1173, 322)
Screenshot: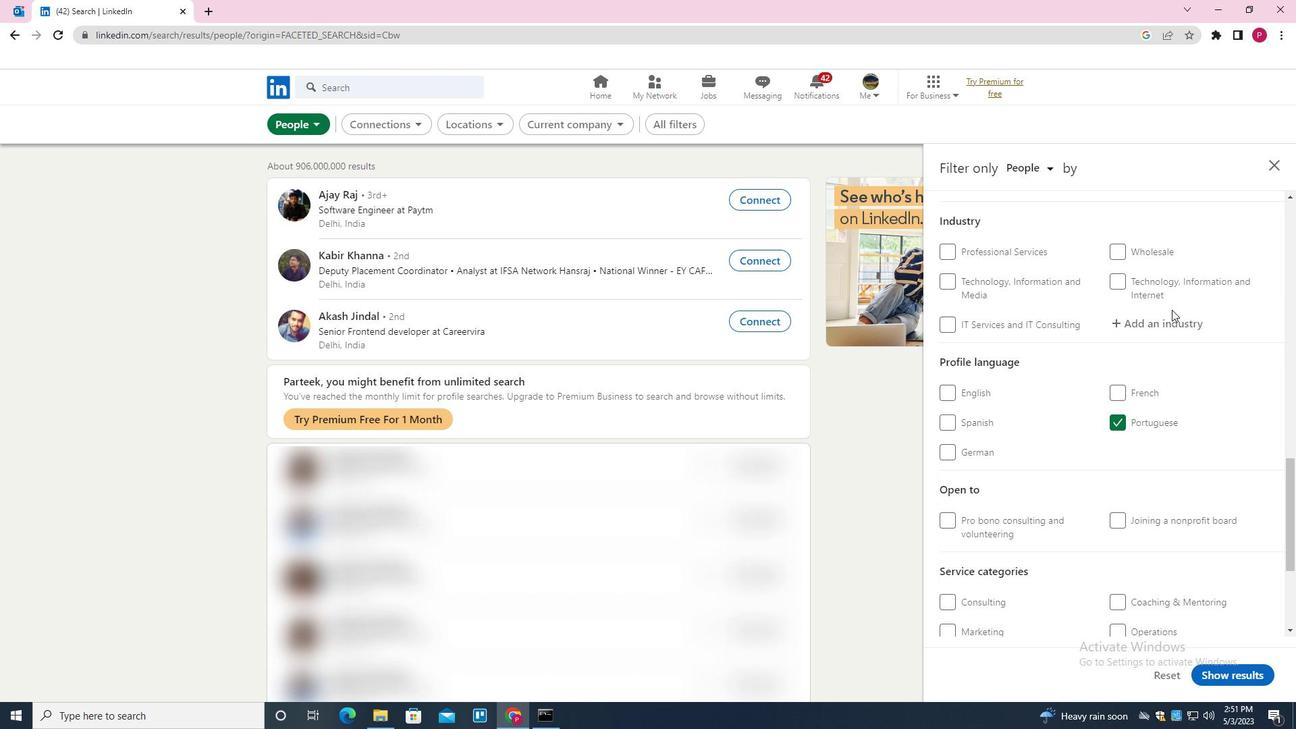 
Action: Mouse pressed left at (1173, 322)
Screenshot: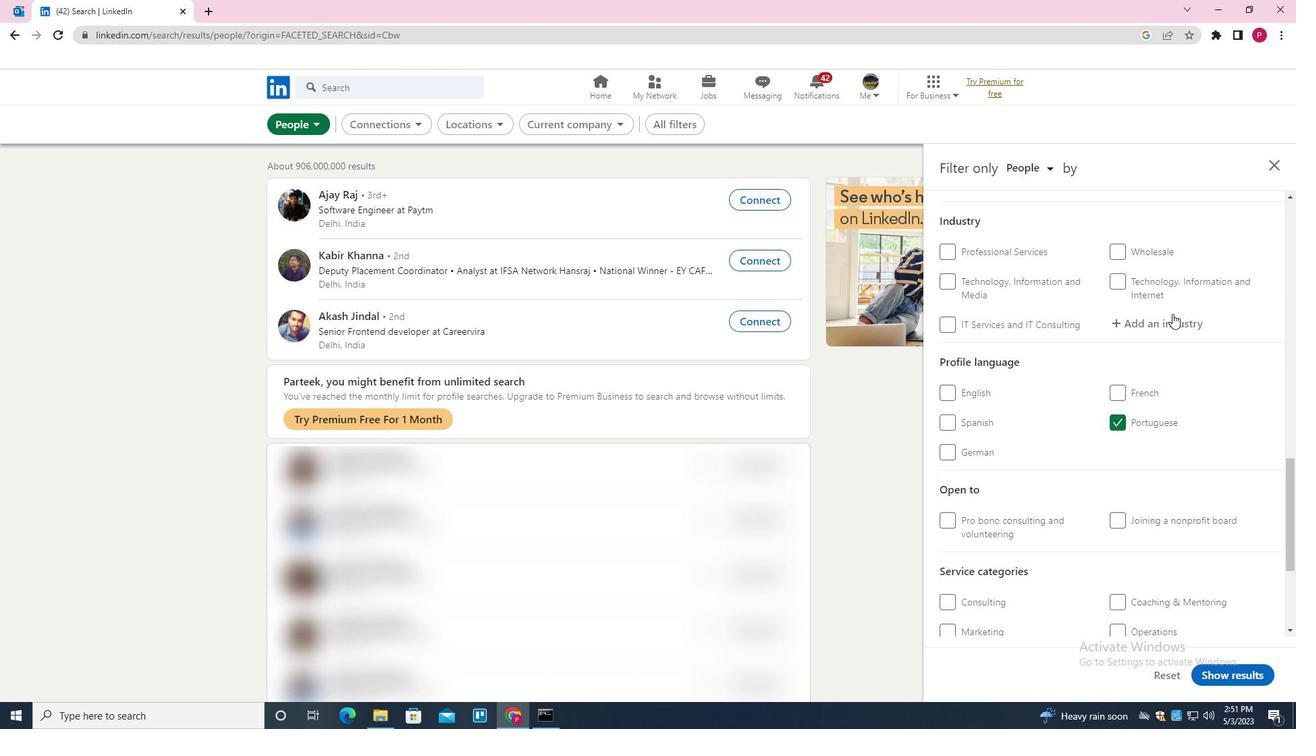 
Action: Key pressed <Key.shift>VOCATIONAL<Key.space><Key.shift><Key.shift><Key.shift><Key.shift>REG<Key.backspace>HABILITATION<Key.space><Key.shift>SERVICES<Key.down><Key.enter>
Screenshot: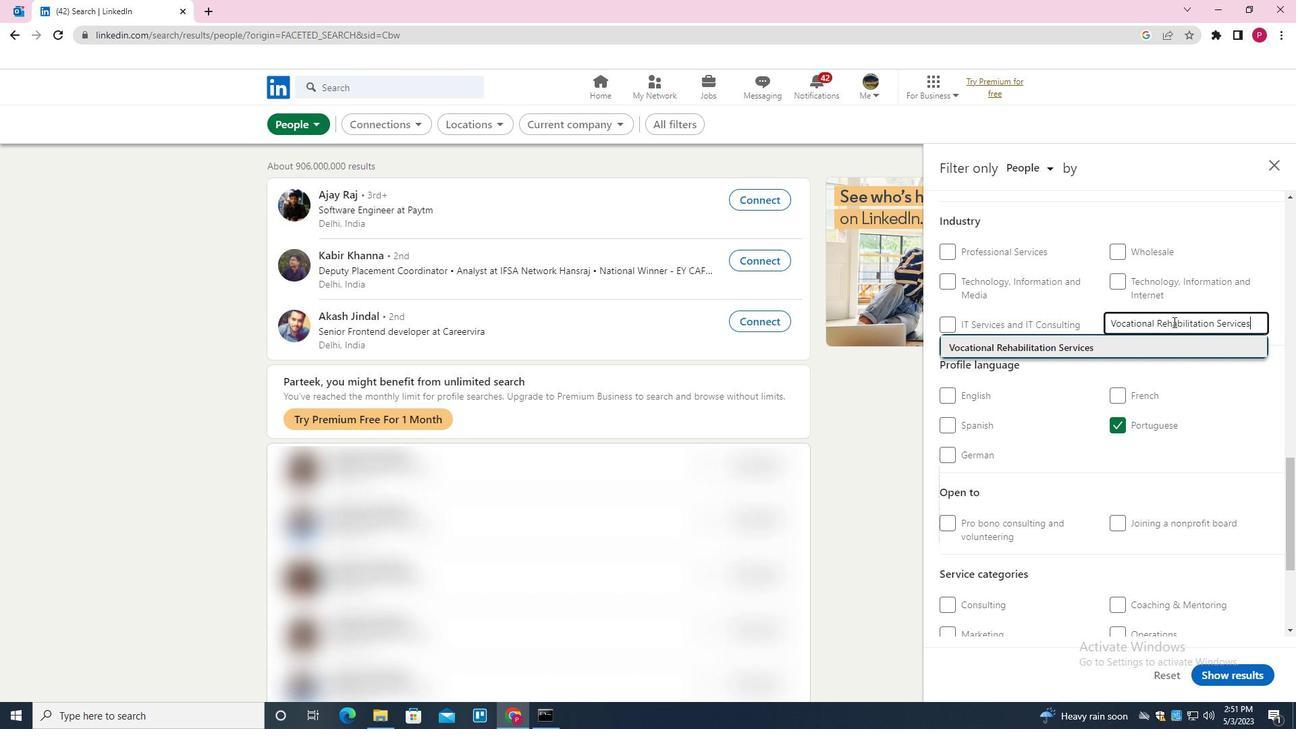 
Action: Mouse moved to (1159, 367)
Screenshot: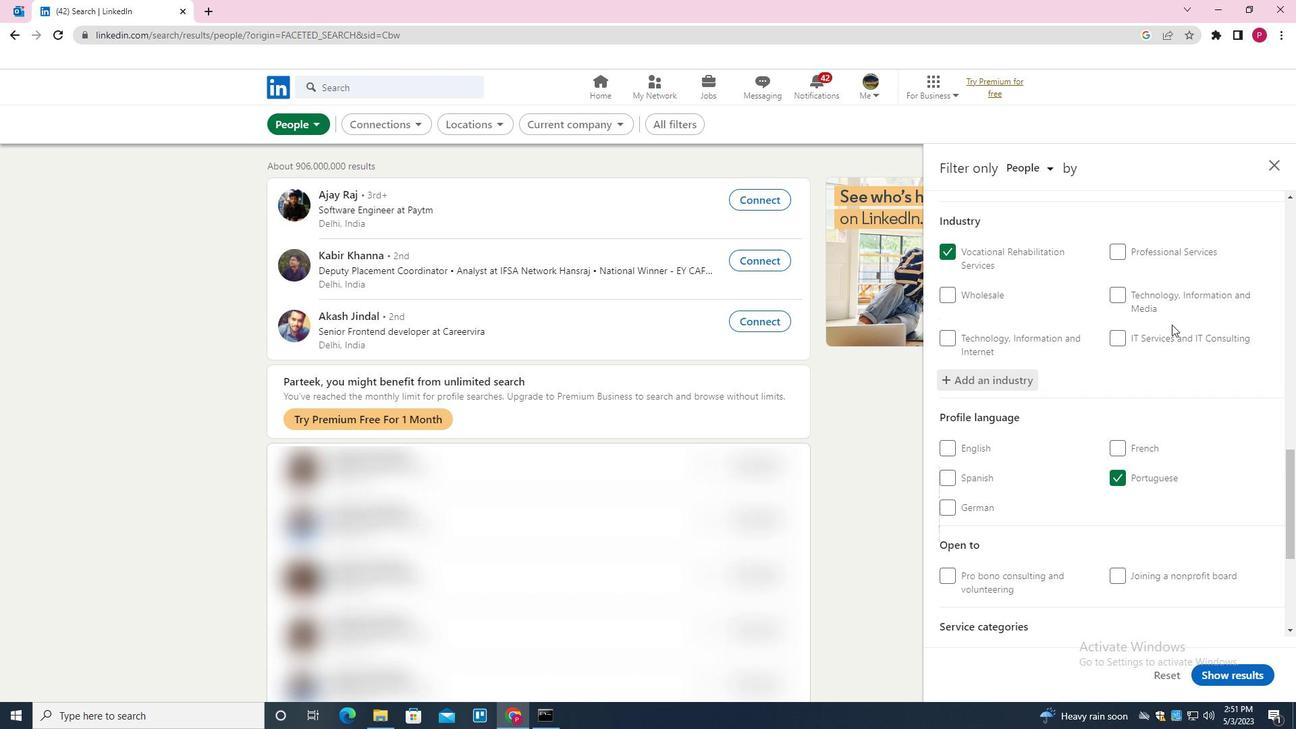 
Action: Mouse scrolled (1159, 367) with delta (0, 0)
Screenshot: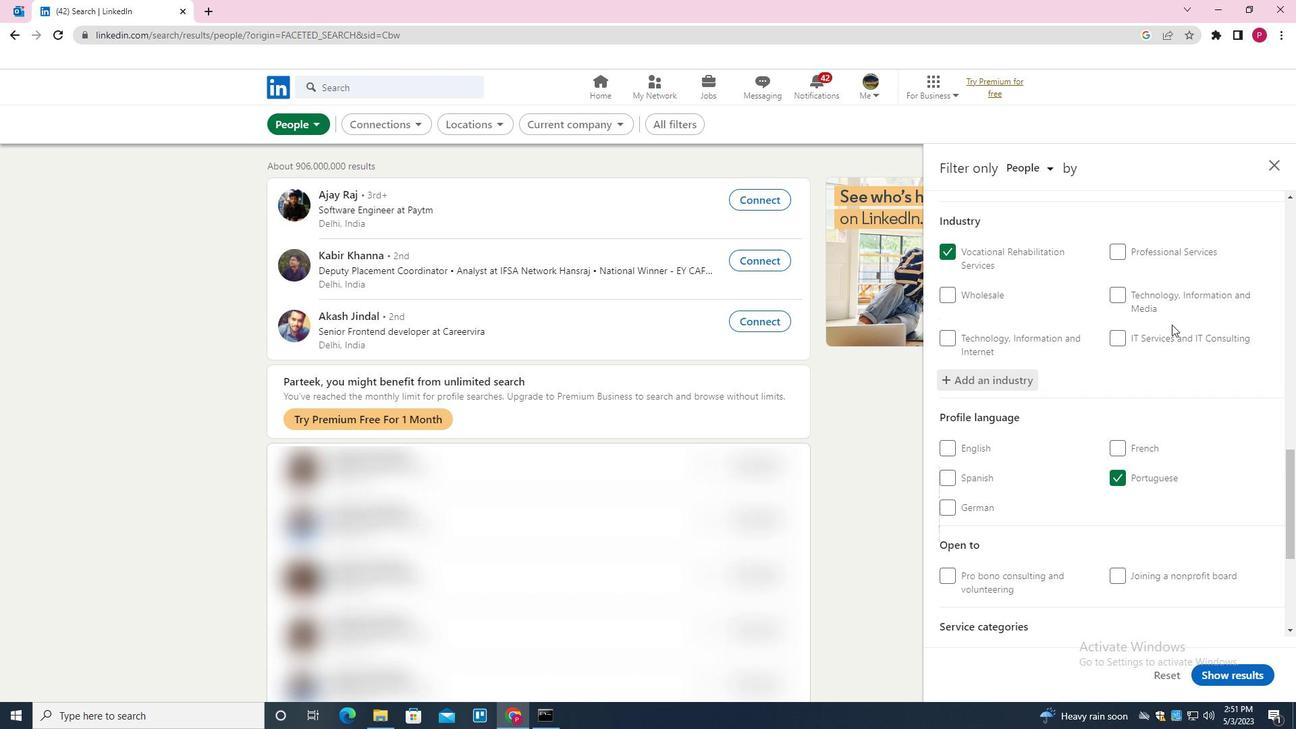
Action: Mouse scrolled (1159, 367) with delta (0, 0)
Screenshot: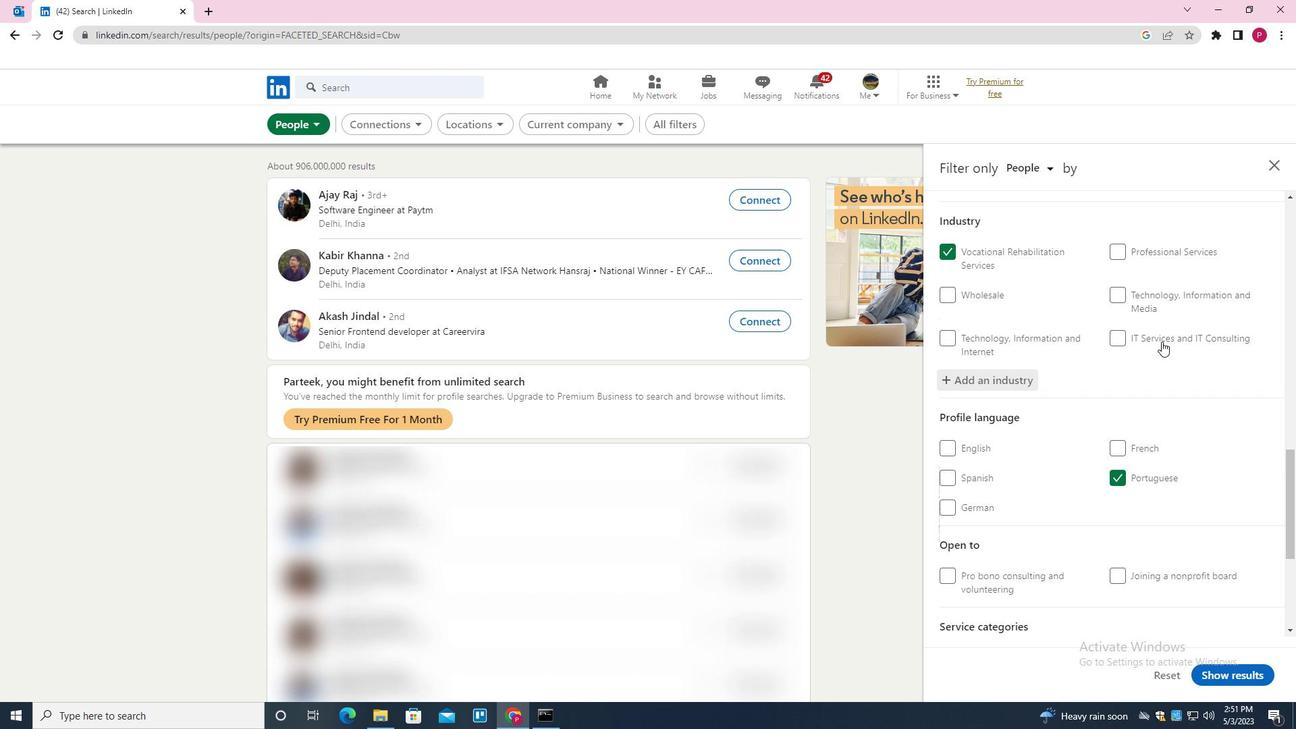 
Action: Mouse scrolled (1159, 367) with delta (0, 0)
Screenshot: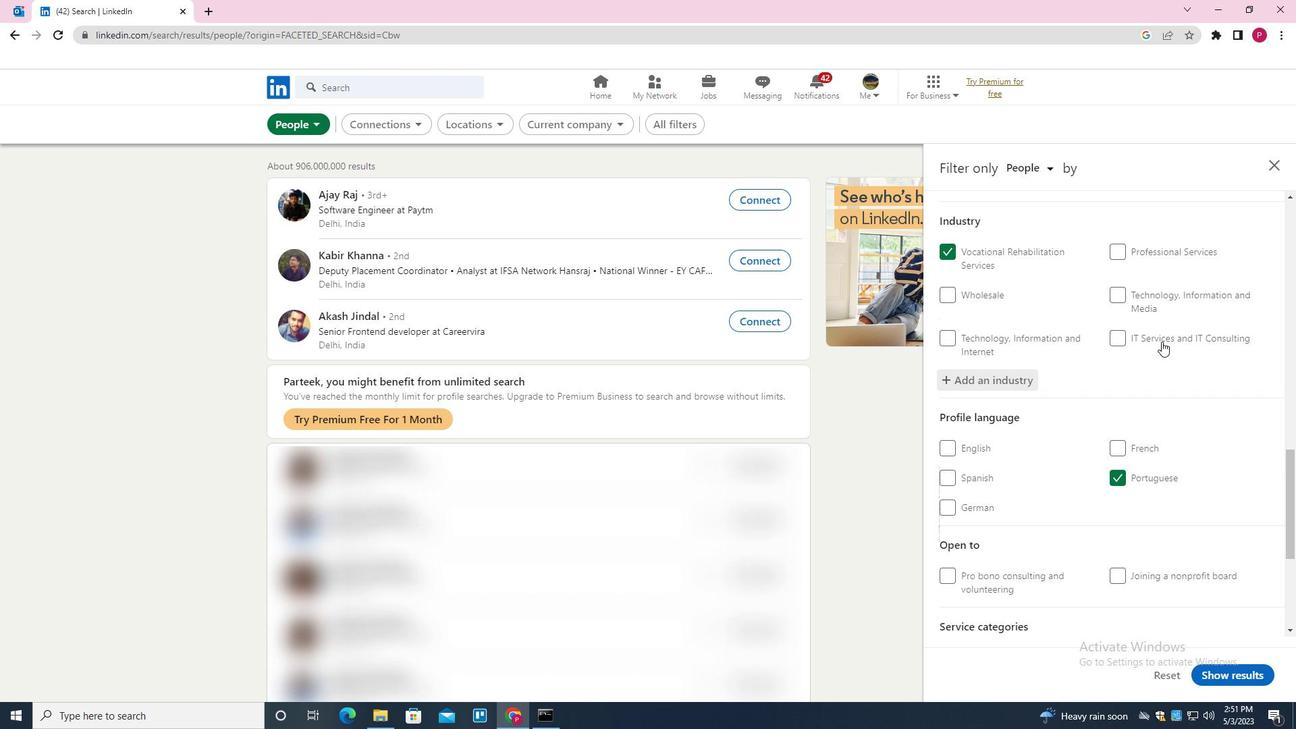 
Action: Mouse scrolled (1159, 367) with delta (0, 0)
Screenshot: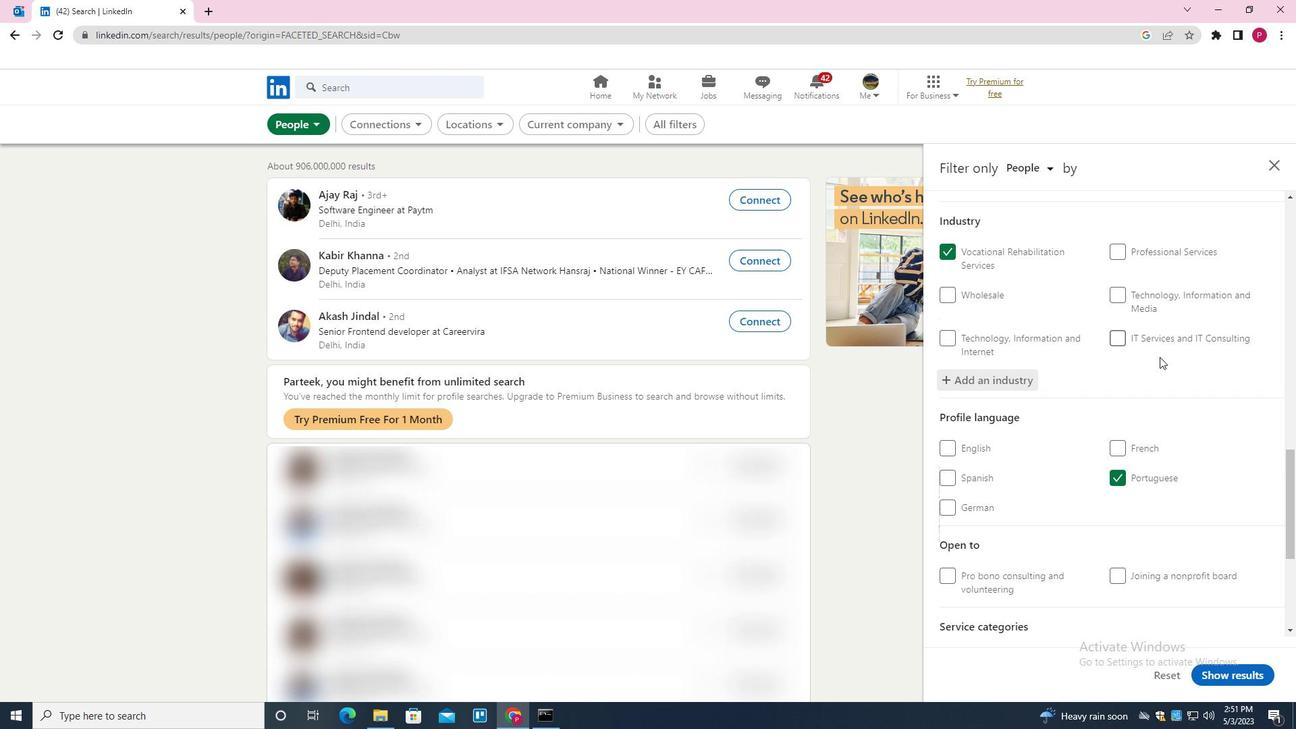 
Action: Mouse scrolled (1159, 367) with delta (0, 0)
Screenshot: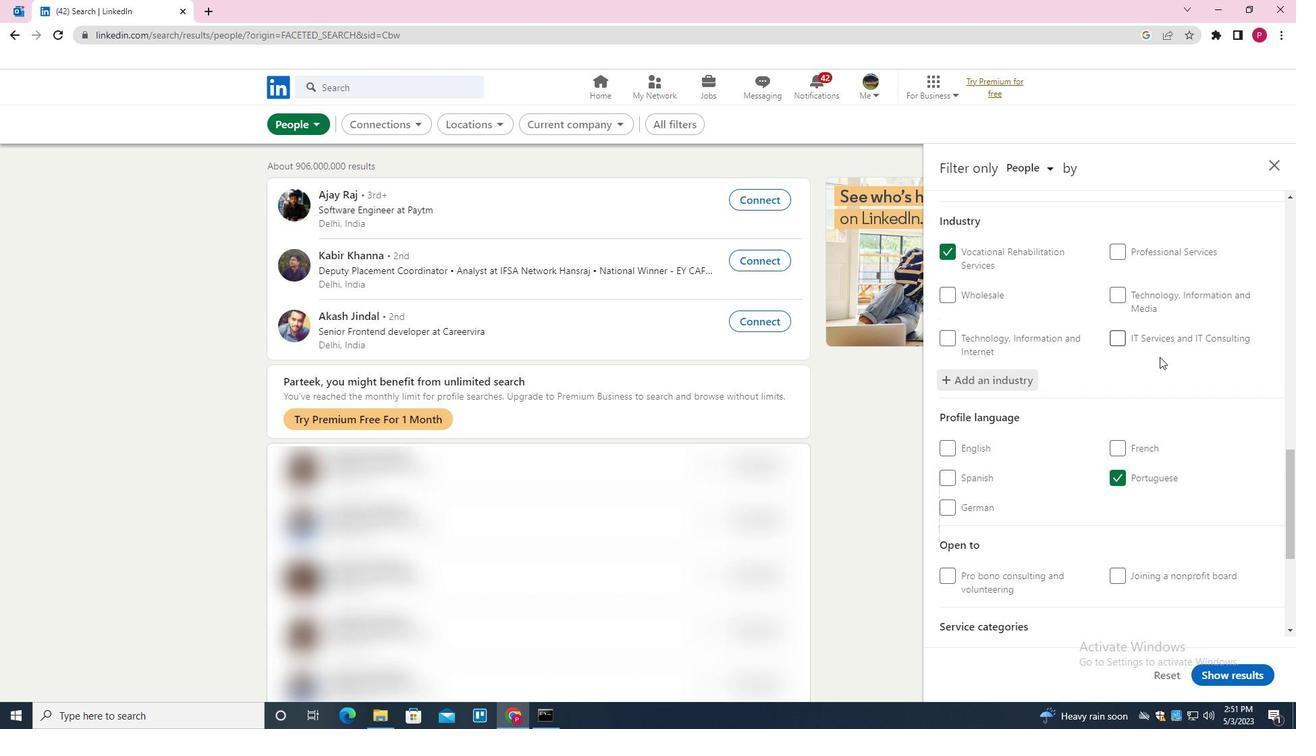 
Action: Mouse moved to (1164, 443)
Screenshot: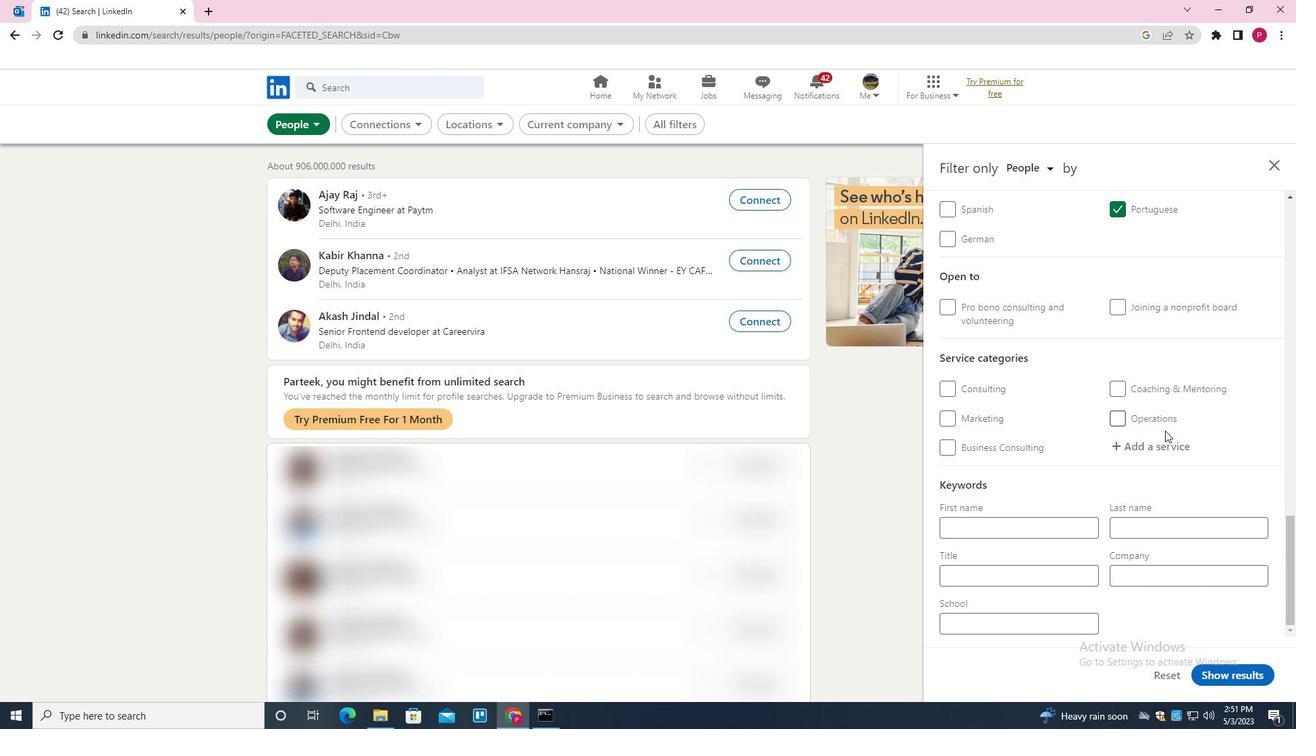 
Action: Mouse pressed left at (1164, 443)
Screenshot: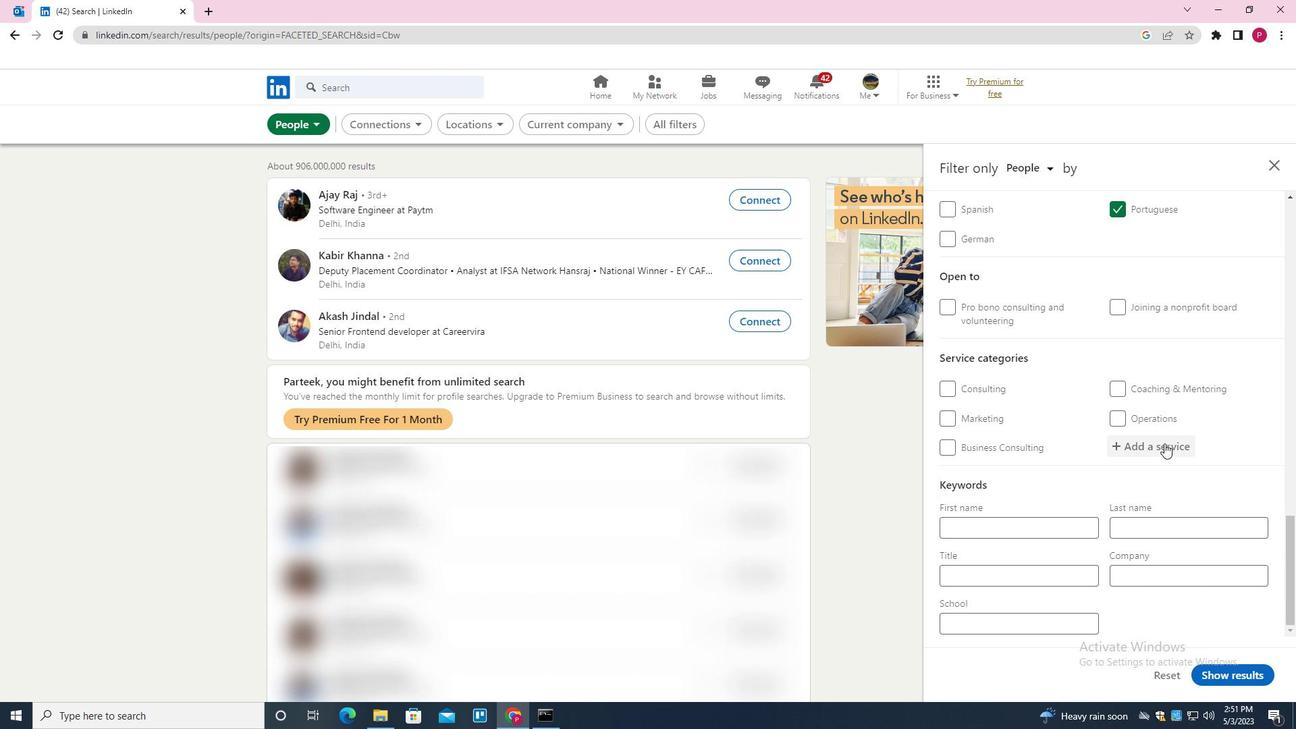 
Action: Mouse moved to (1163, 443)
Screenshot: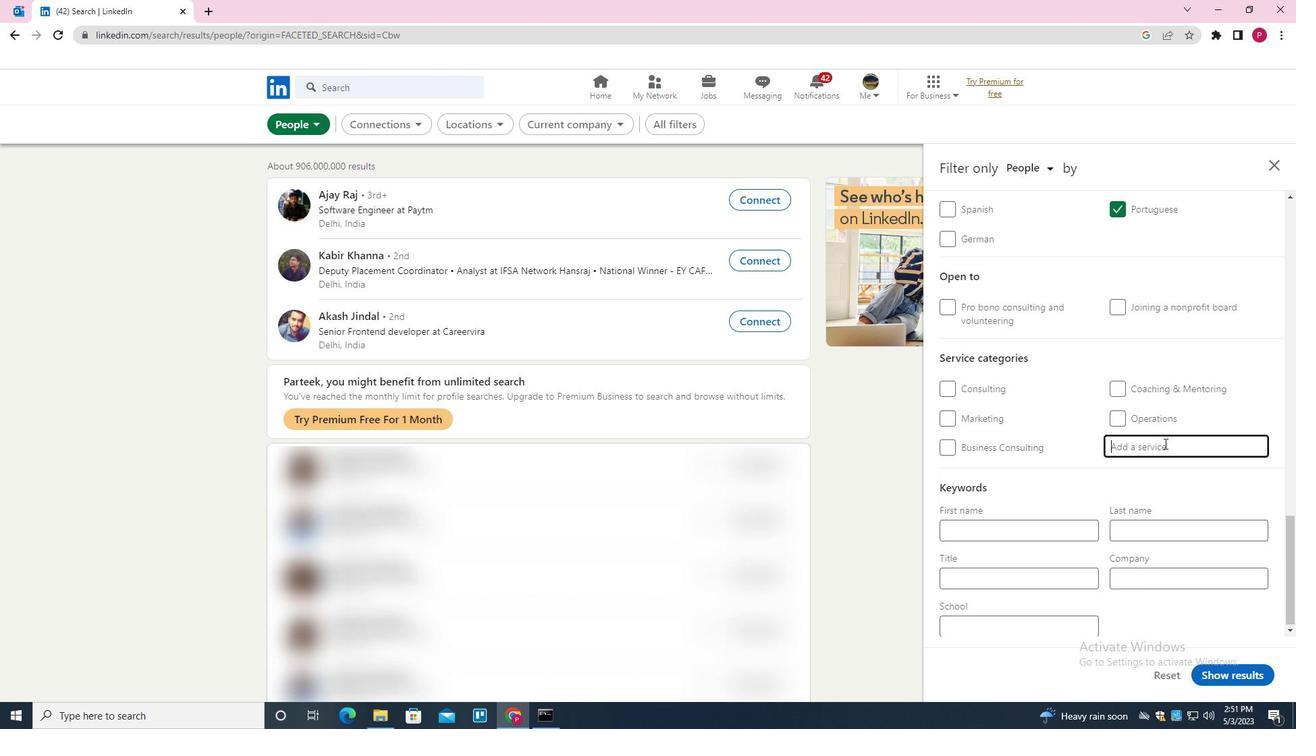 
Action: Key pressed <Key.shift><Key.shift><Key.shift><Key.shift><Key.shift><Key.shift><Key.shift><Key.shift><Key.shift>WEALTH<Key.space><Key.shift>MANAGEMENT
Screenshot: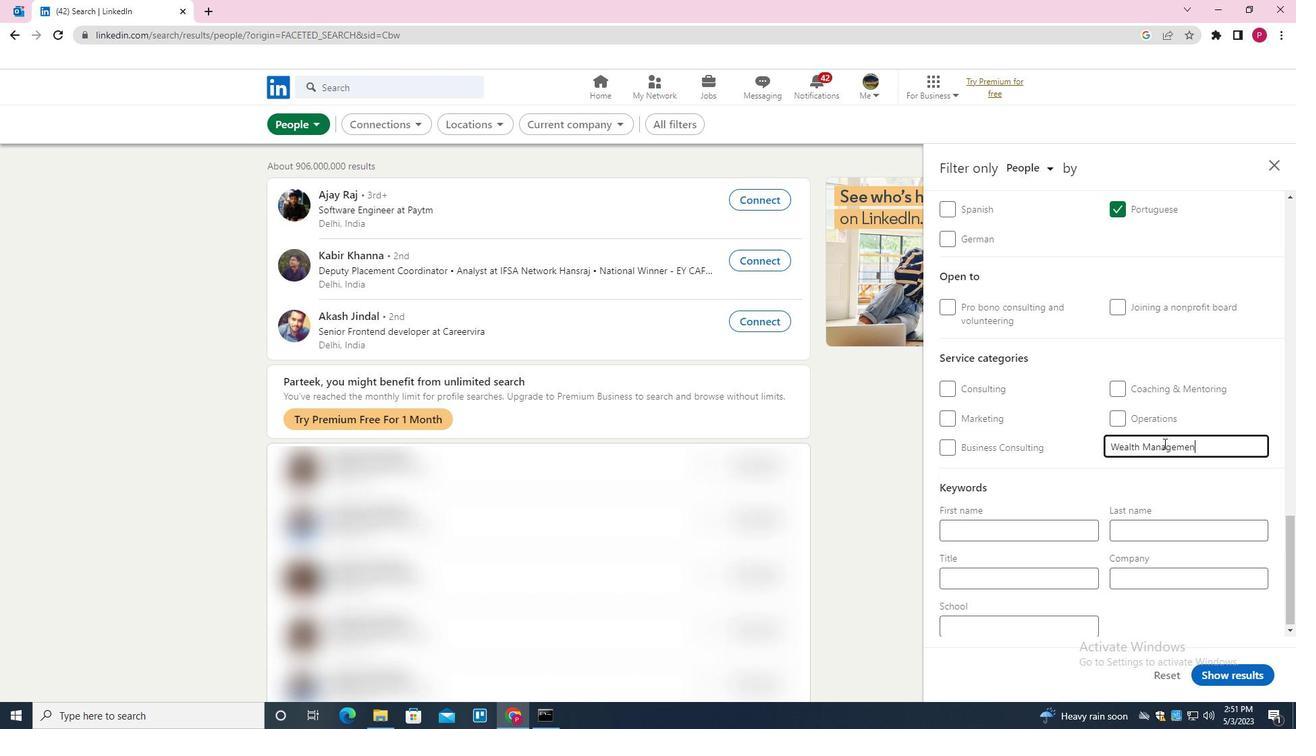 
Action: Mouse scrolled (1163, 442) with delta (0, 0)
Screenshot: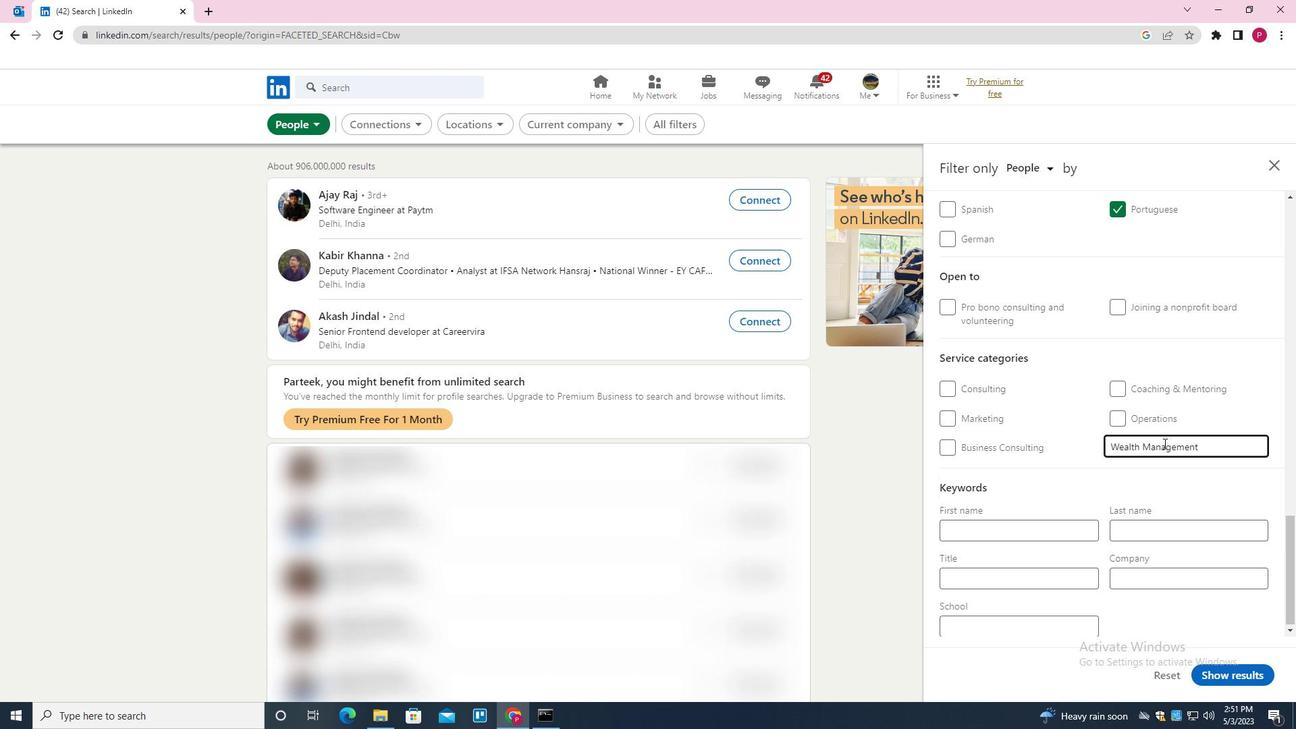 
Action: Mouse scrolled (1163, 442) with delta (0, 0)
Screenshot: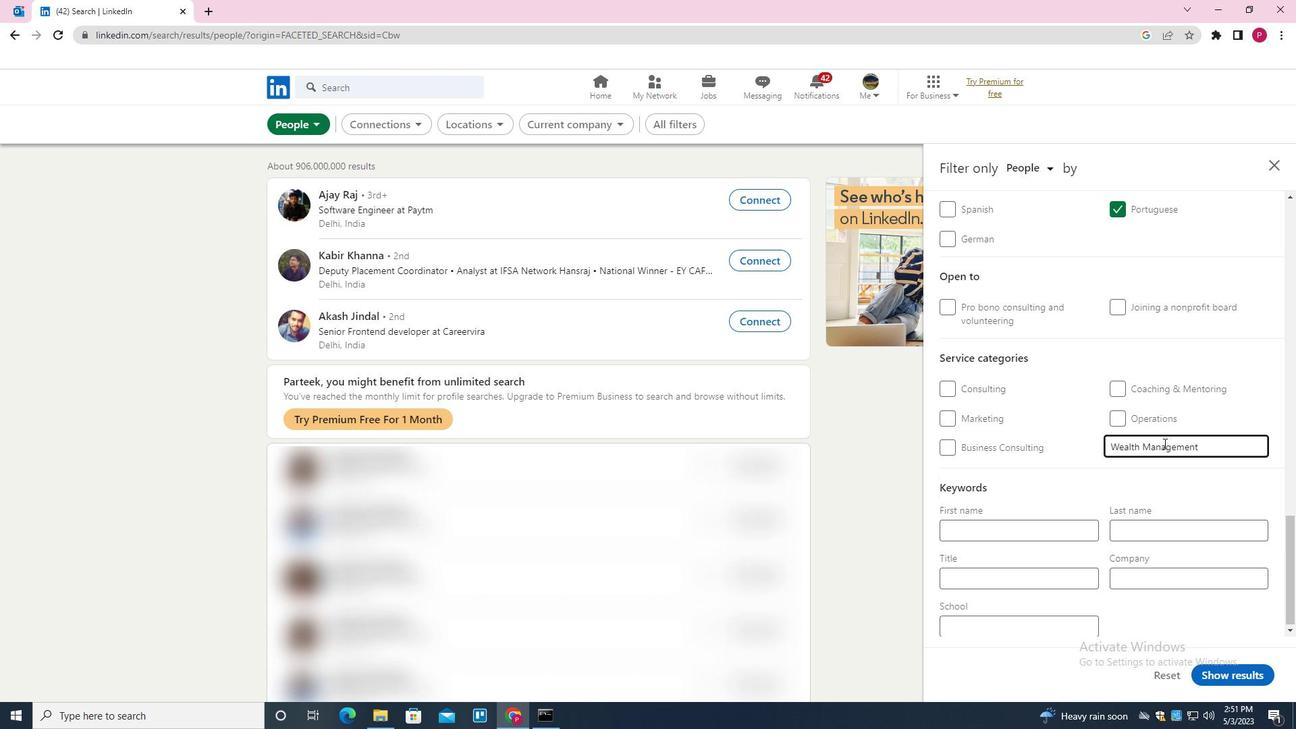 
Action: Mouse scrolled (1163, 442) with delta (0, 0)
Screenshot: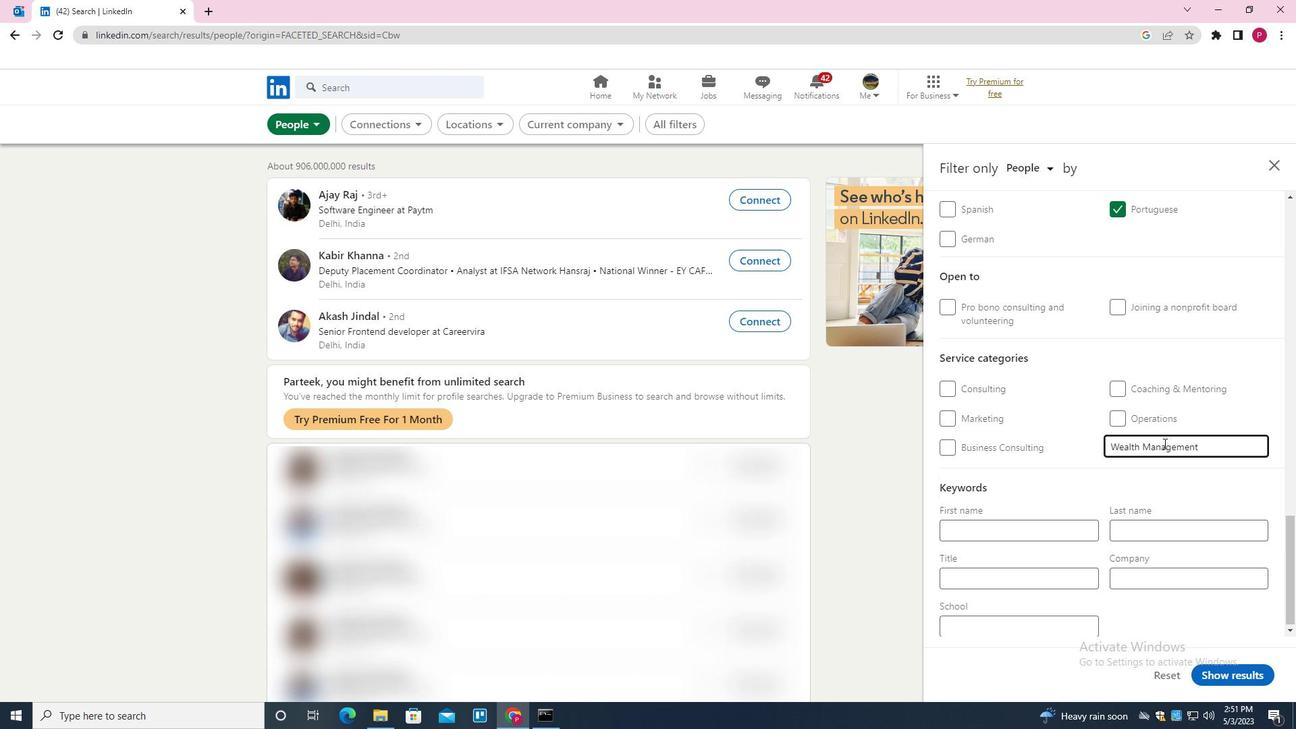 
Action: Mouse moved to (1161, 447)
Screenshot: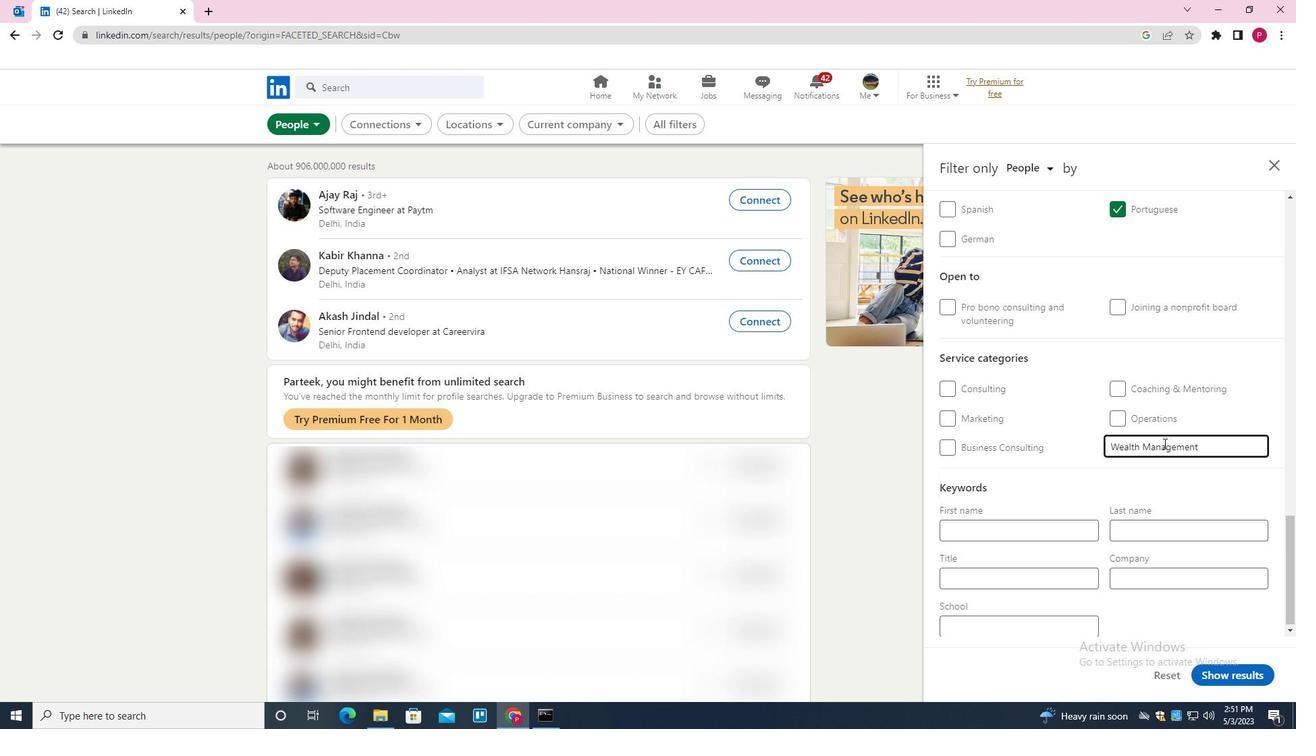 
Action: Mouse scrolled (1161, 446) with delta (0, 0)
Screenshot: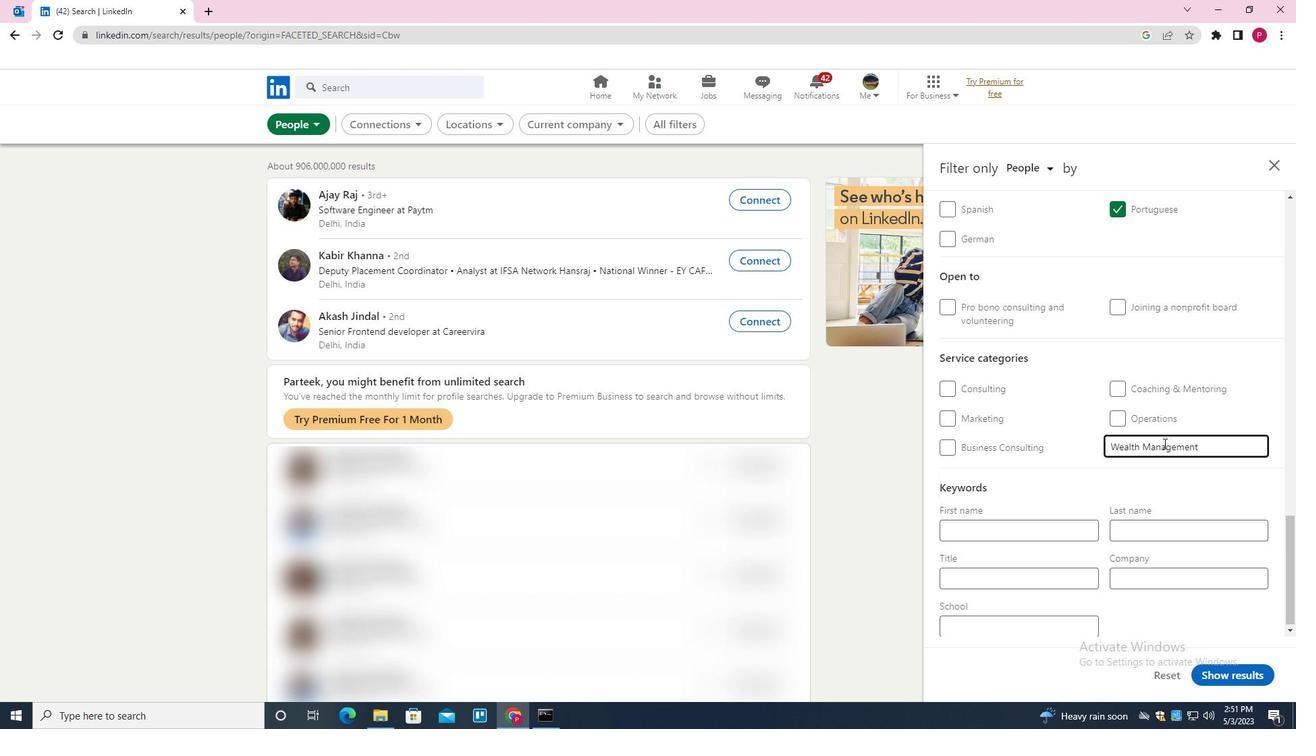 
Action: Mouse moved to (1039, 581)
Screenshot: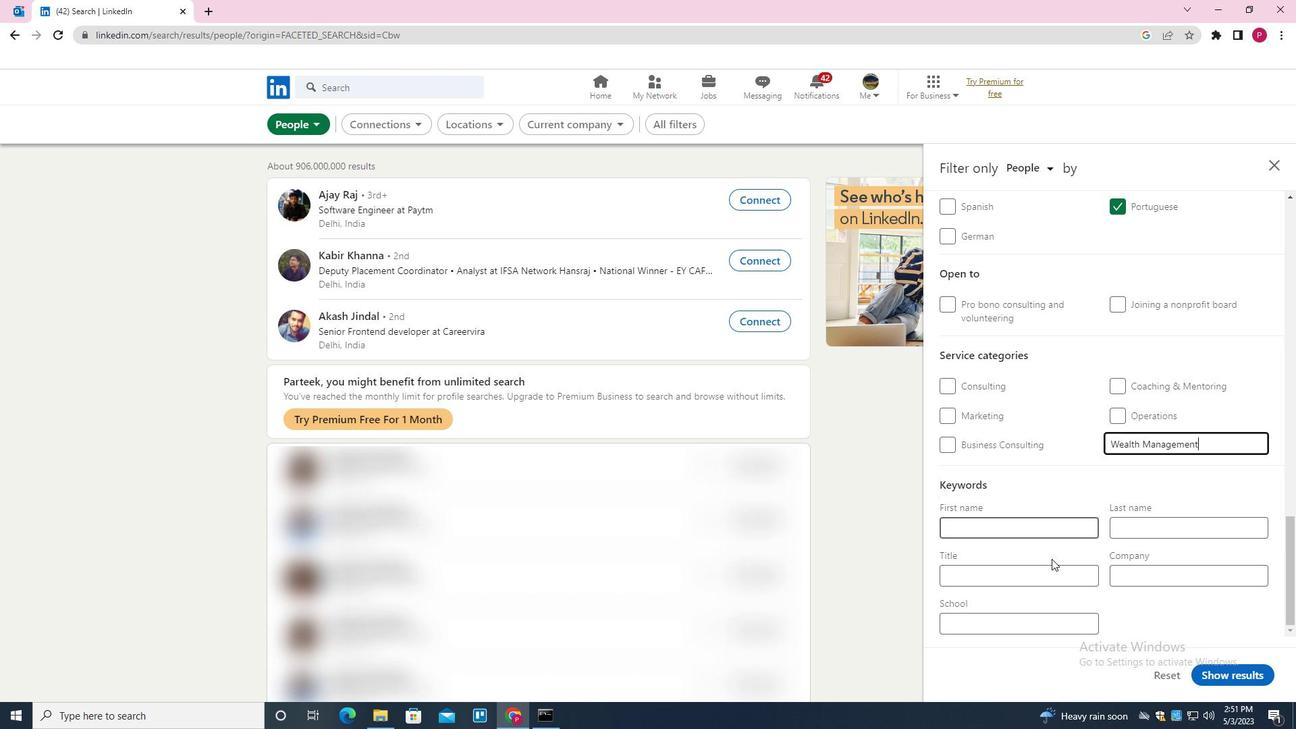 
Action: Mouse pressed left at (1039, 581)
Screenshot: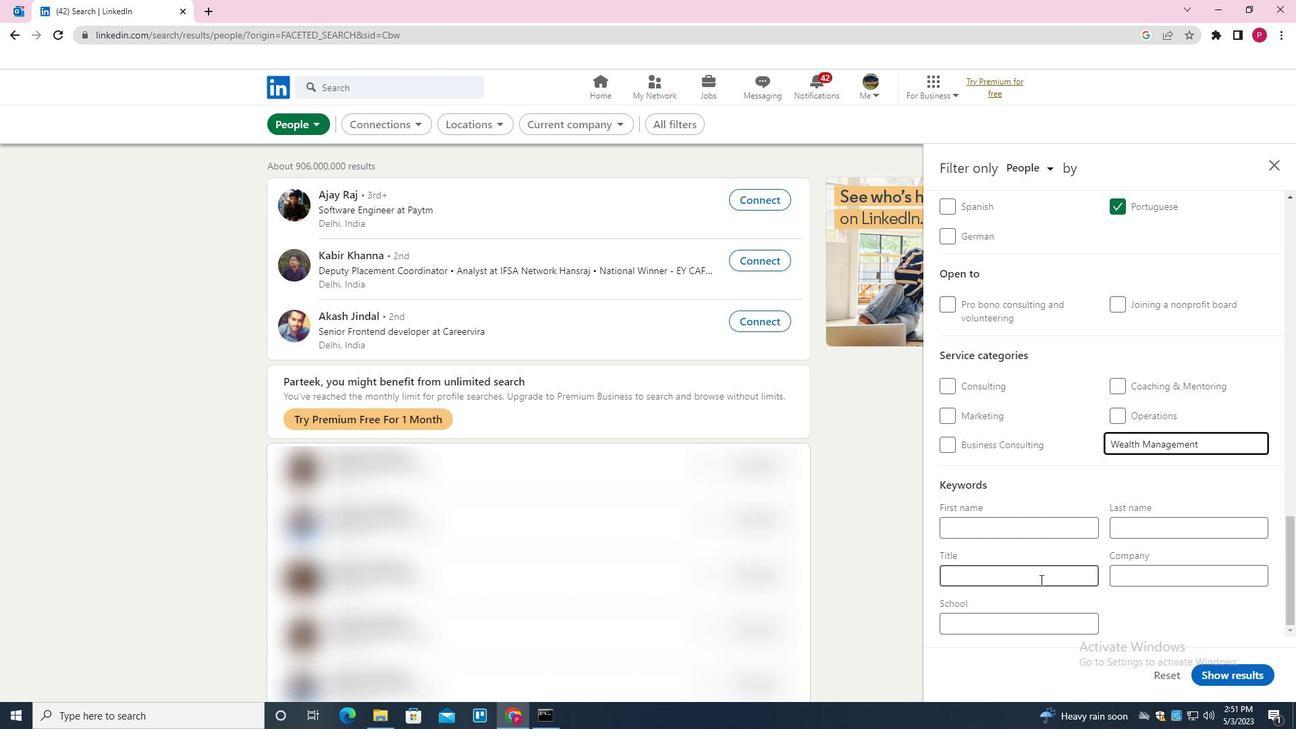 
Action: Key pressed <Key.shift>SKIN<Key.space><Key.shift>CARE<Key.space><Key.shift>SPECIALIST
Screenshot: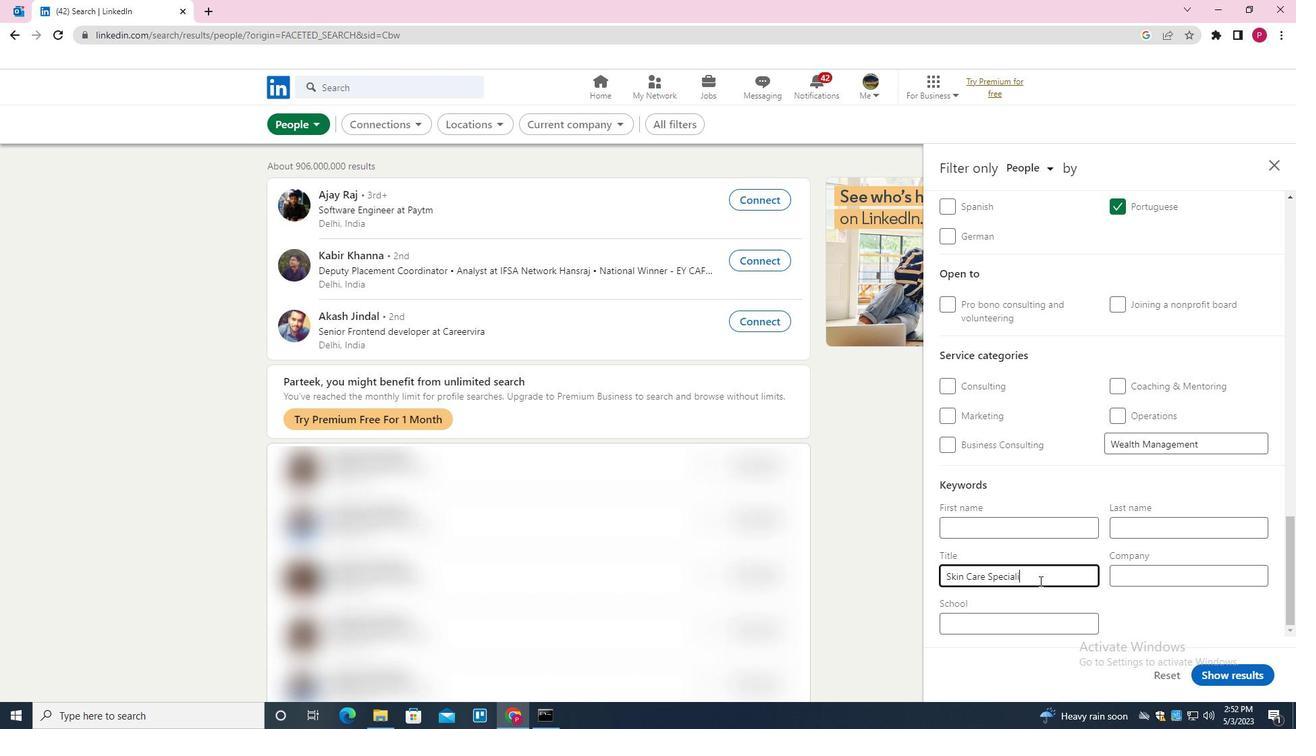 
Action: Mouse moved to (1216, 675)
Screenshot: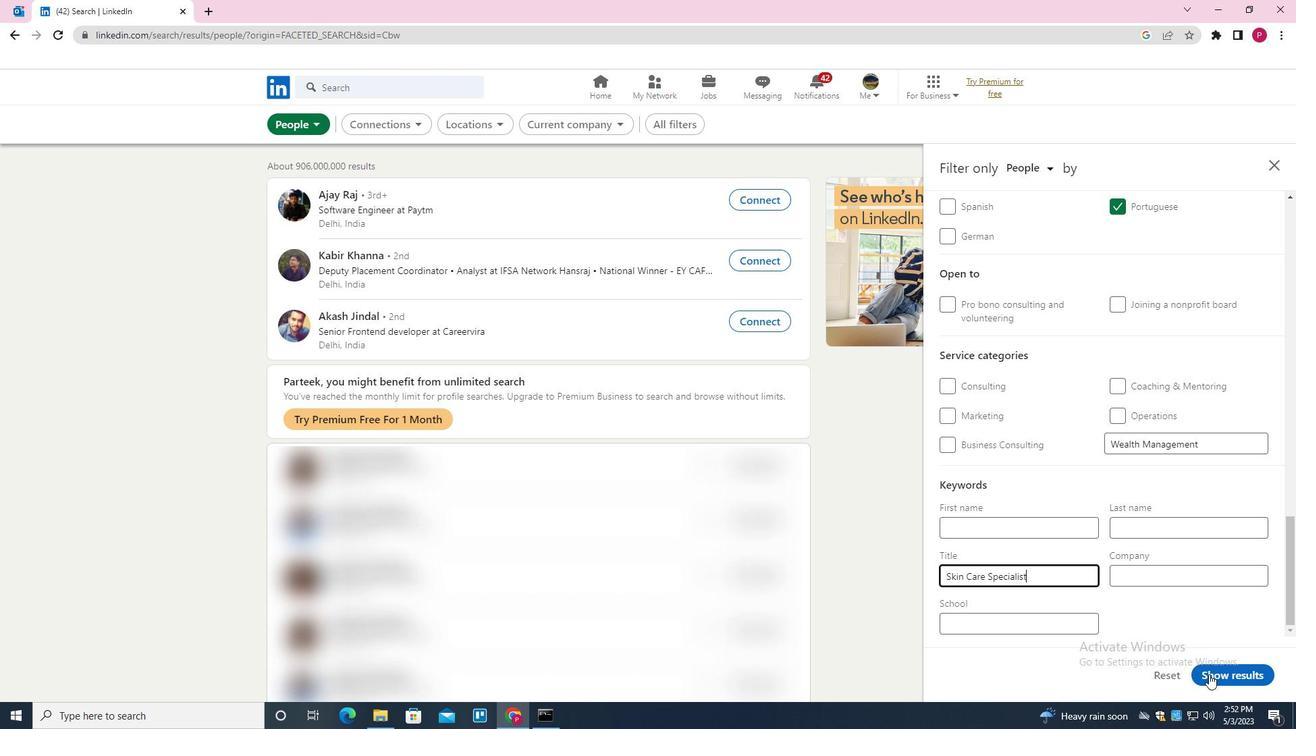 
Action: Mouse pressed left at (1216, 675)
Screenshot: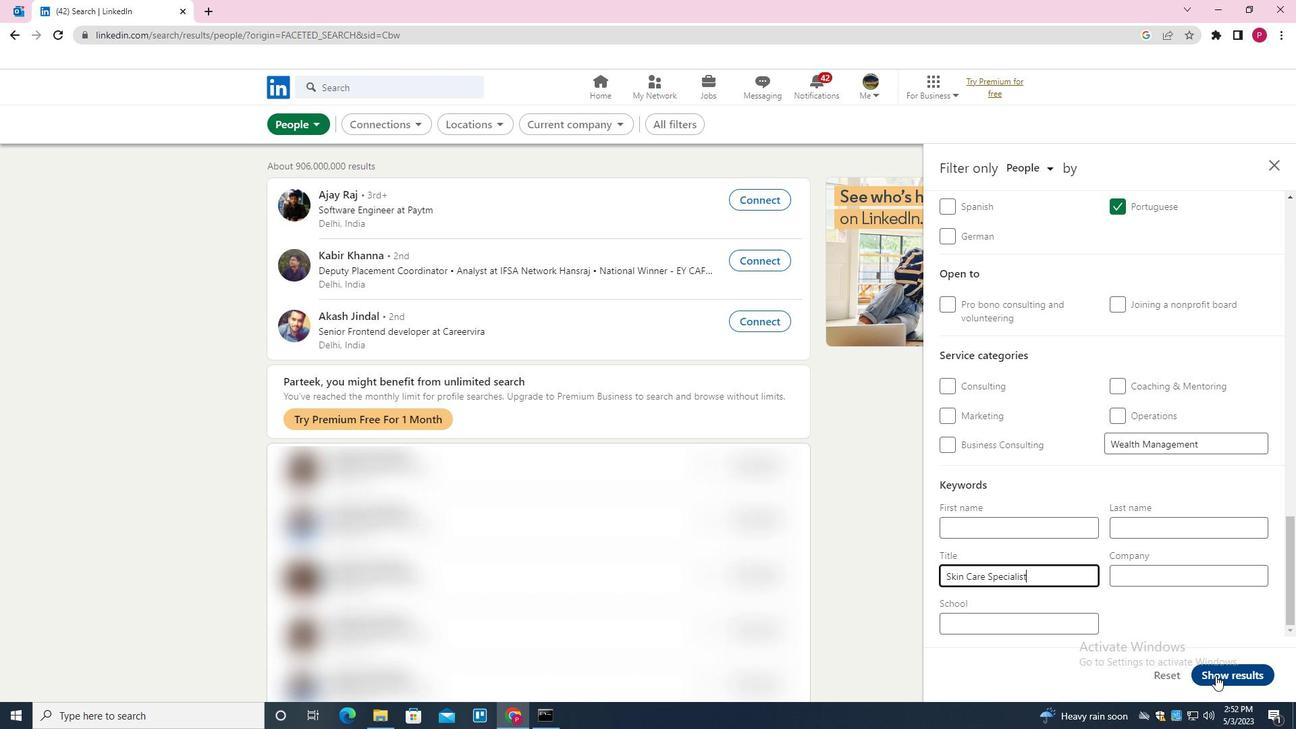 
Action: Mouse moved to (584, 281)
Screenshot: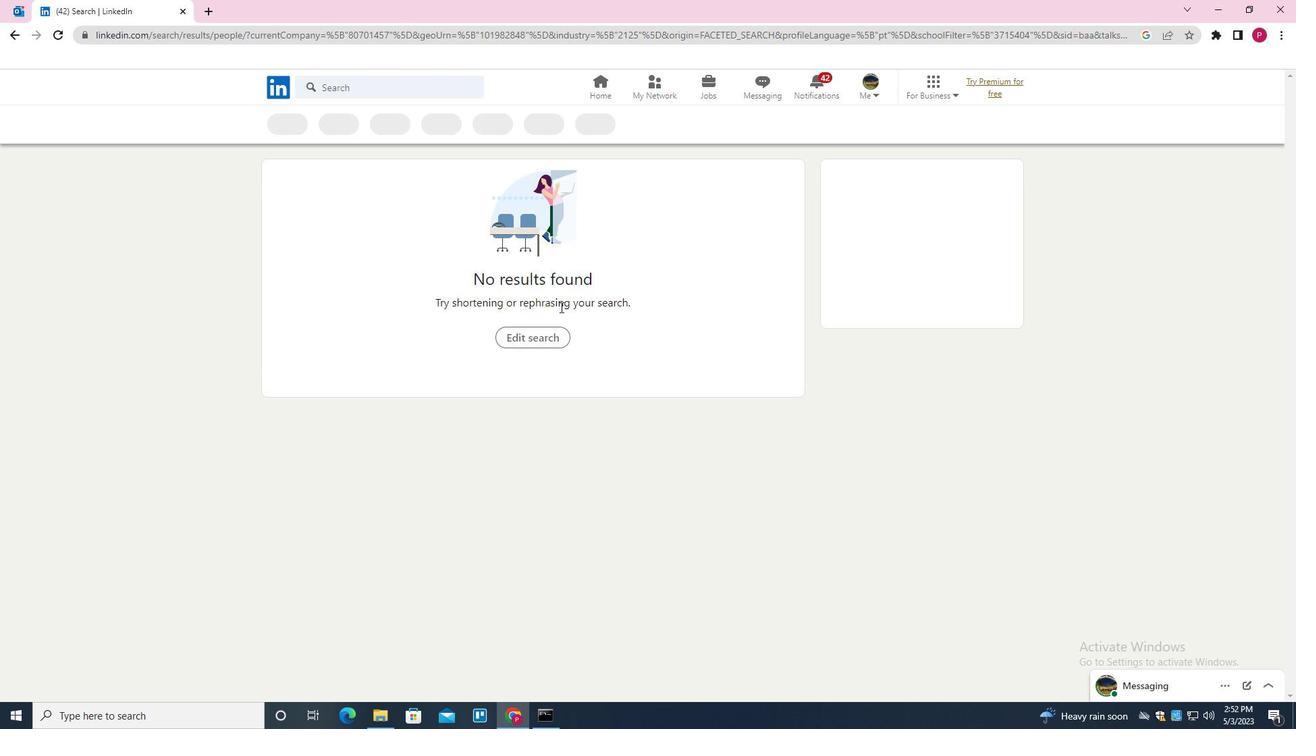 
